 Task: Find connections with filter location Oldham with filter topic #healthwith filter profile language German with filter current company Manhattan Associates with filter school St. Joseph's College Of Engineering with filter industry Hospitals with filter service category Budgeting with filter keywords title Interior Designer
Action: Mouse moved to (593, 64)
Screenshot: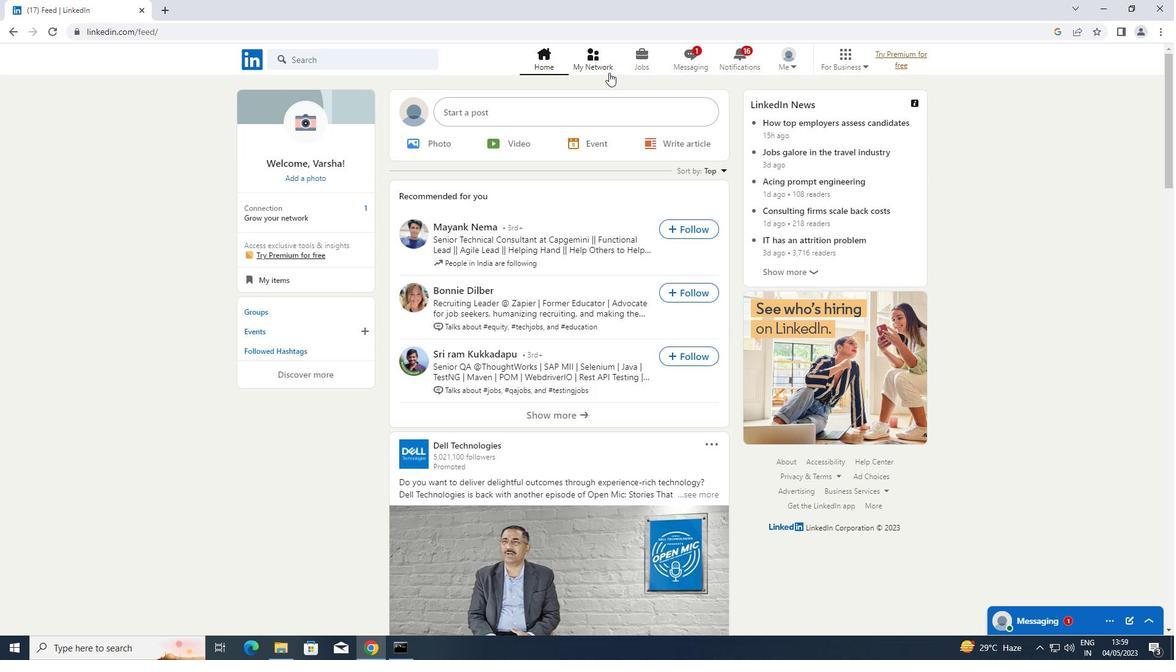 
Action: Mouse pressed left at (593, 64)
Screenshot: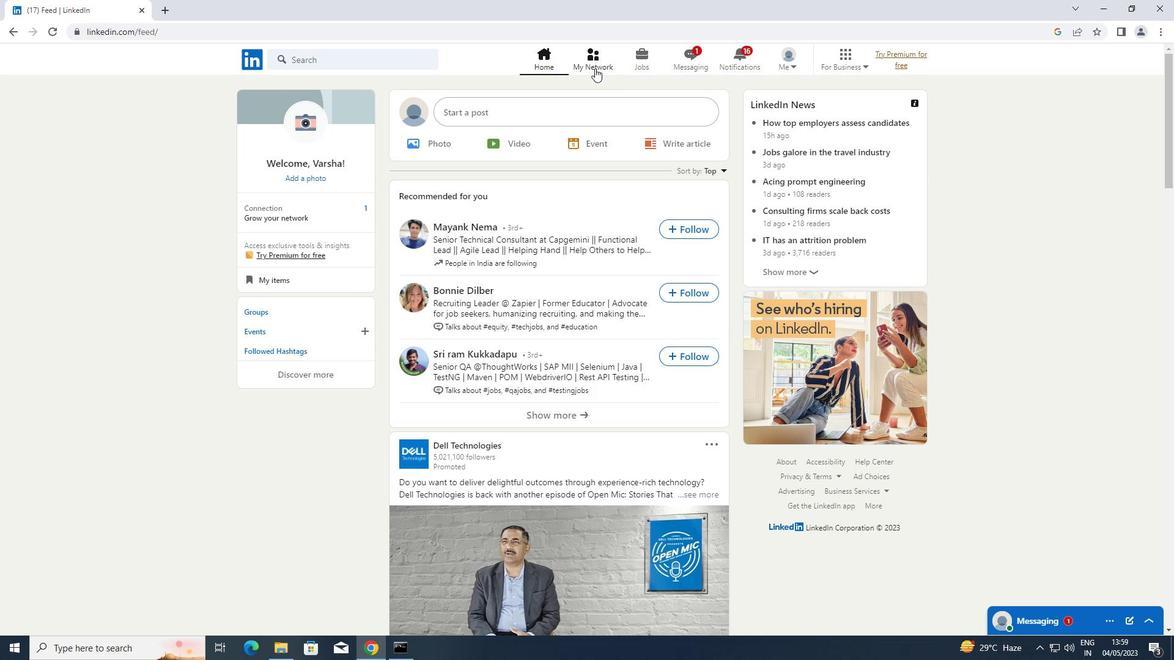
Action: Mouse moved to (357, 129)
Screenshot: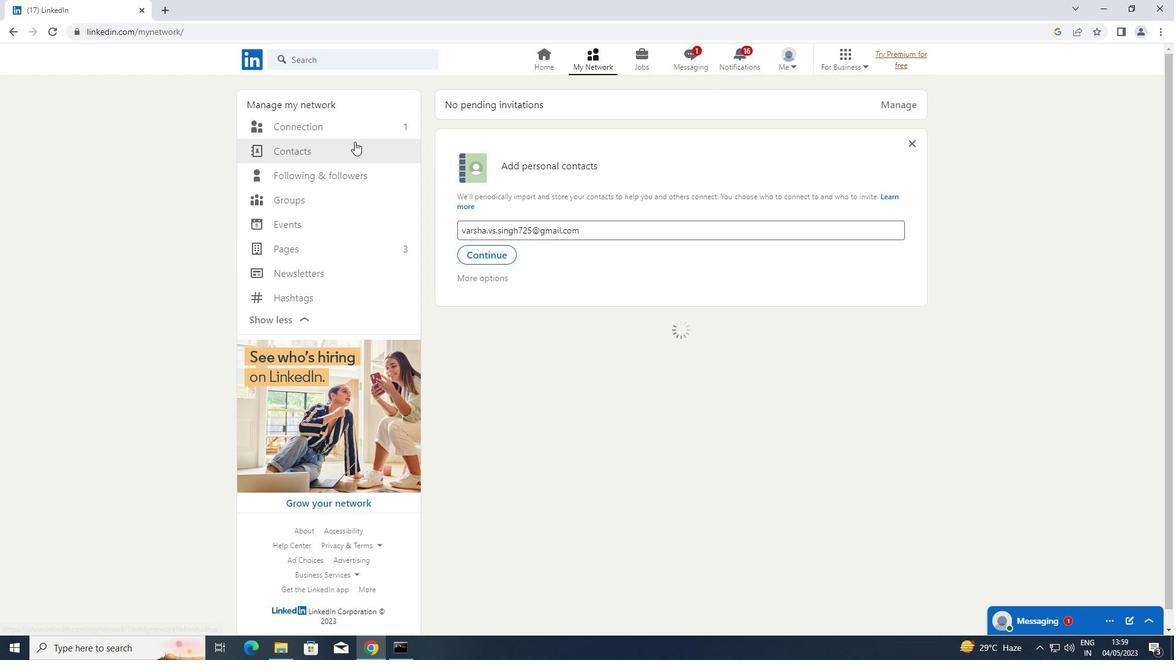 
Action: Mouse pressed left at (357, 129)
Screenshot: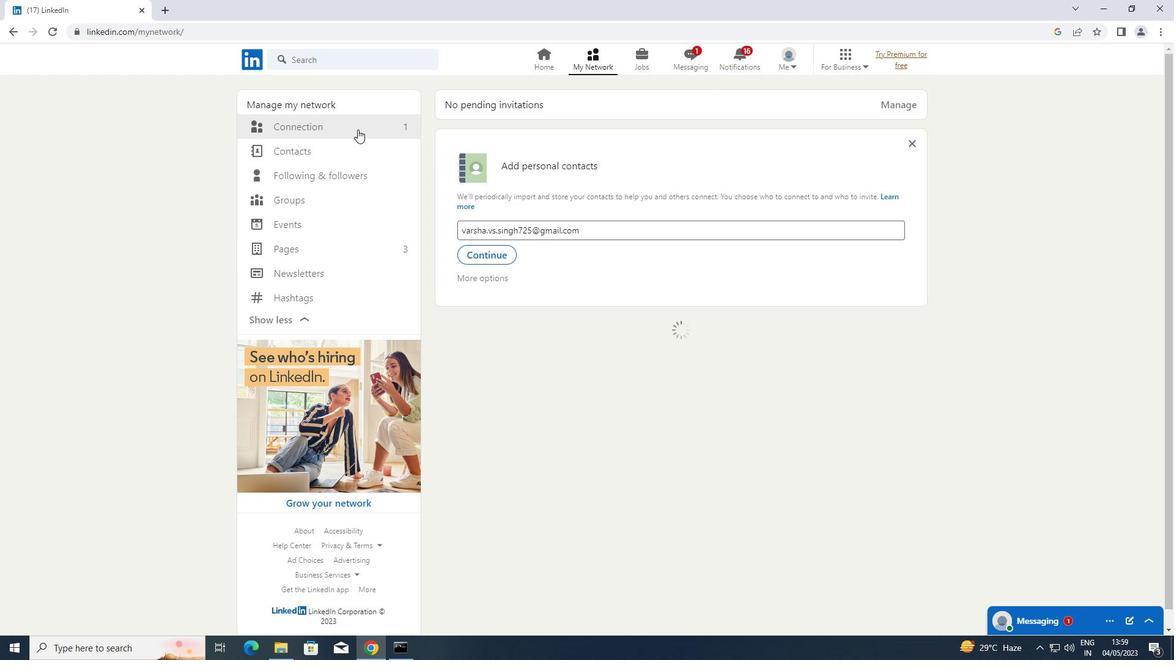 
Action: Mouse moved to (306, 124)
Screenshot: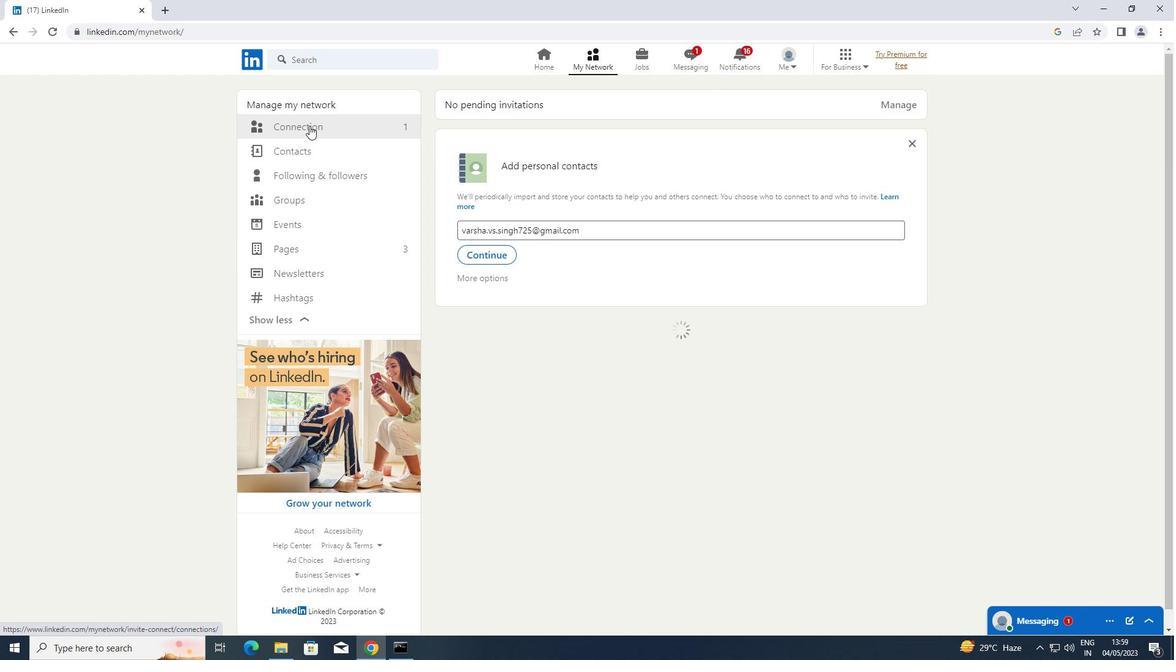 
Action: Mouse pressed left at (306, 124)
Screenshot: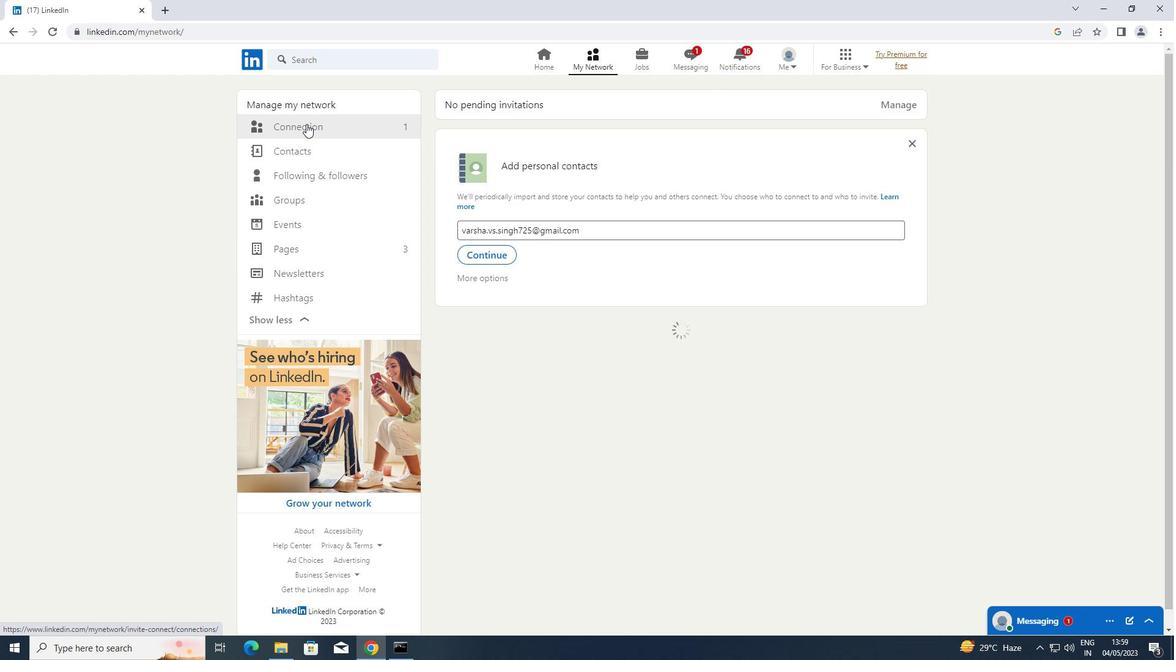 
Action: Mouse moved to (694, 125)
Screenshot: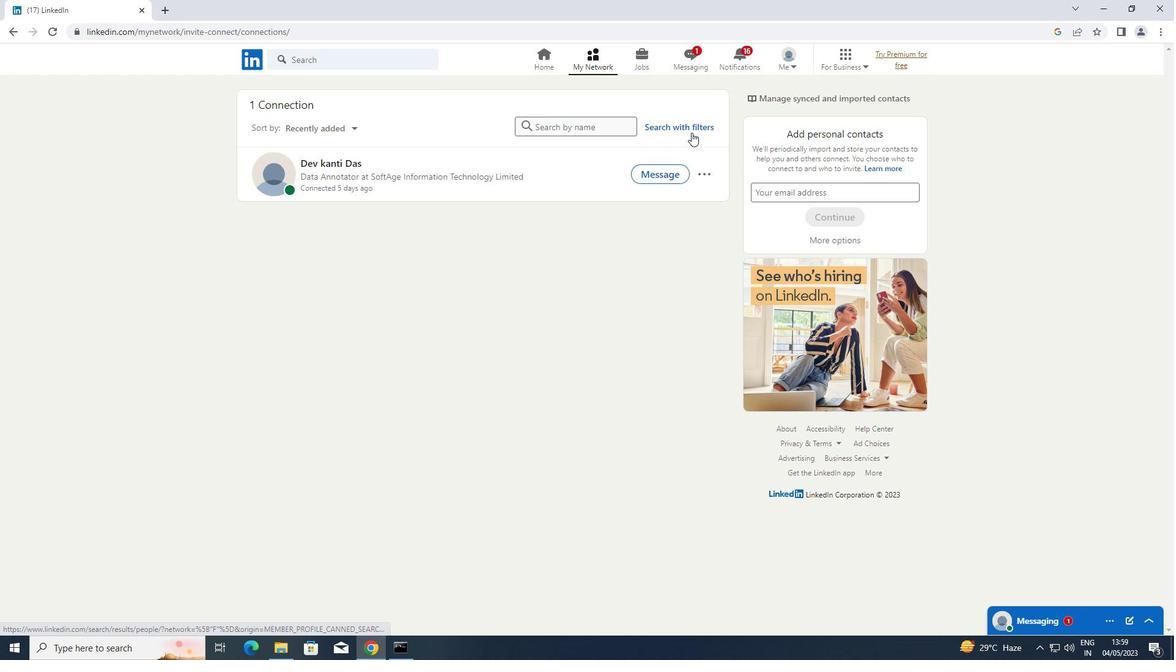 
Action: Mouse pressed left at (694, 125)
Screenshot: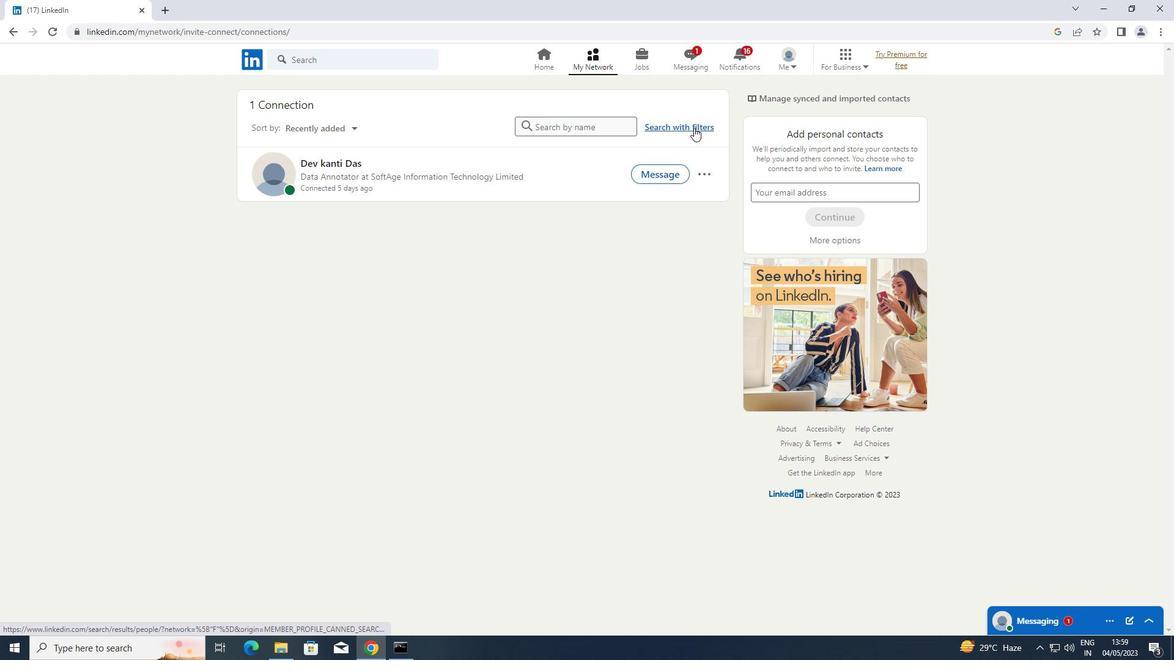 
Action: Mouse moved to (627, 97)
Screenshot: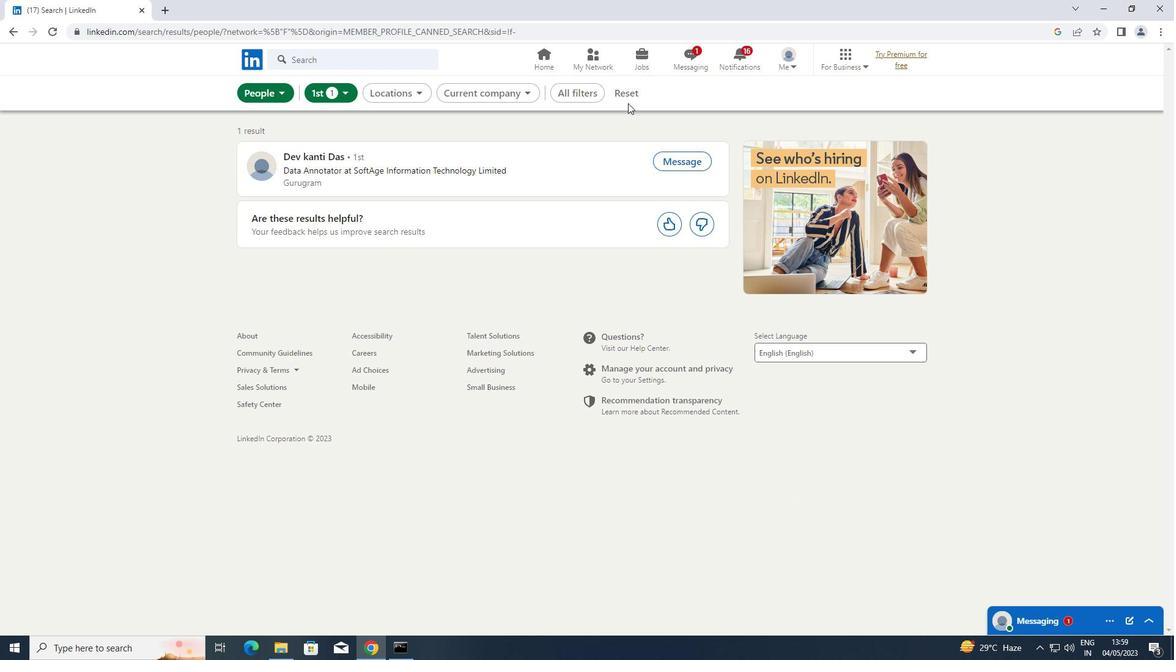 
Action: Mouse pressed left at (627, 97)
Screenshot: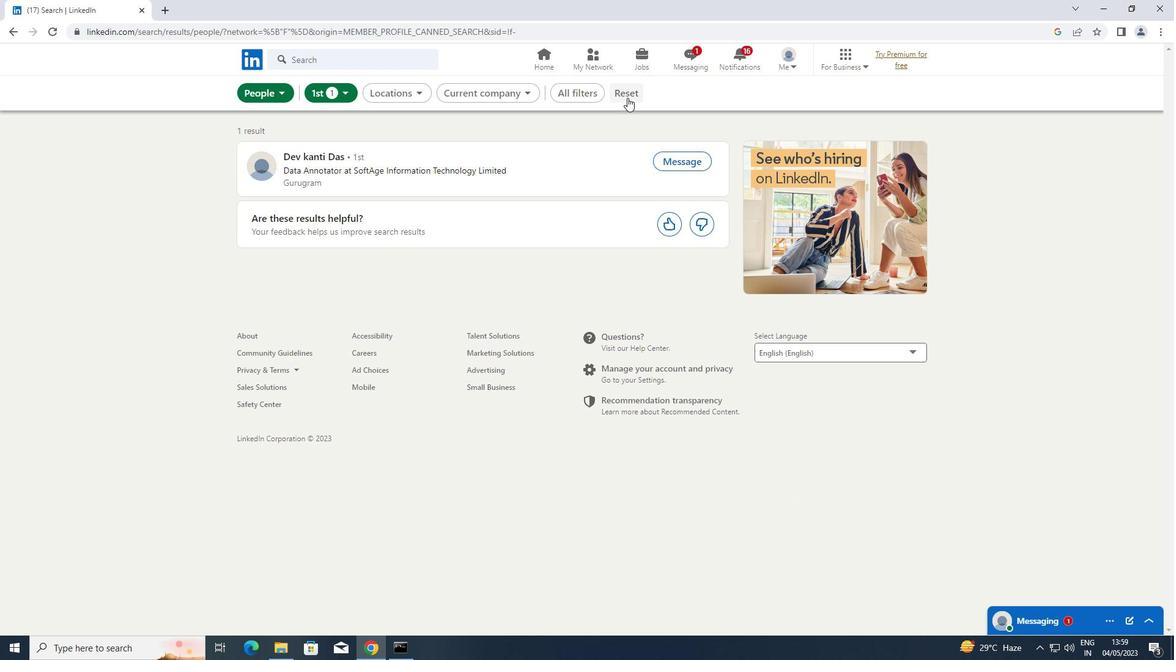 
Action: Mouse moved to (620, 96)
Screenshot: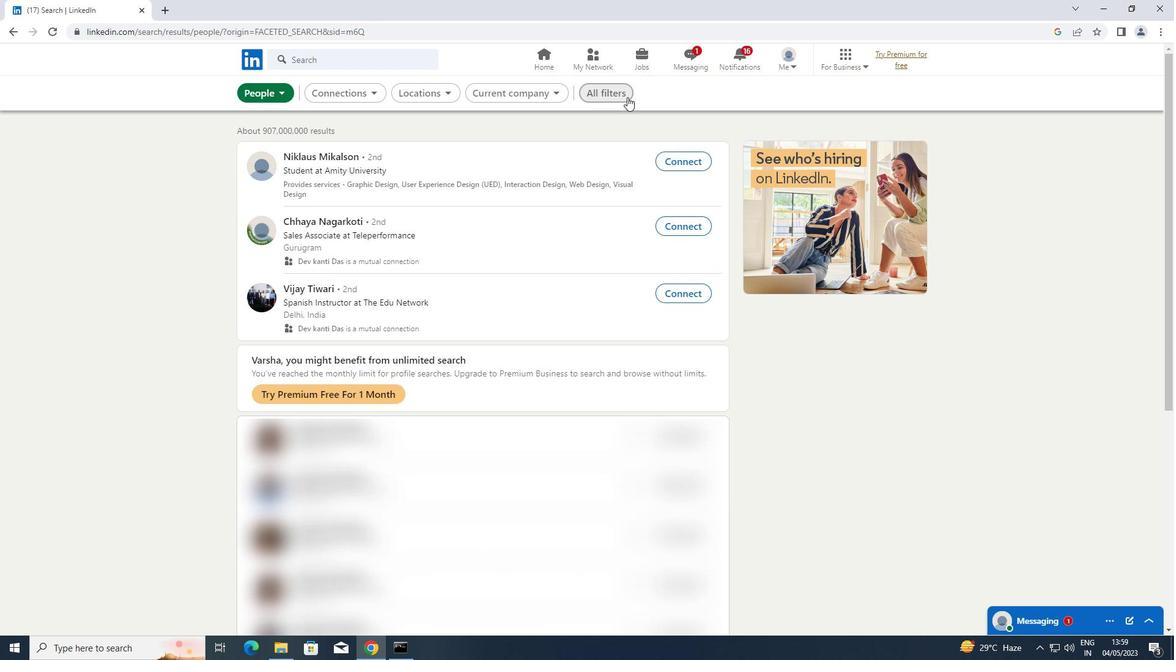 
Action: Mouse pressed left at (620, 96)
Screenshot: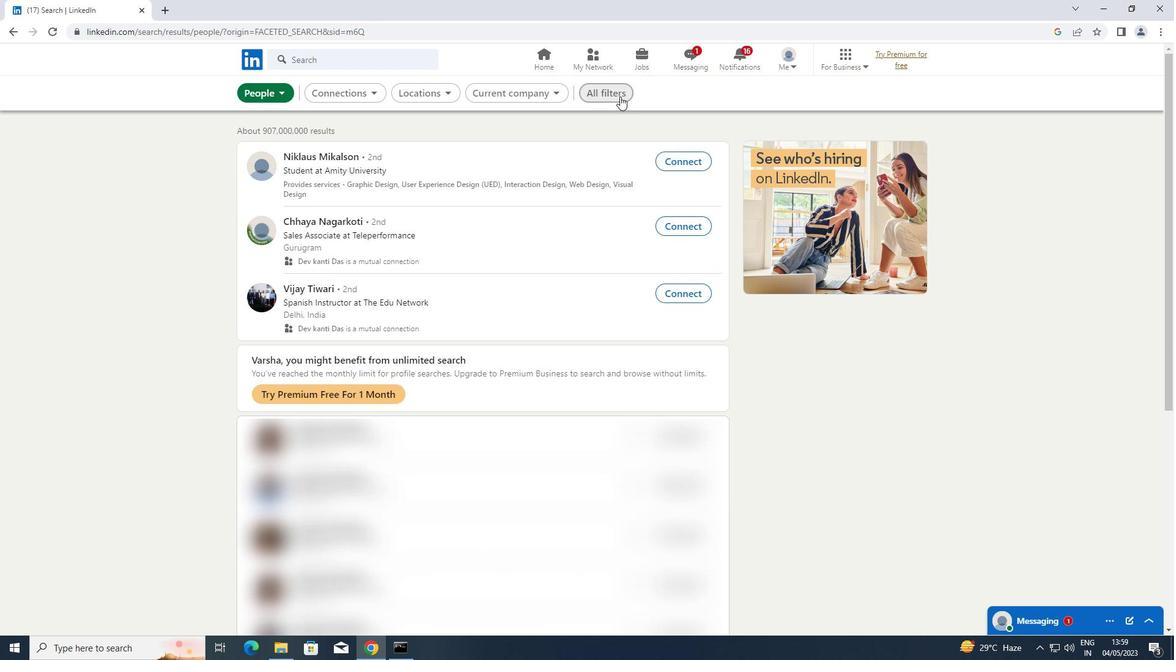 
Action: Mouse moved to (861, 200)
Screenshot: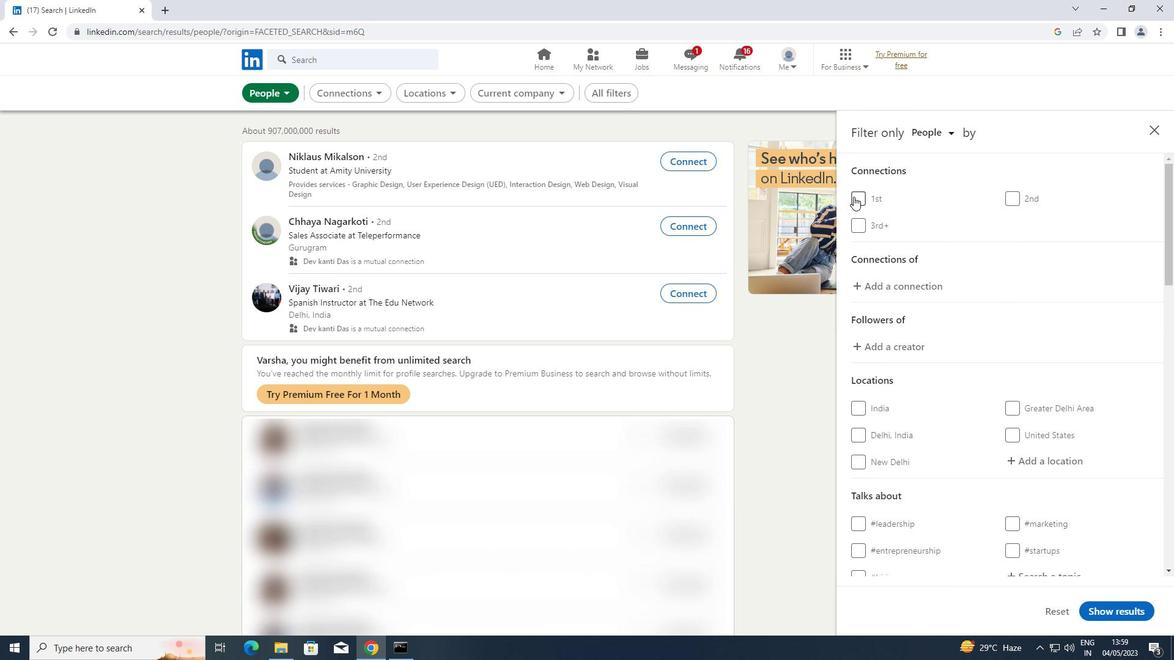 
Action: Mouse scrolled (861, 199) with delta (0, 0)
Screenshot: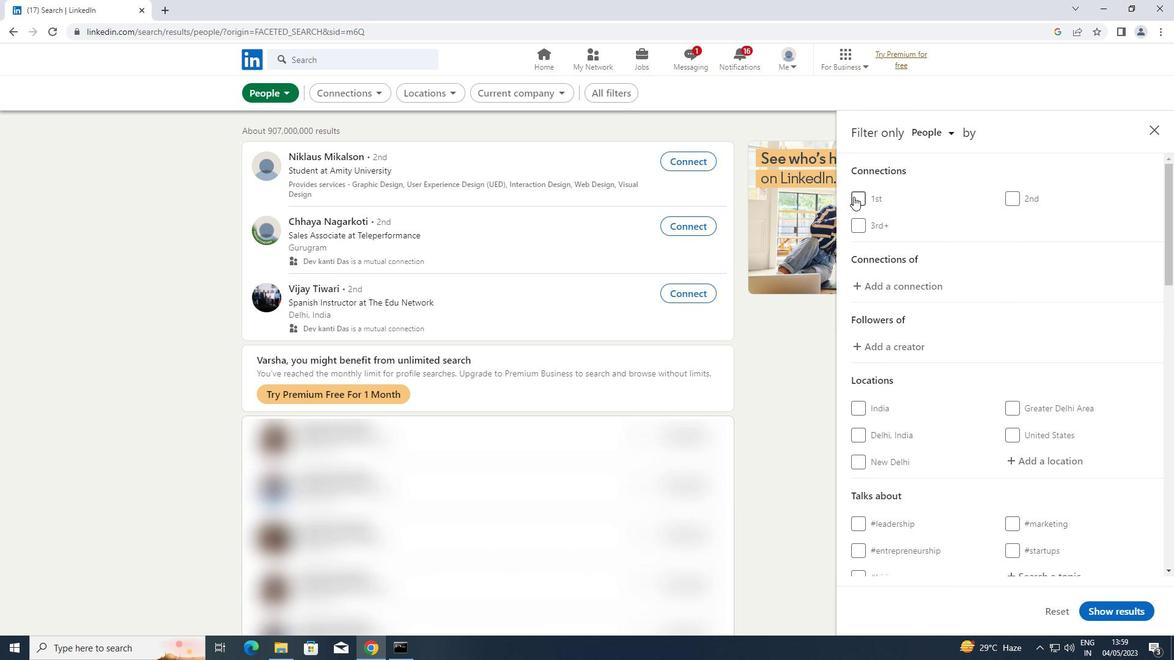 
Action: Mouse scrolled (861, 199) with delta (0, 0)
Screenshot: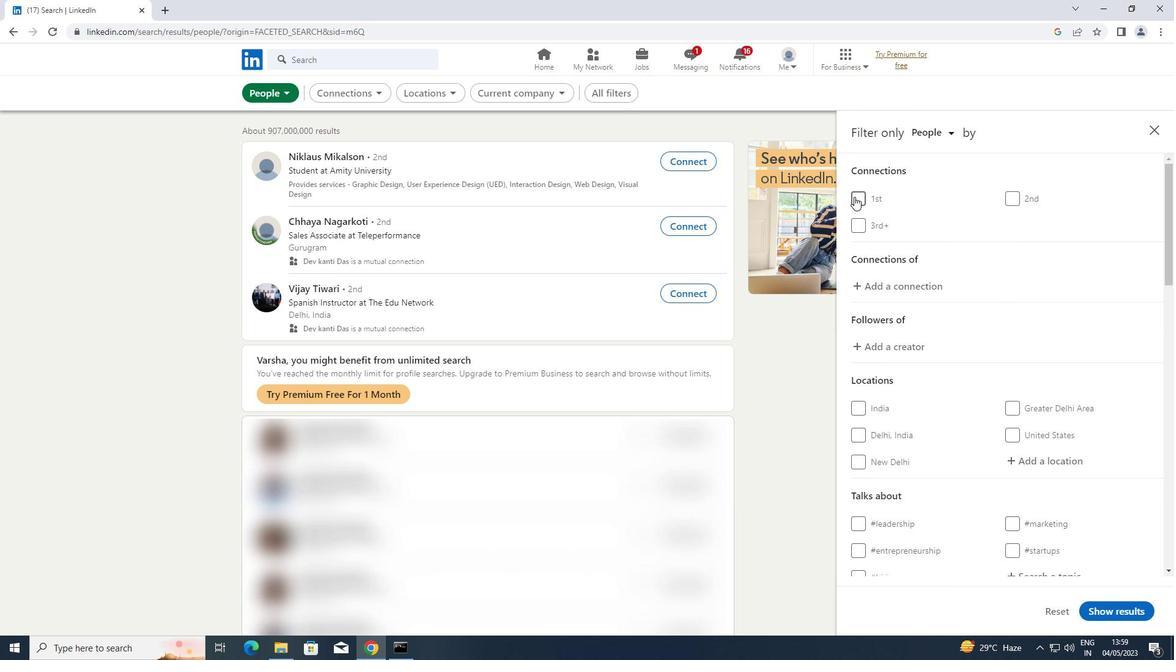 
Action: Mouse moved to (1042, 335)
Screenshot: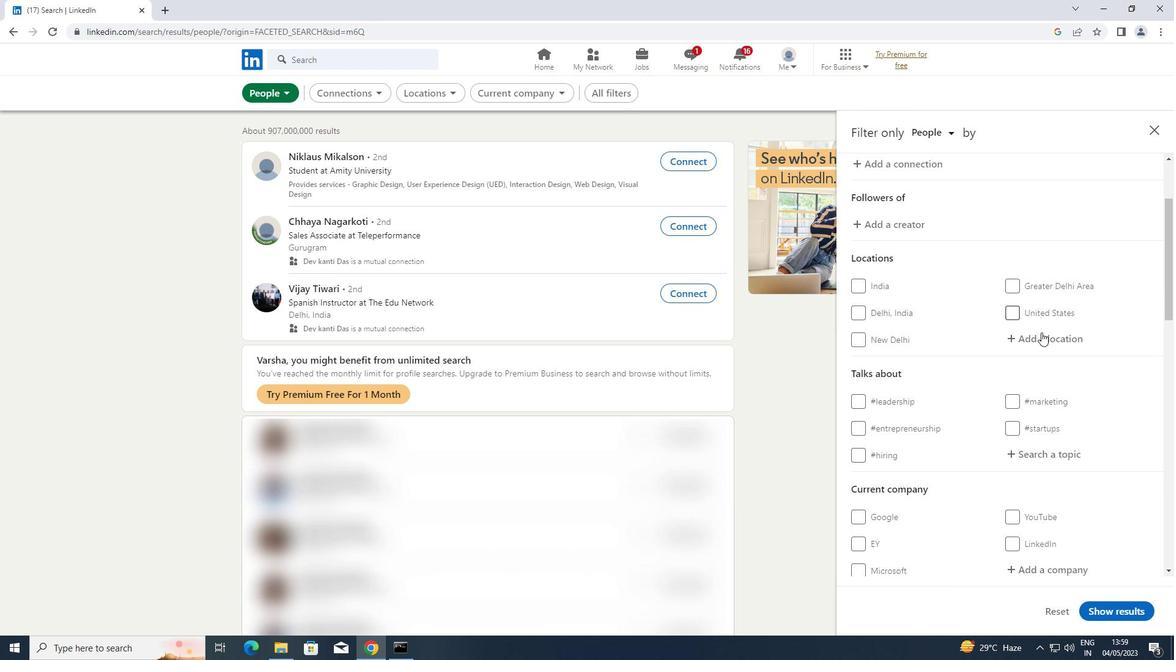 
Action: Mouse pressed left at (1042, 335)
Screenshot: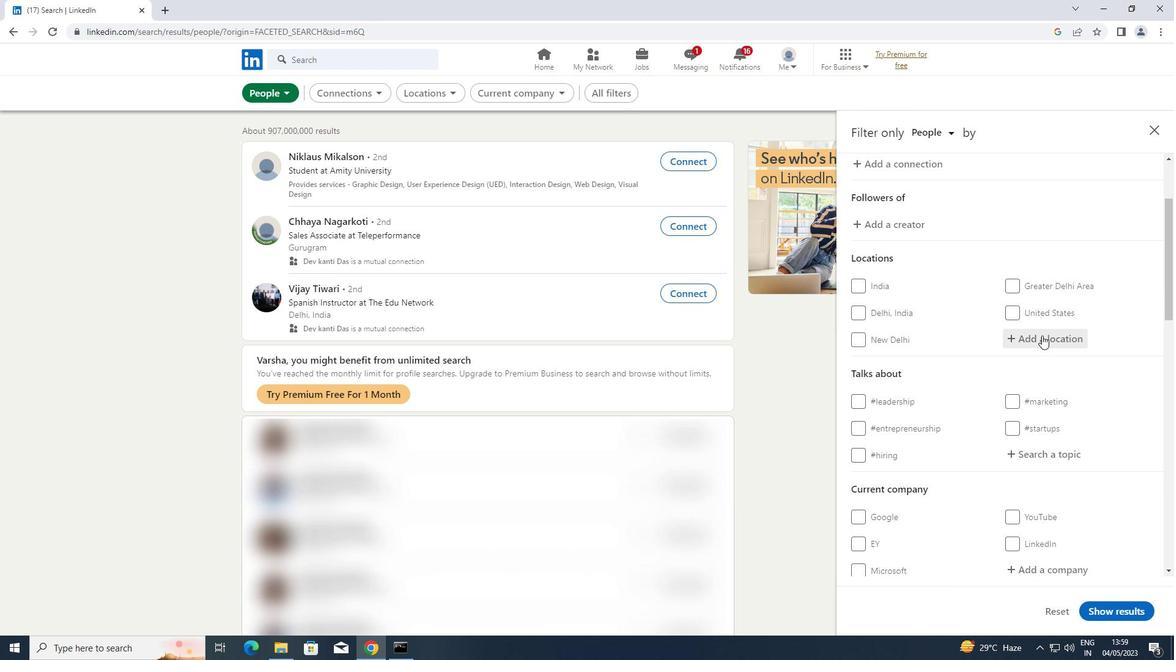 
Action: Key pressed <Key.shift>OLDH<Key.shift>AM
Screenshot: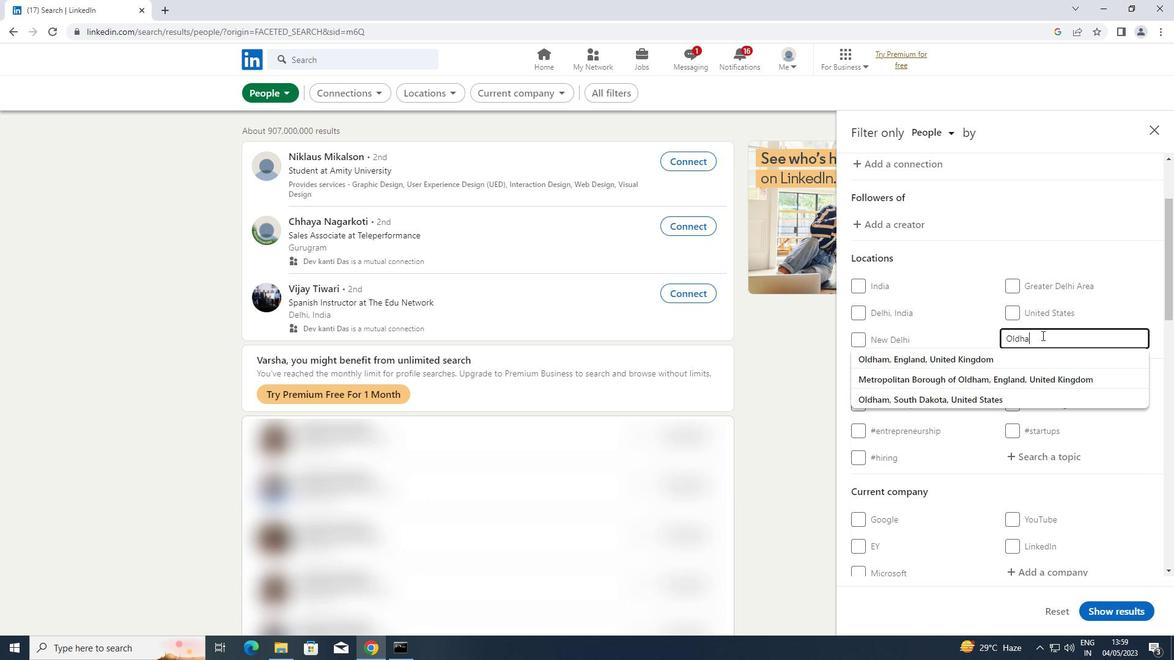 
Action: Mouse moved to (1042, 458)
Screenshot: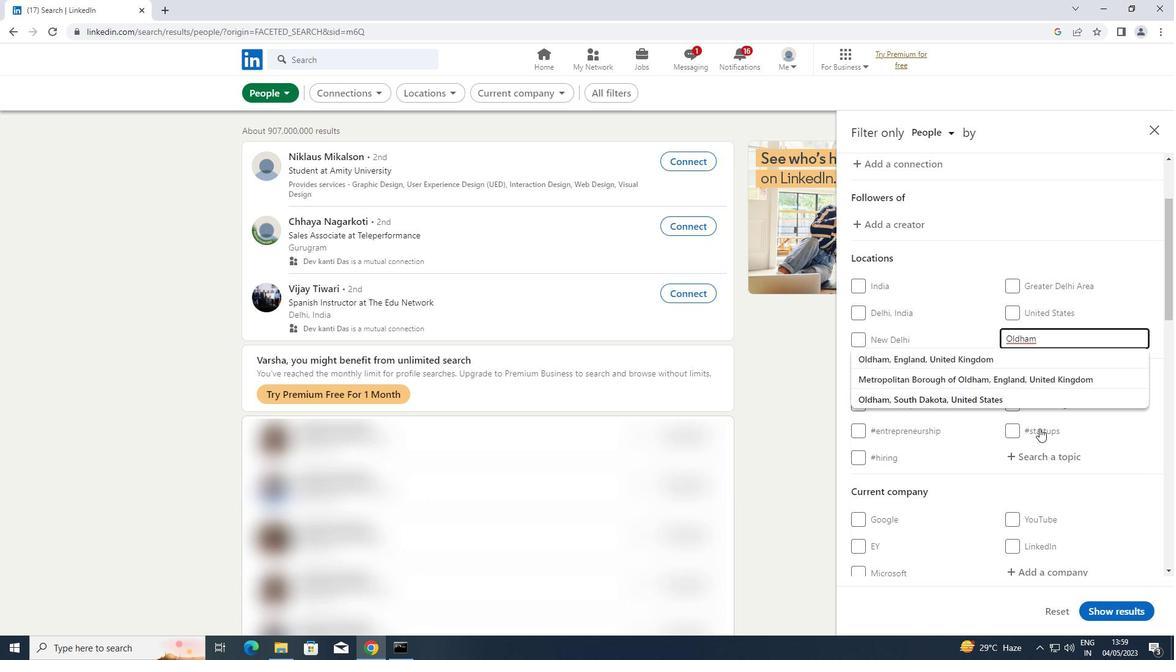 
Action: Mouse pressed left at (1042, 458)
Screenshot: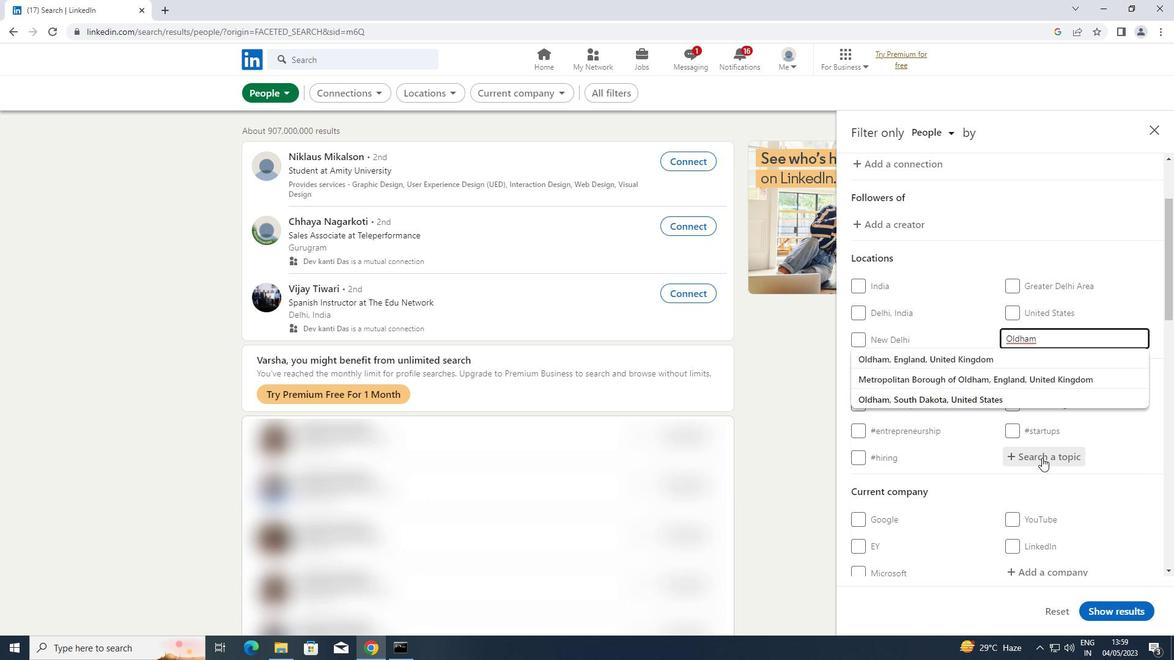
Action: Key pressed HEALTH
Screenshot: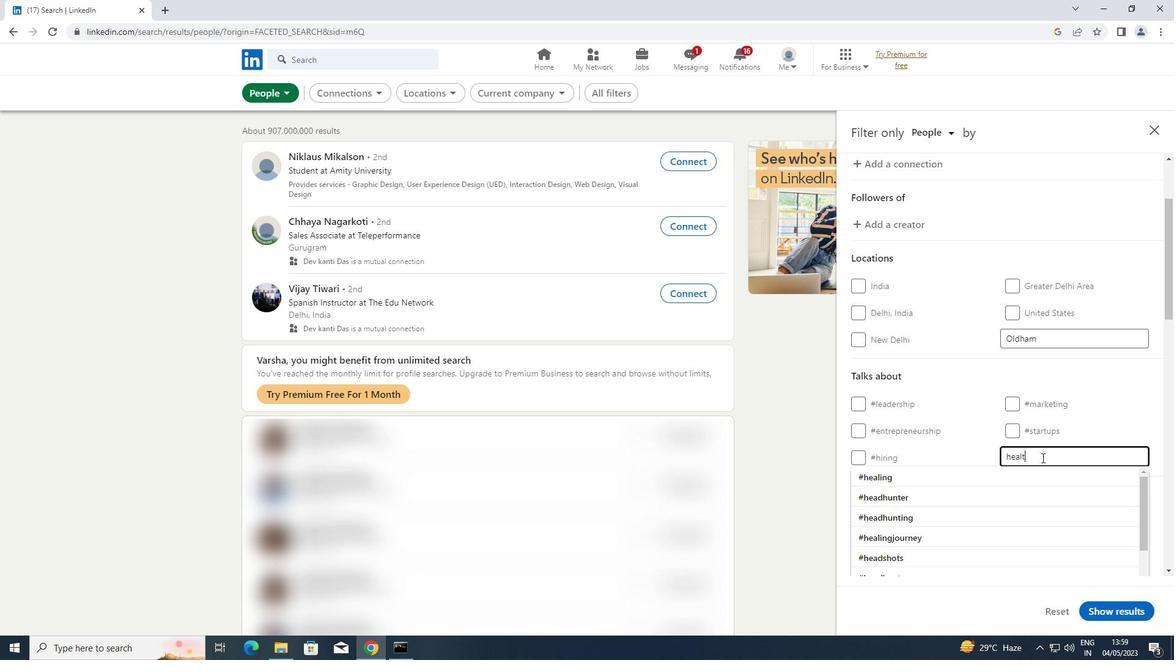 
Action: Mouse moved to (965, 489)
Screenshot: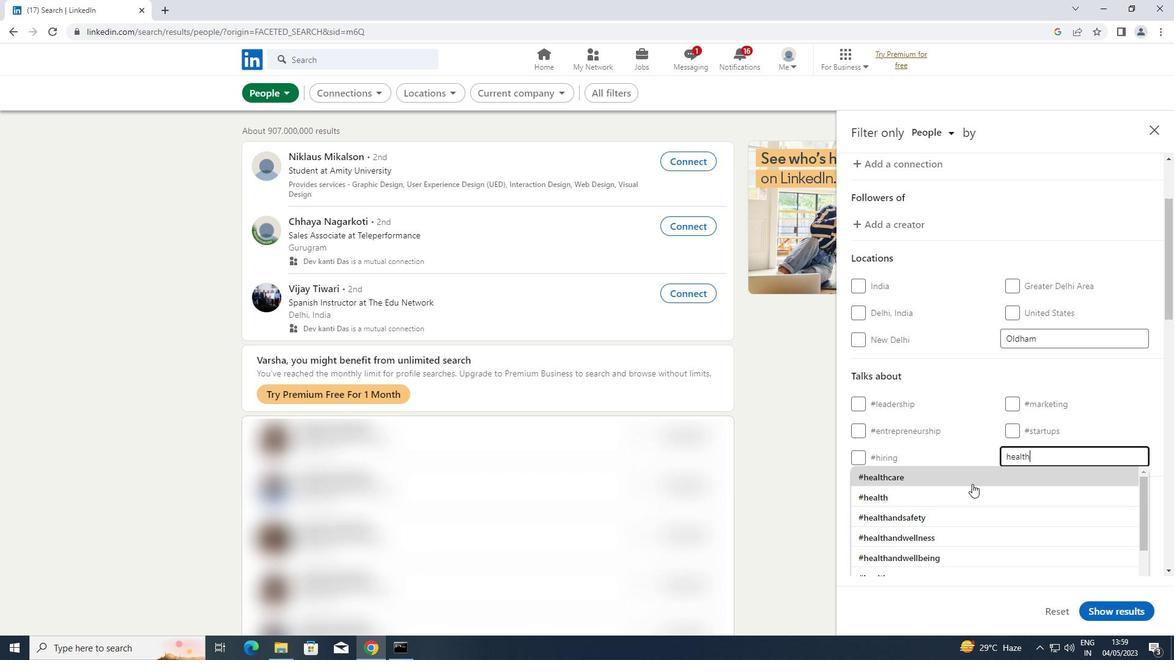 
Action: Mouse pressed left at (965, 489)
Screenshot: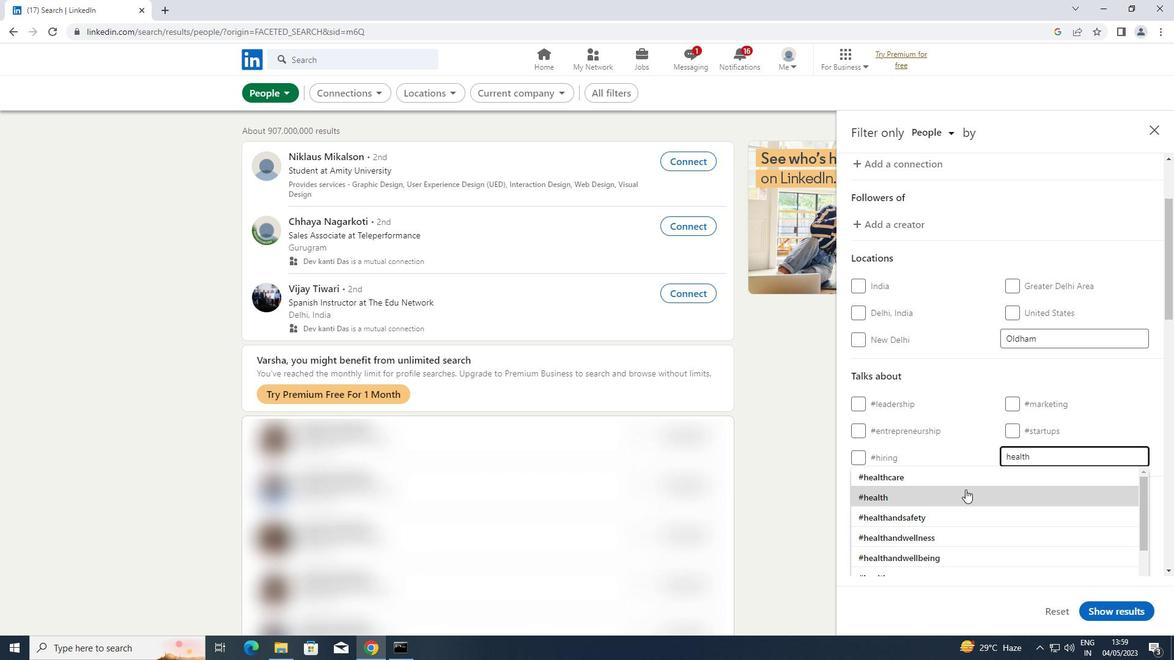 
Action: Mouse moved to (968, 487)
Screenshot: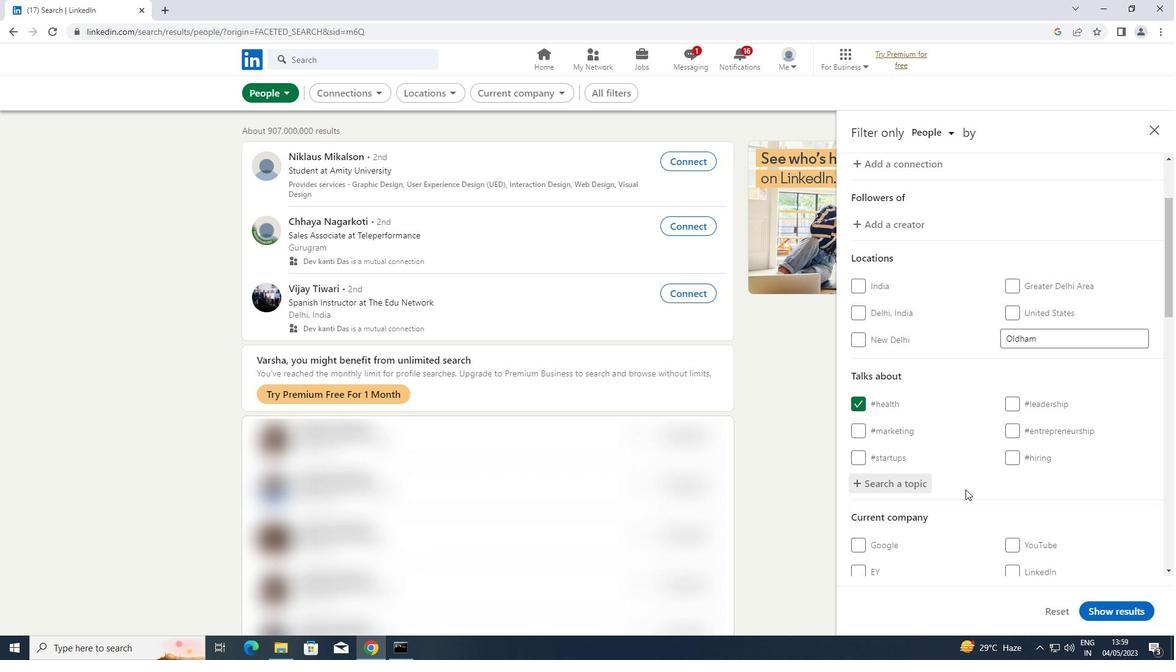 
Action: Mouse scrolled (968, 486) with delta (0, 0)
Screenshot: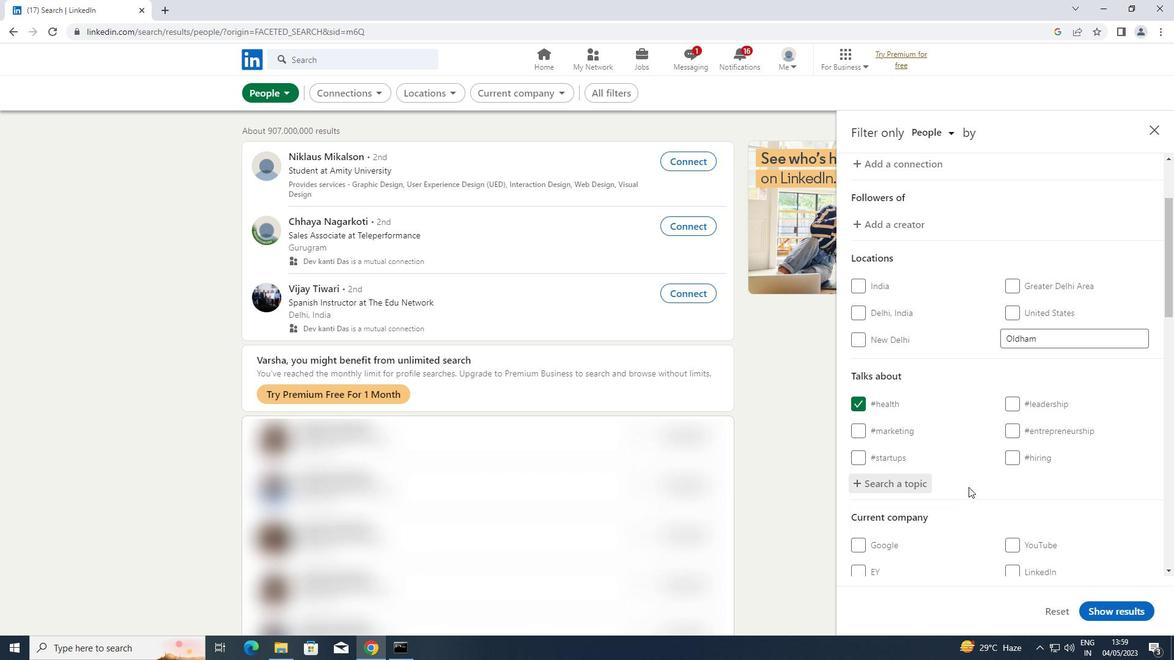 
Action: Mouse scrolled (968, 486) with delta (0, 0)
Screenshot: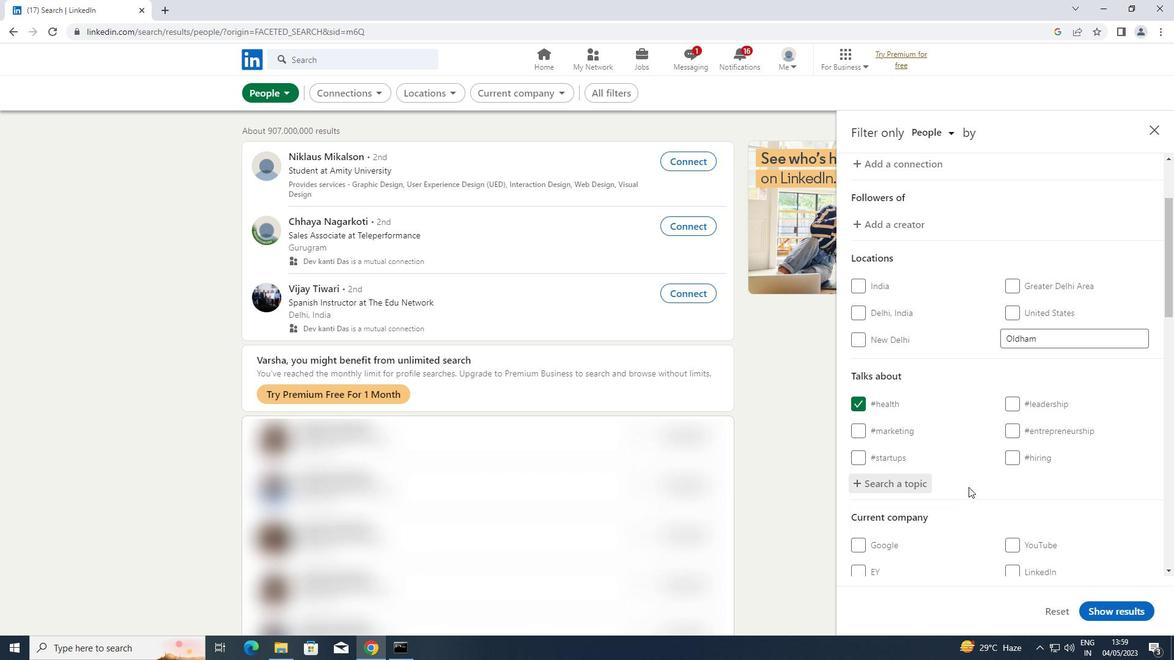 
Action: Mouse moved to (969, 486)
Screenshot: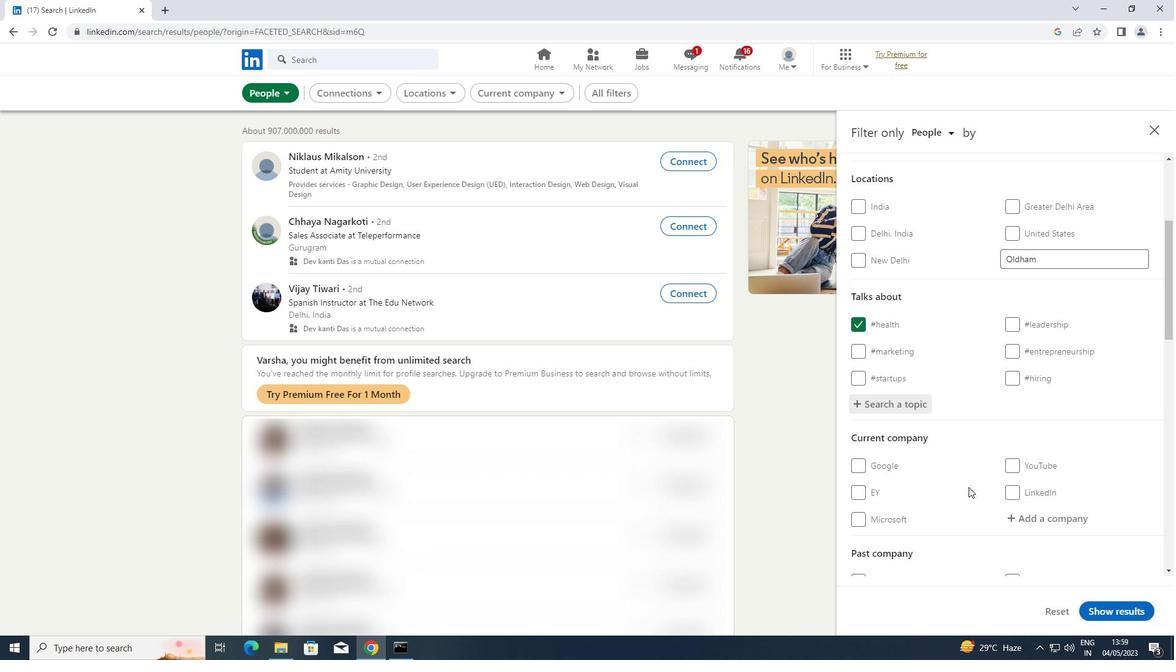 
Action: Mouse scrolled (969, 486) with delta (0, 0)
Screenshot: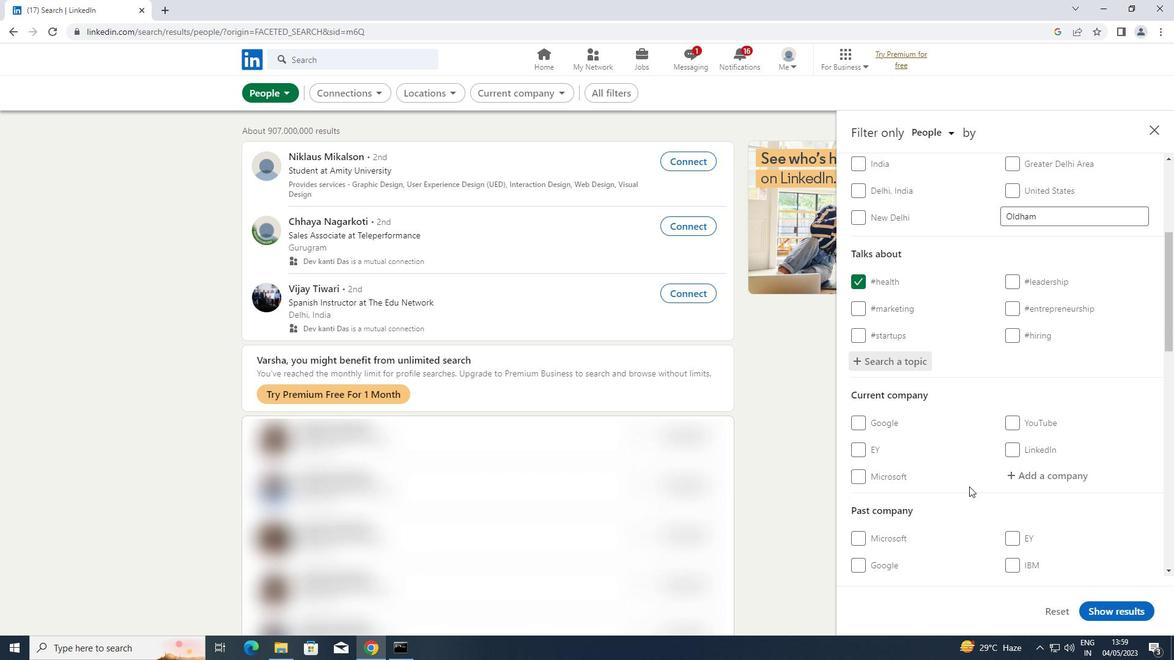 
Action: Mouse scrolled (969, 486) with delta (0, 0)
Screenshot: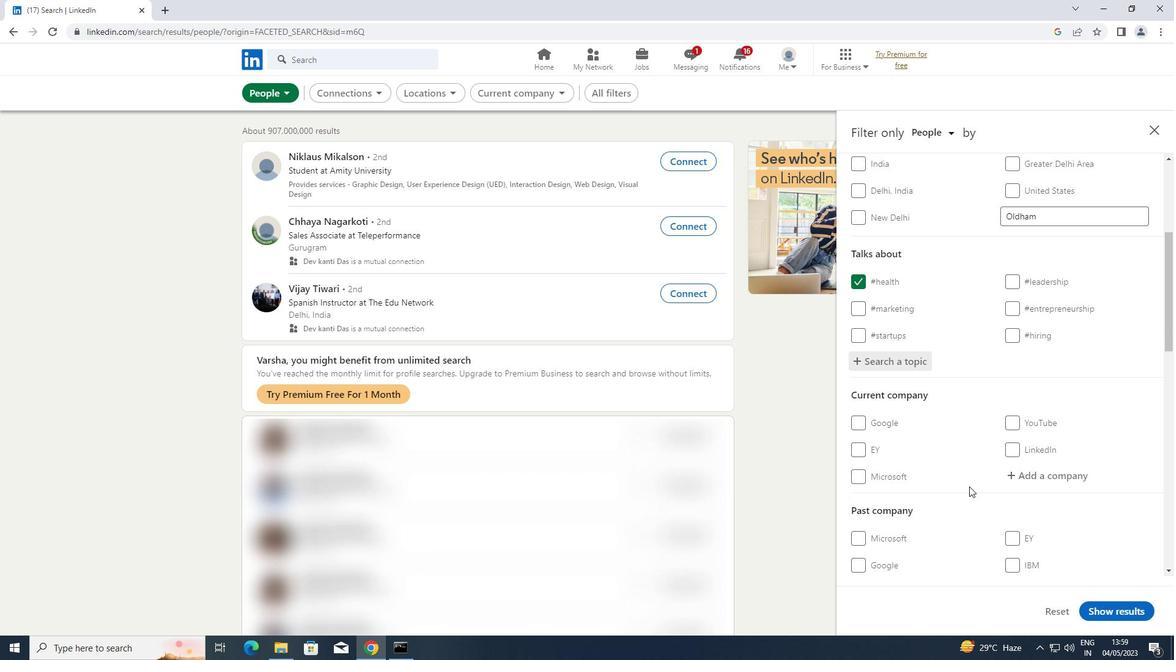 
Action: Mouse moved to (970, 485)
Screenshot: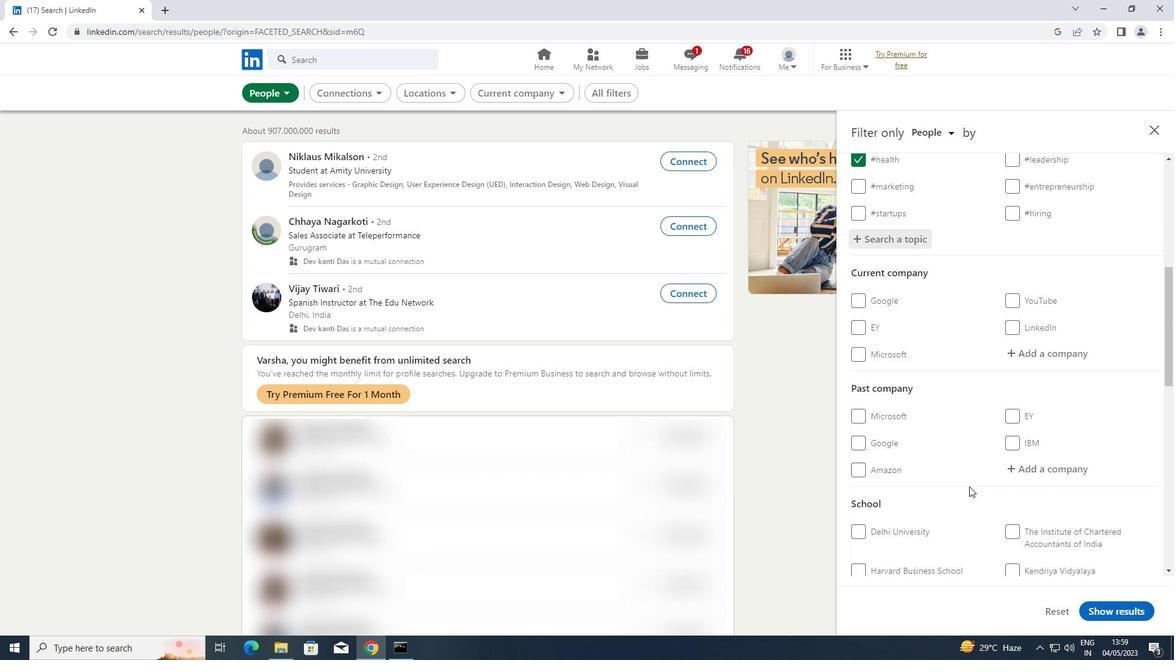 
Action: Mouse scrolled (970, 485) with delta (0, 0)
Screenshot: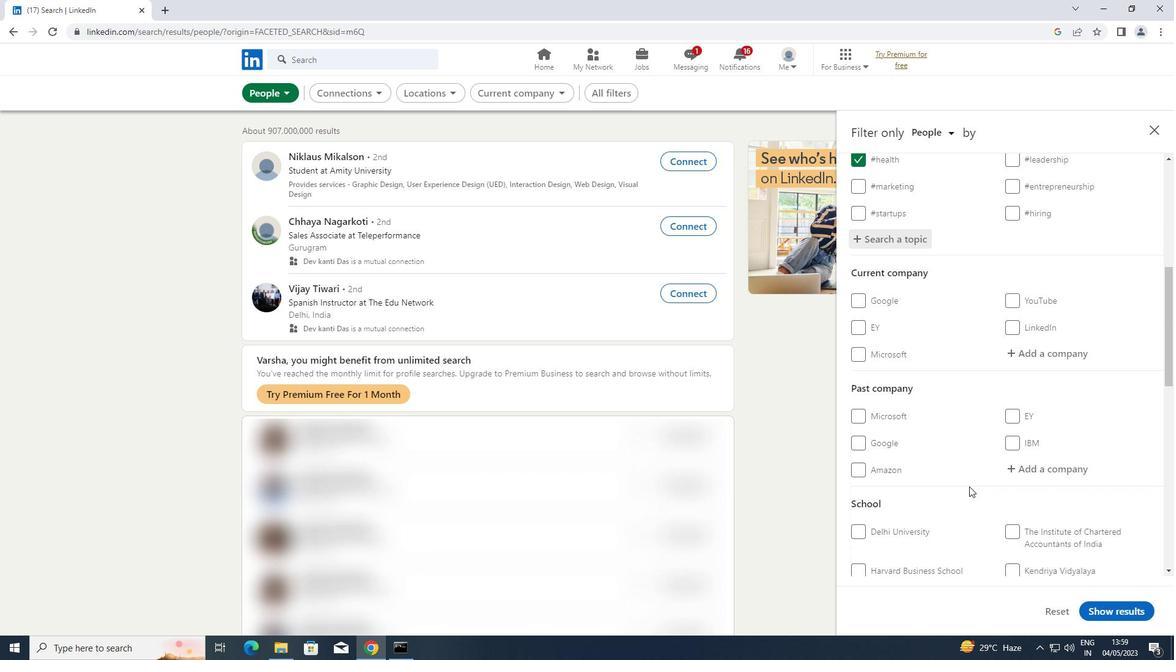 
Action: Mouse scrolled (970, 485) with delta (0, 0)
Screenshot: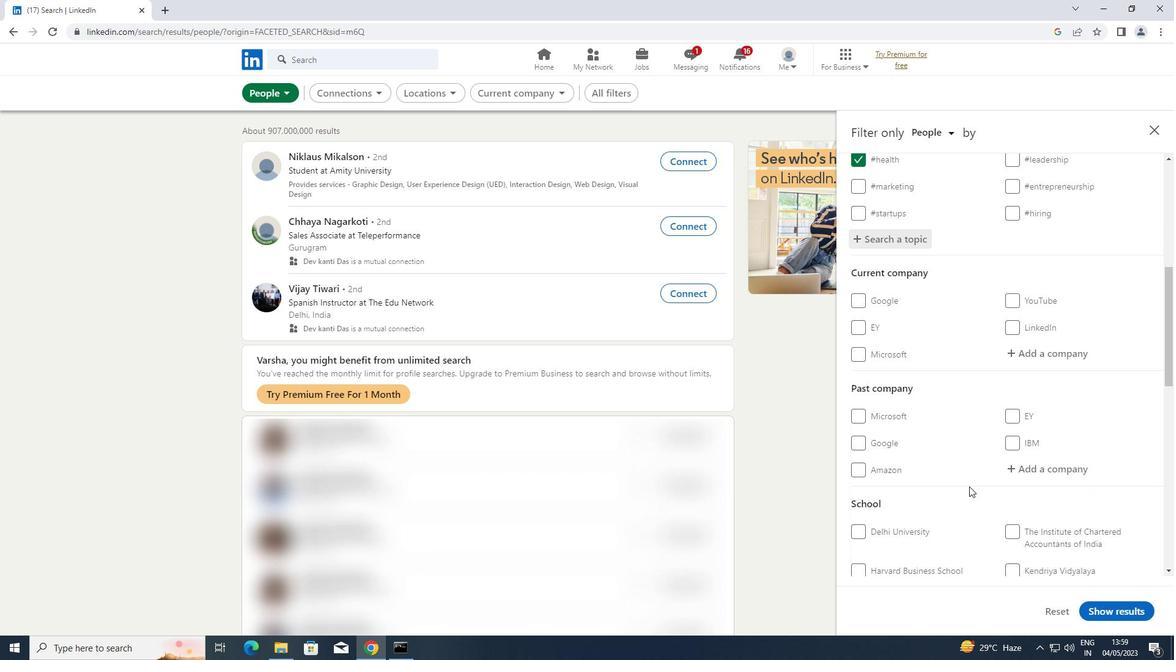 
Action: Mouse scrolled (970, 485) with delta (0, 0)
Screenshot: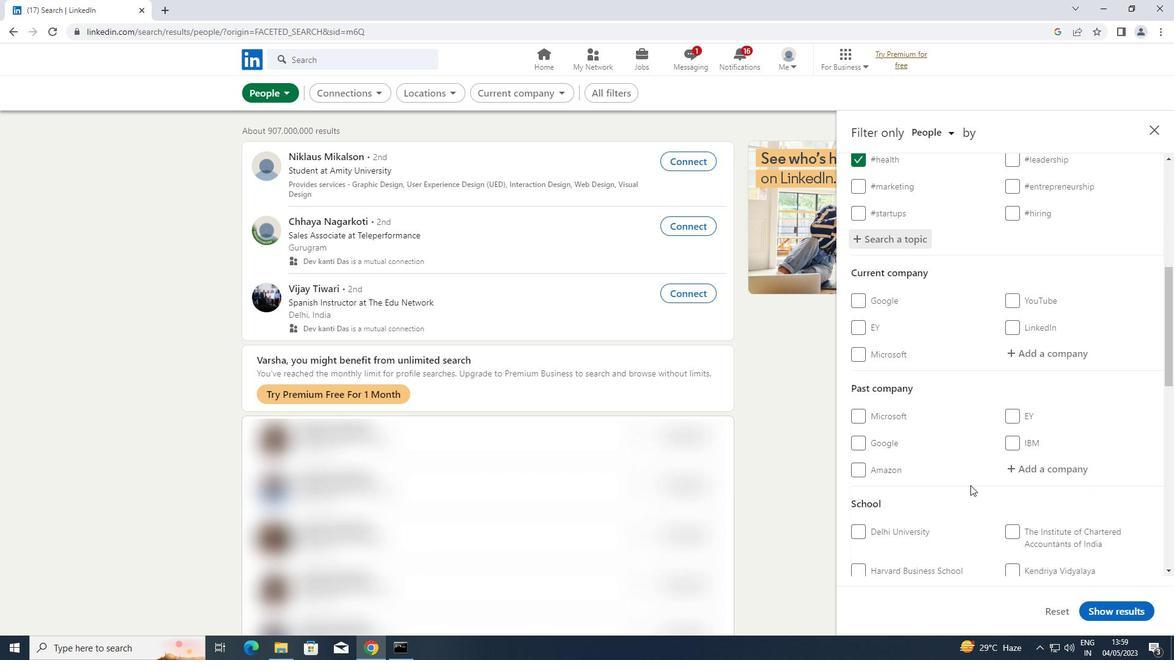
Action: Mouse scrolled (970, 485) with delta (0, 0)
Screenshot: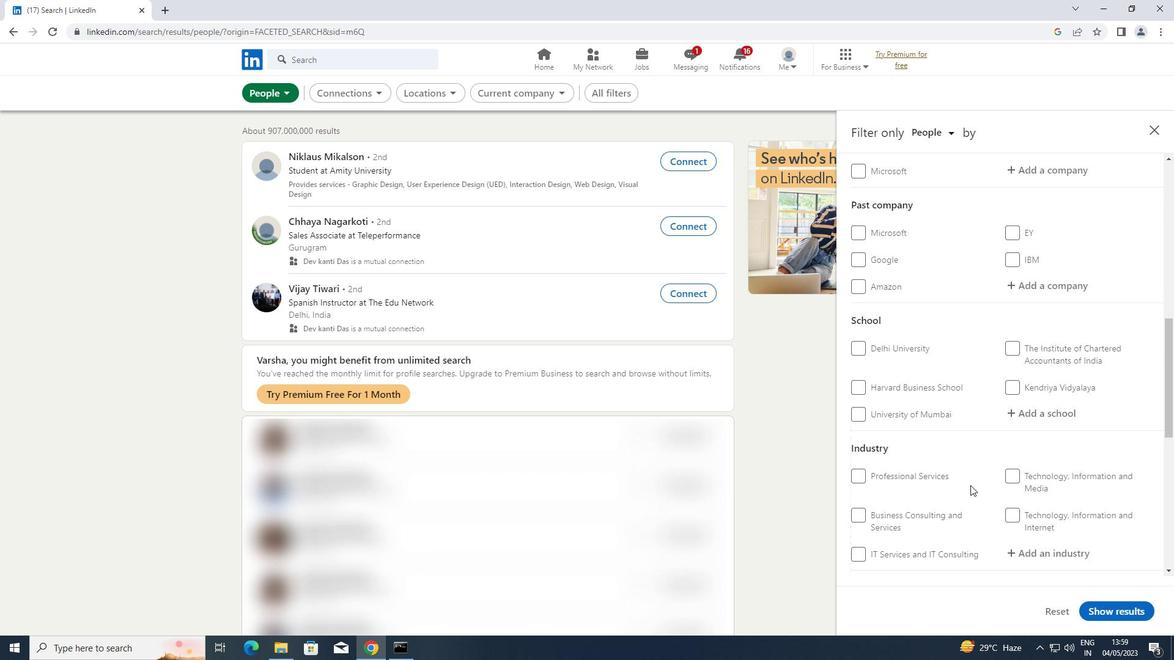 
Action: Mouse scrolled (970, 485) with delta (0, 0)
Screenshot: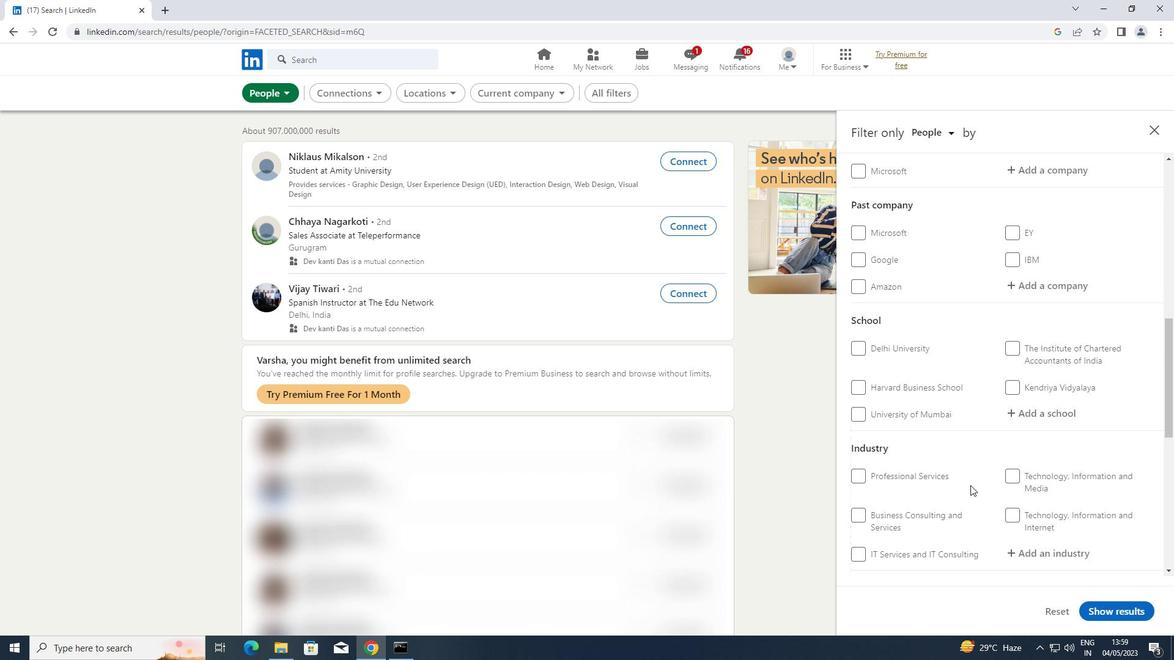 
Action: Mouse scrolled (970, 485) with delta (0, 0)
Screenshot: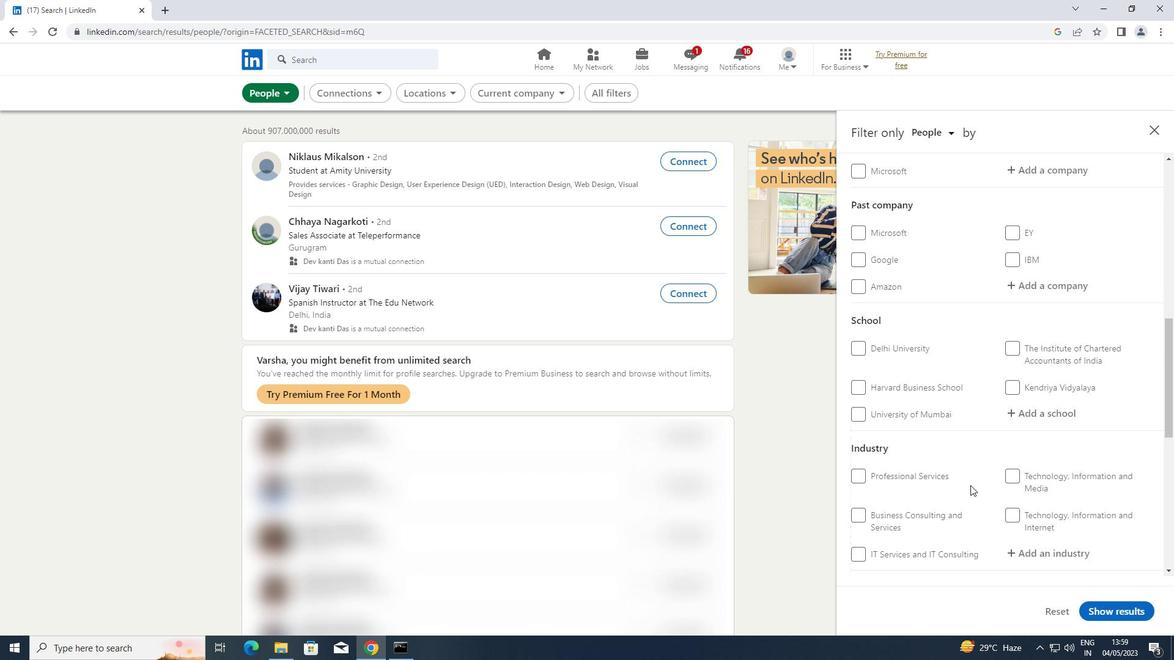 
Action: Mouse scrolled (970, 485) with delta (0, 0)
Screenshot: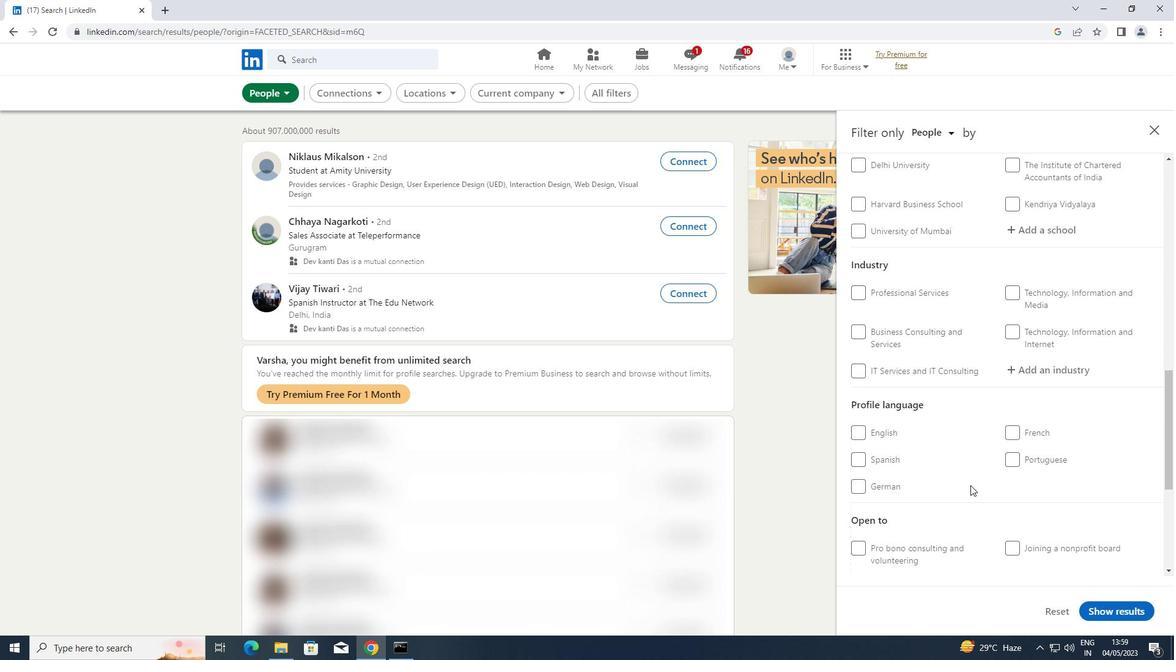 
Action: Mouse scrolled (970, 485) with delta (0, 0)
Screenshot: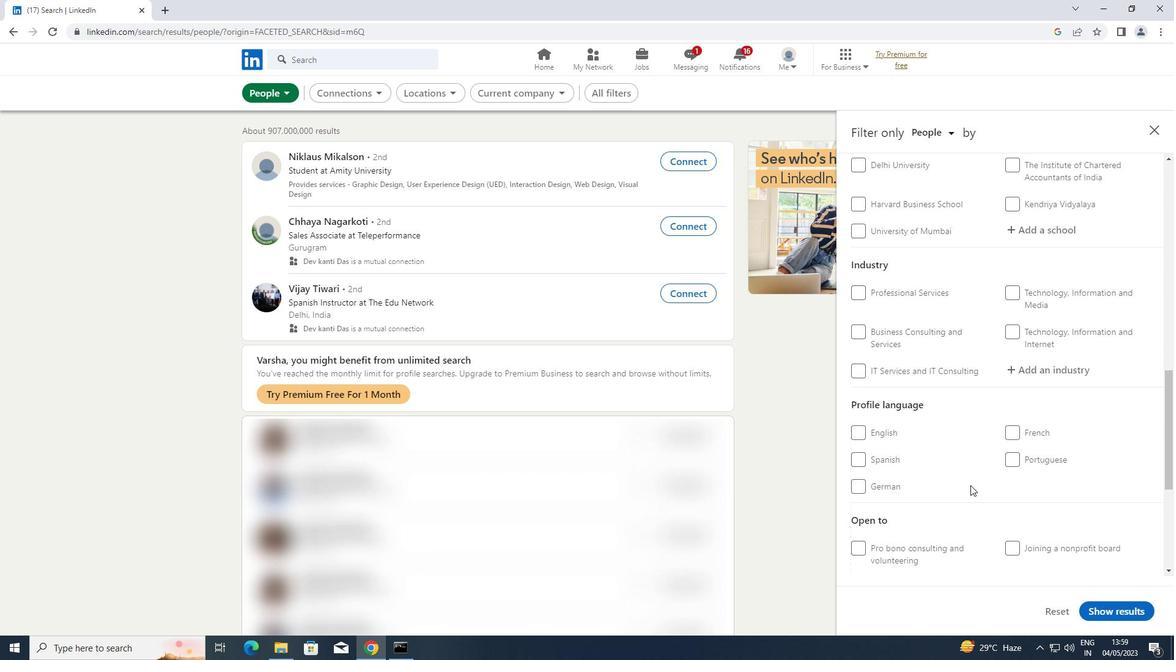 
Action: Mouse moved to (860, 362)
Screenshot: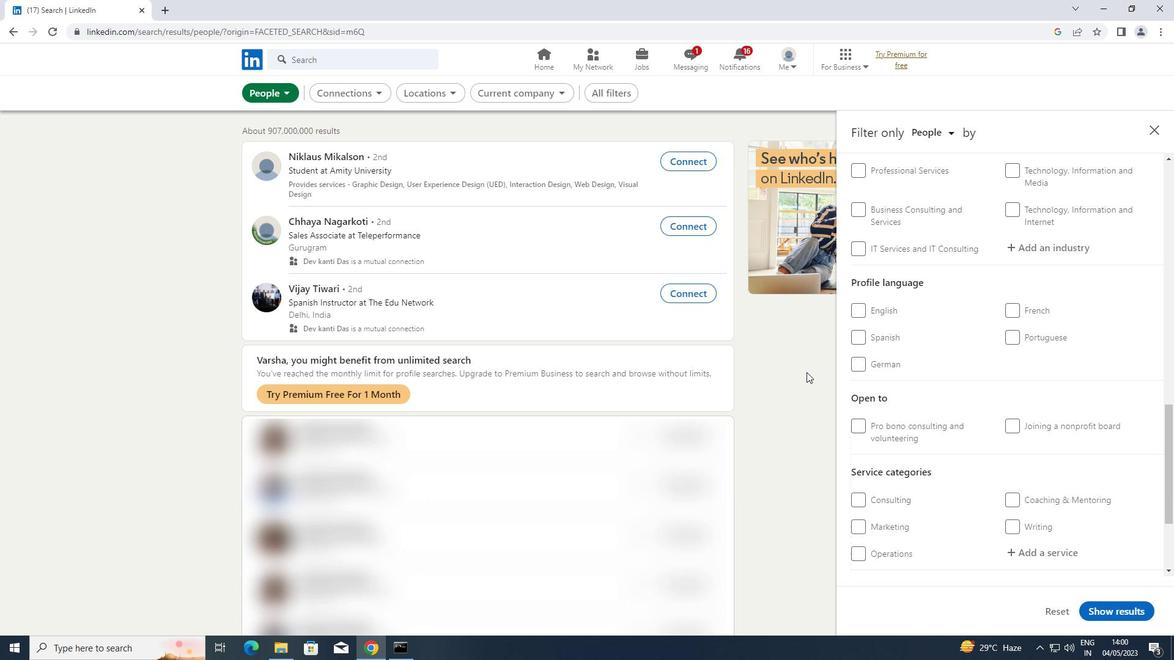 
Action: Mouse pressed left at (860, 362)
Screenshot: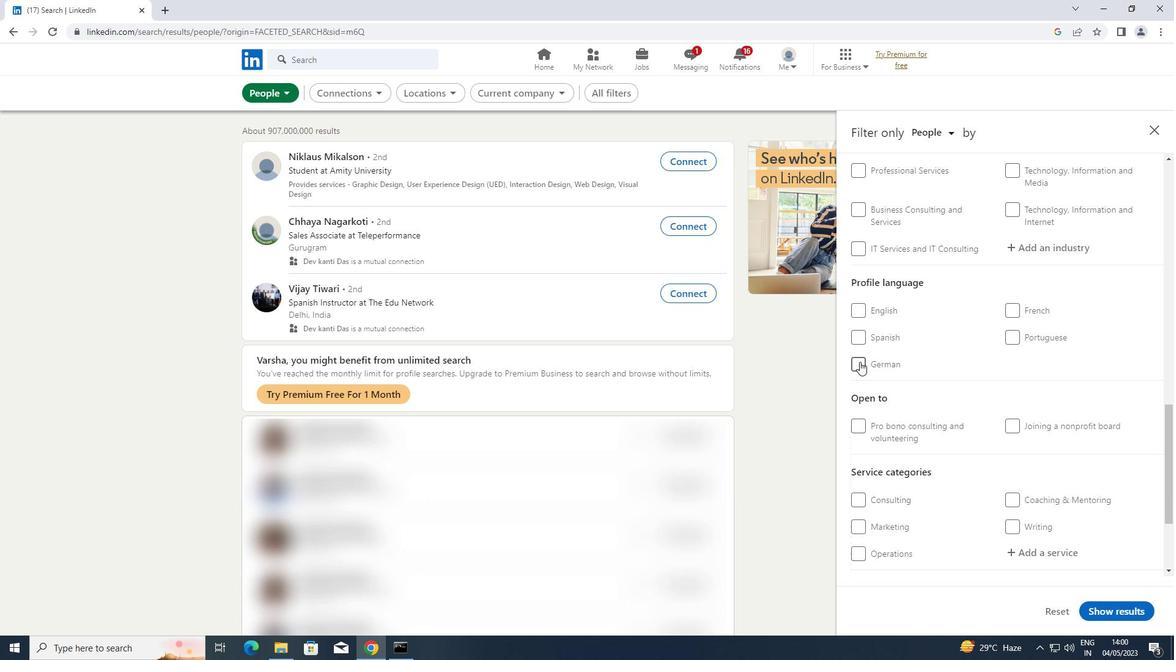 
Action: Mouse scrolled (860, 362) with delta (0, 0)
Screenshot: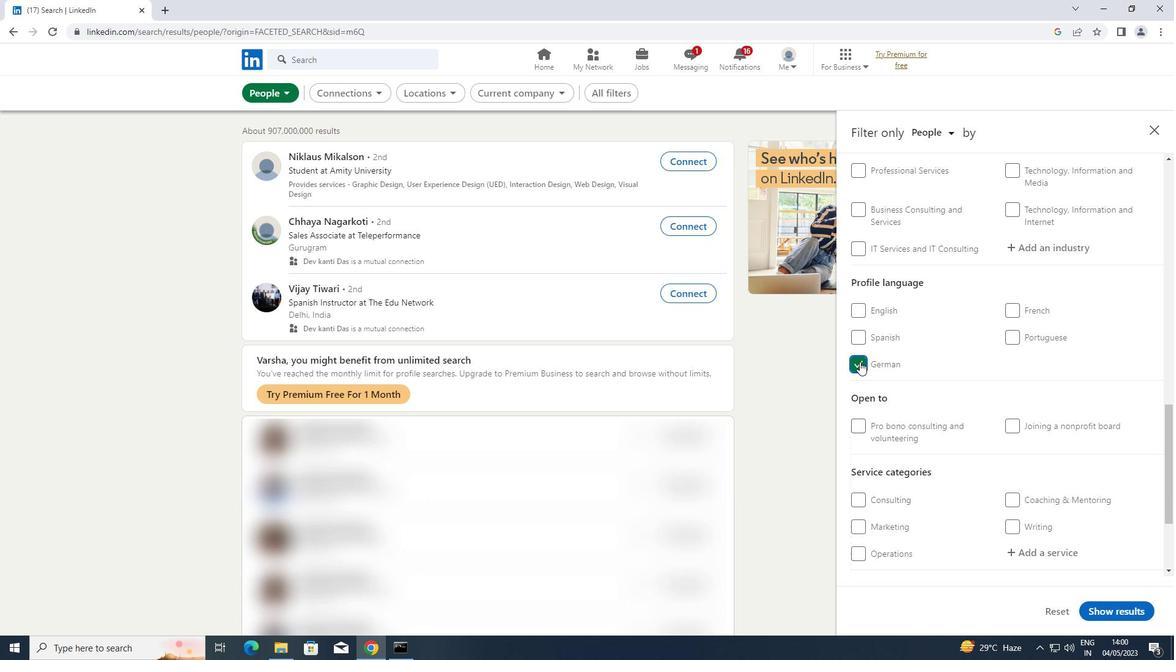 
Action: Mouse scrolled (860, 362) with delta (0, 0)
Screenshot: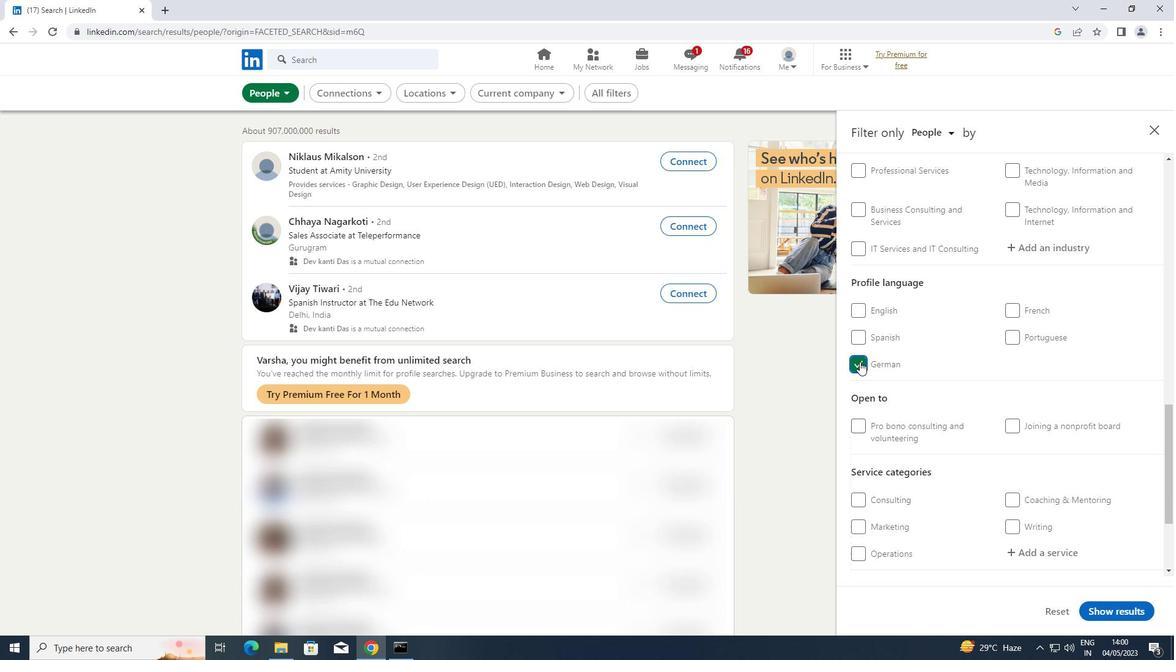 
Action: Mouse scrolled (860, 362) with delta (0, 0)
Screenshot: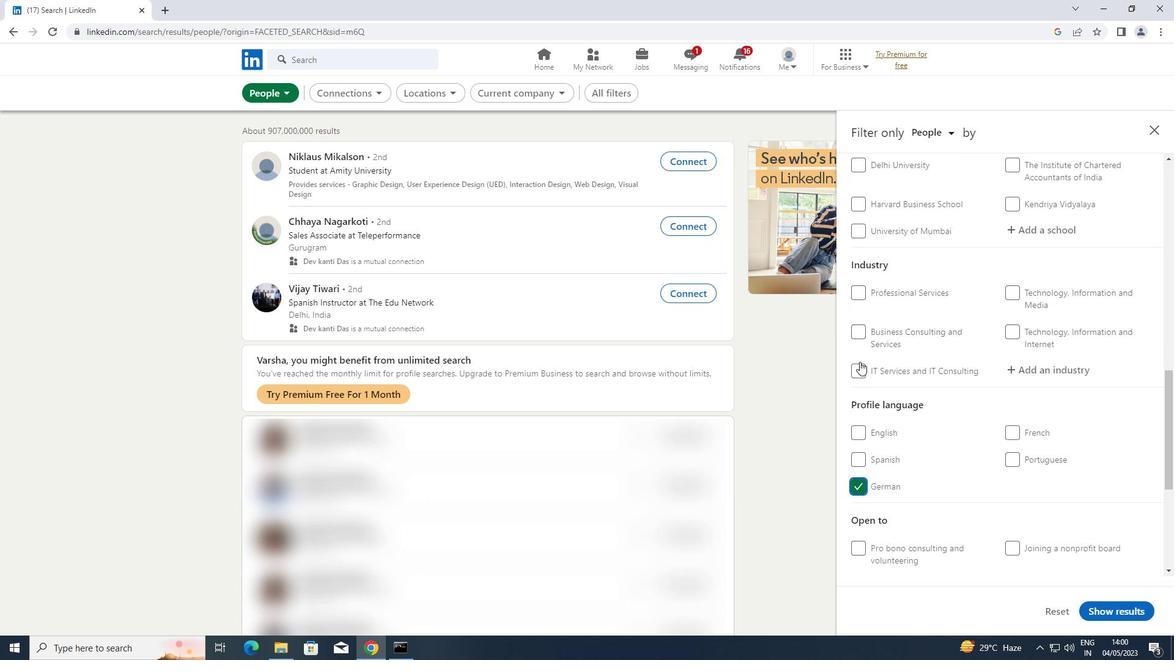 
Action: Mouse scrolled (860, 362) with delta (0, 0)
Screenshot: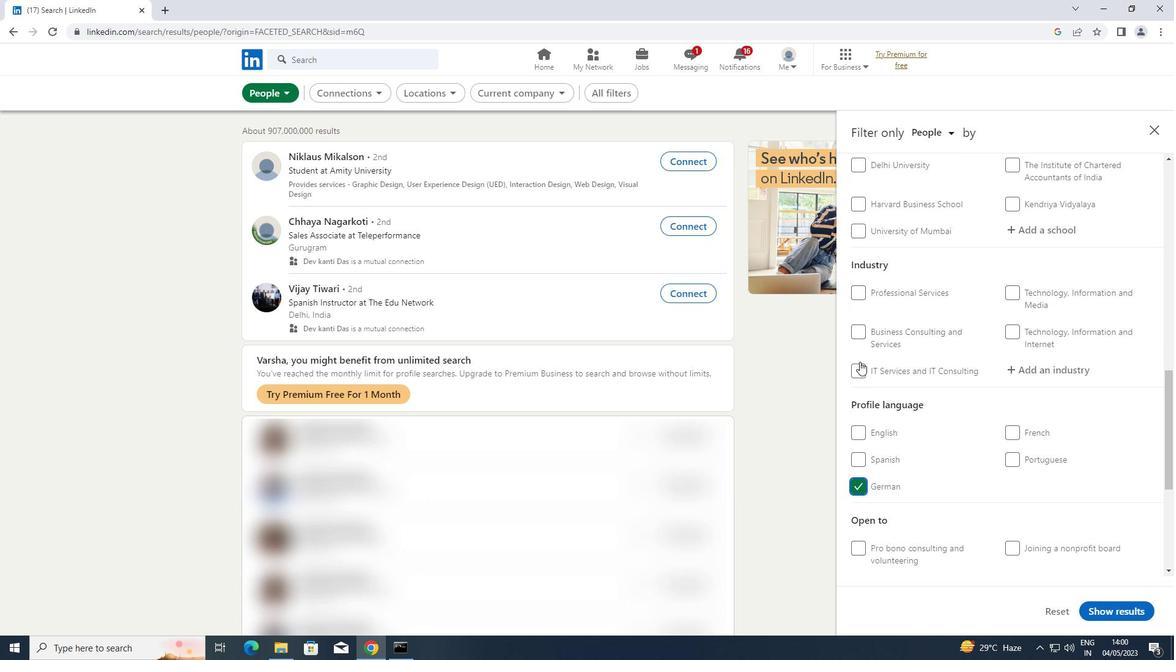 
Action: Mouse scrolled (860, 362) with delta (0, 0)
Screenshot: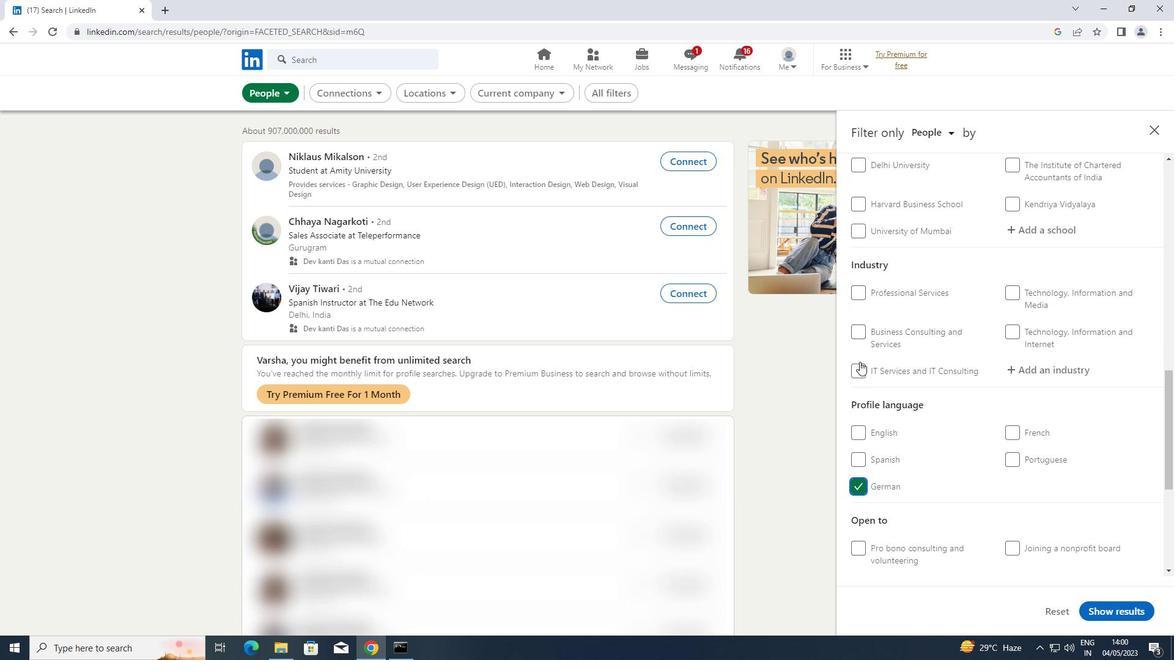 
Action: Mouse scrolled (860, 362) with delta (0, 0)
Screenshot: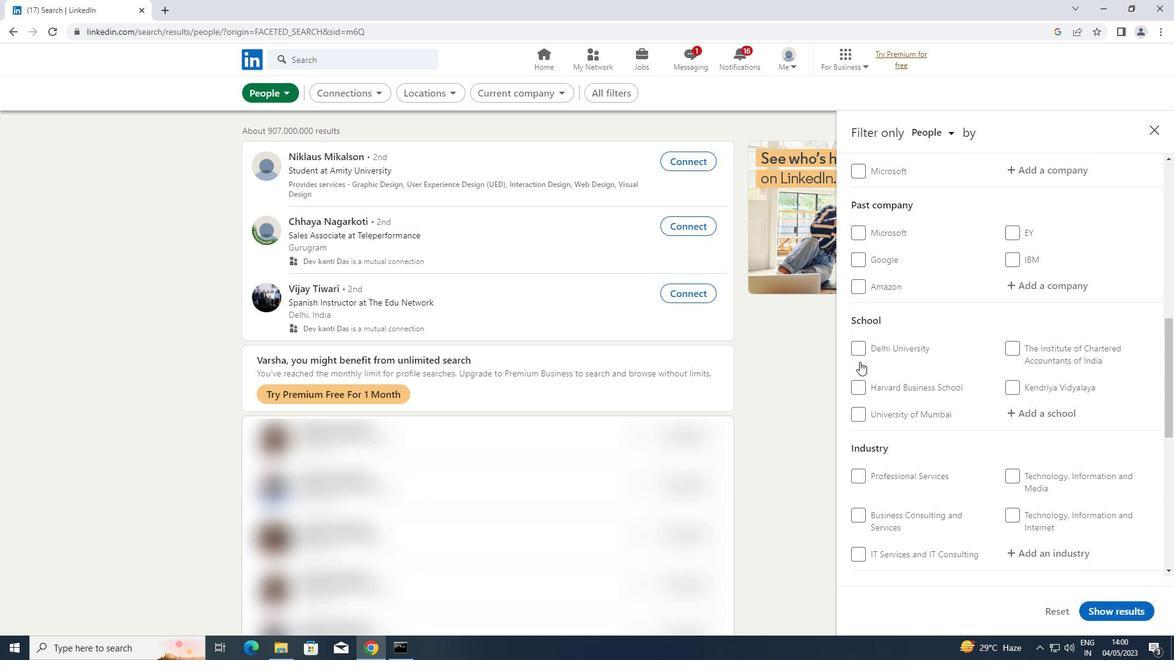 
Action: Mouse scrolled (860, 362) with delta (0, 0)
Screenshot: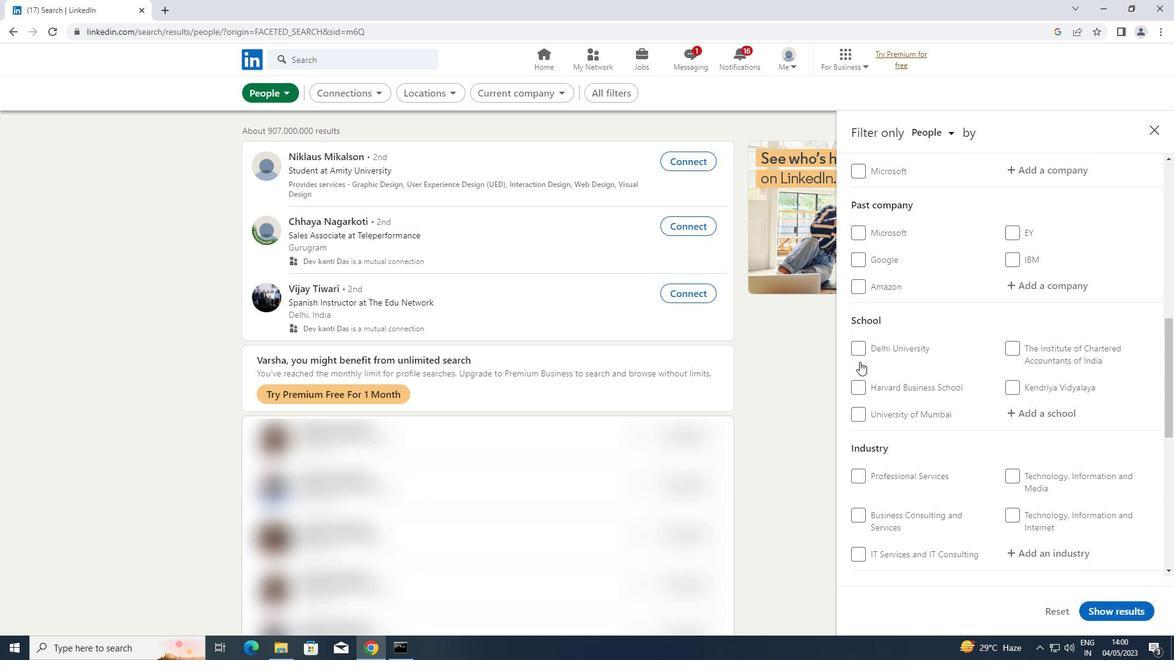 
Action: Mouse moved to (1051, 283)
Screenshot: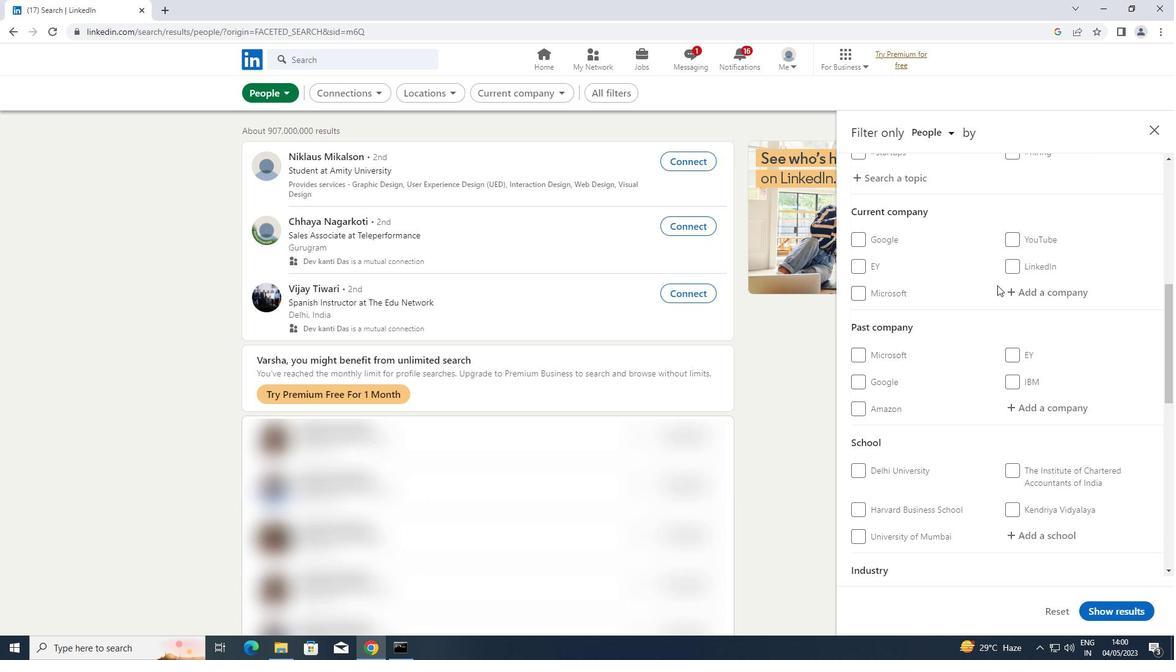
Action: Mouse pressed left at (1051, 283)
Screenshot: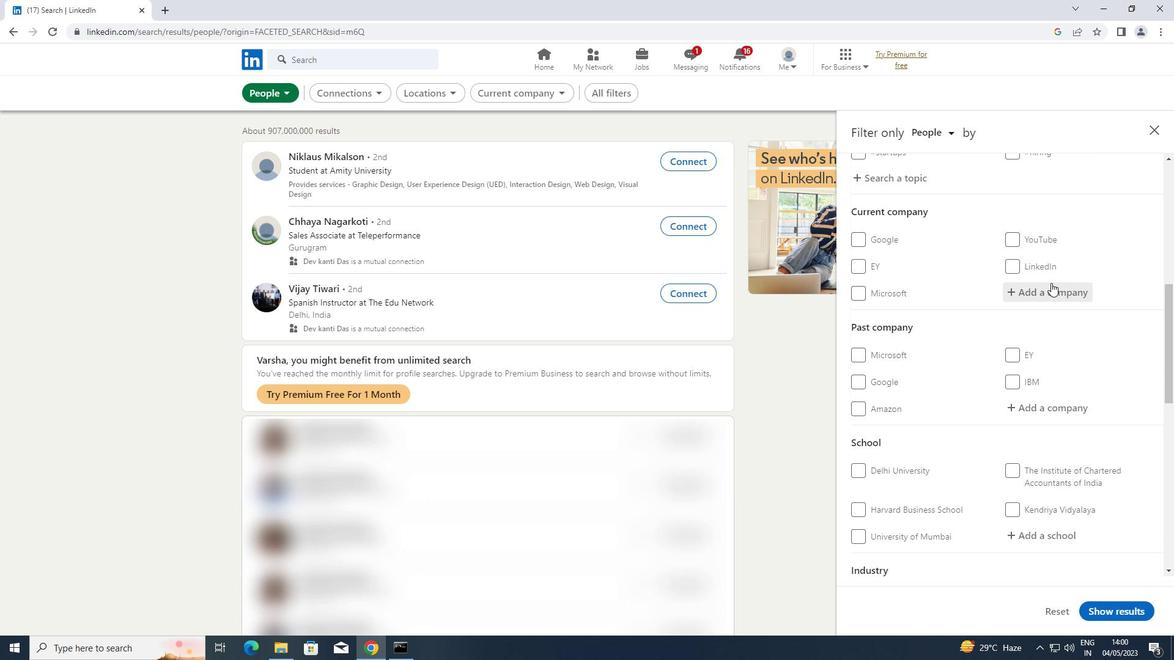 
Action: Key pressed <Key.shift>MANG<Key.backspace>HATTAN
Screenshot: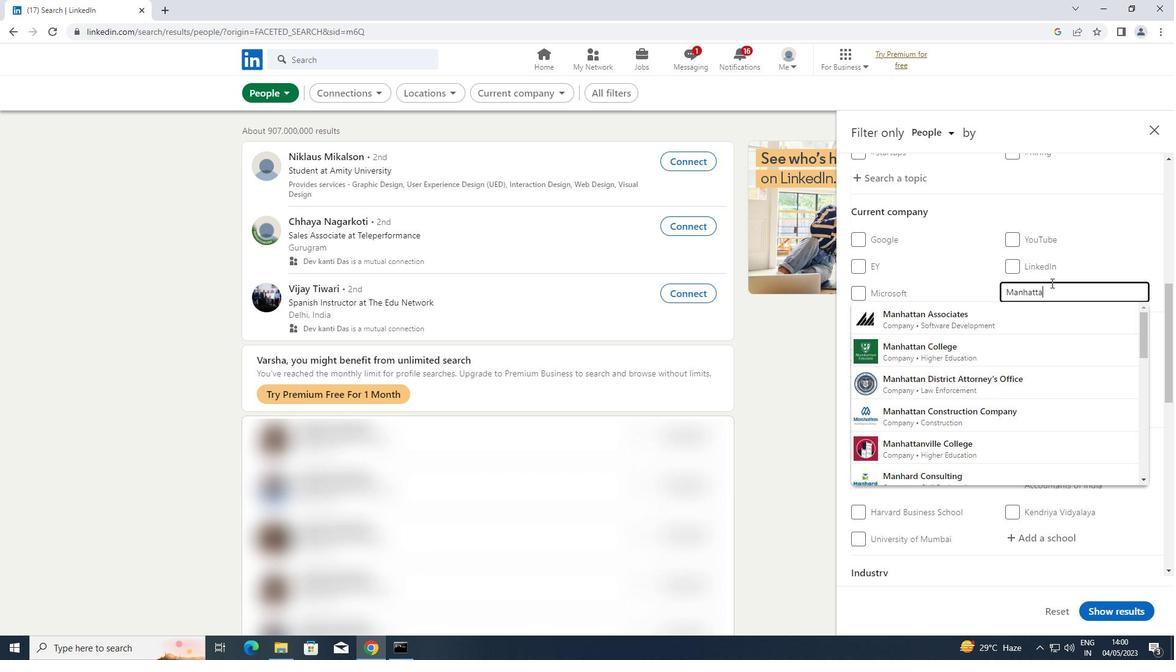 
Action: Mouse moved to (1025, 311)
Screenshot: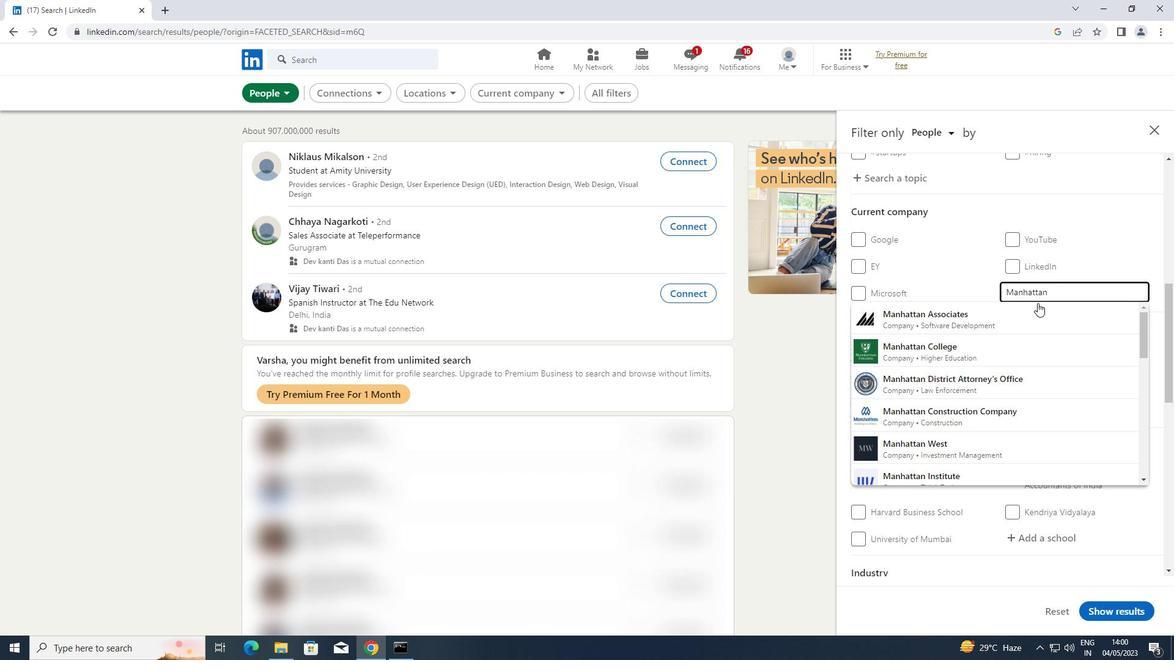 
Action: Mouse pressed left at (1025, 311)
Screenshot: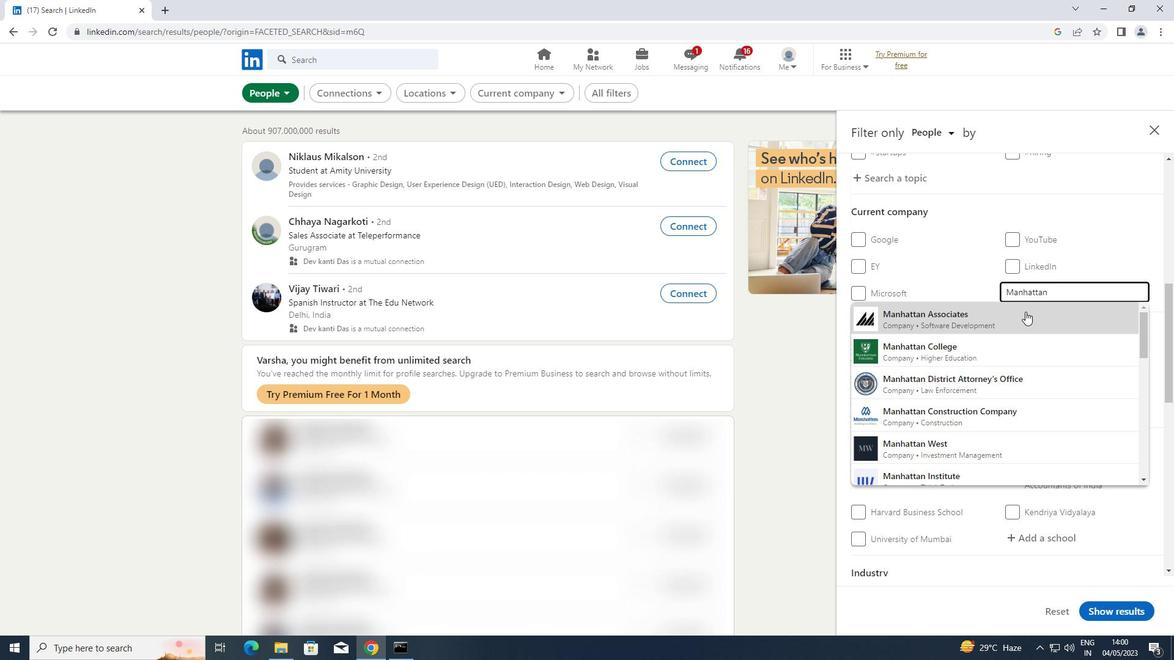
Action: Mouse scrolled (1025, 311) with delta (0, 0)
Screenshot: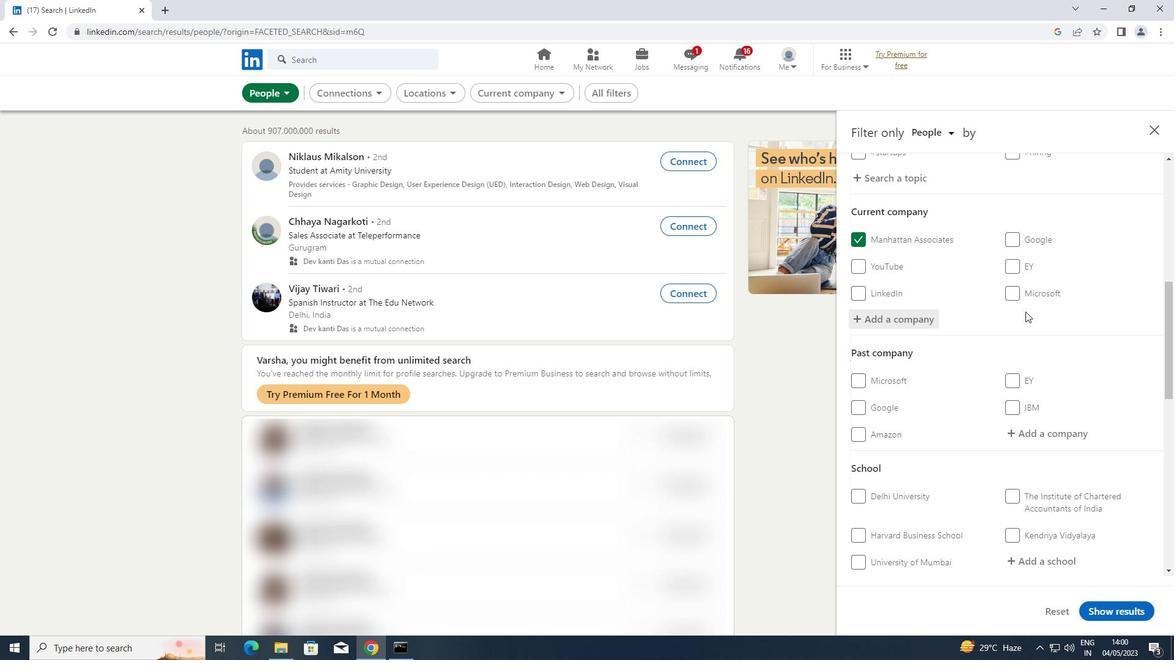 
Action: Mouse scrolled (1025, 311) with delta (0, 0)
Screenshot: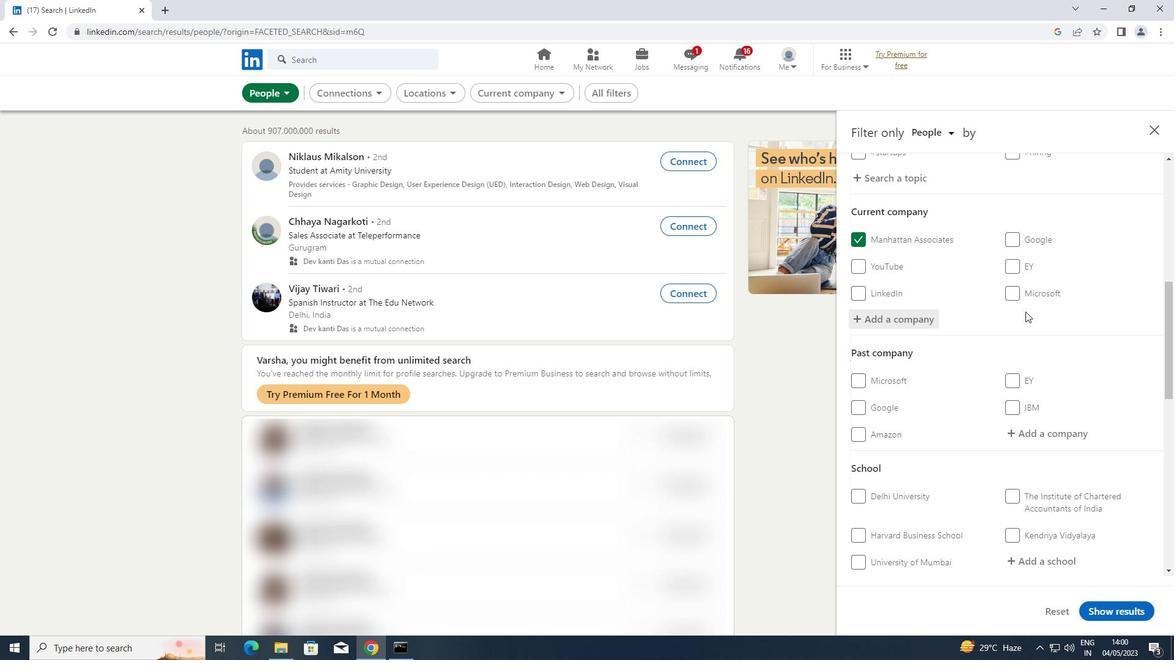 
Action: Mouse scrolled (1025, 311) with delta (0, 0)
Screenshot: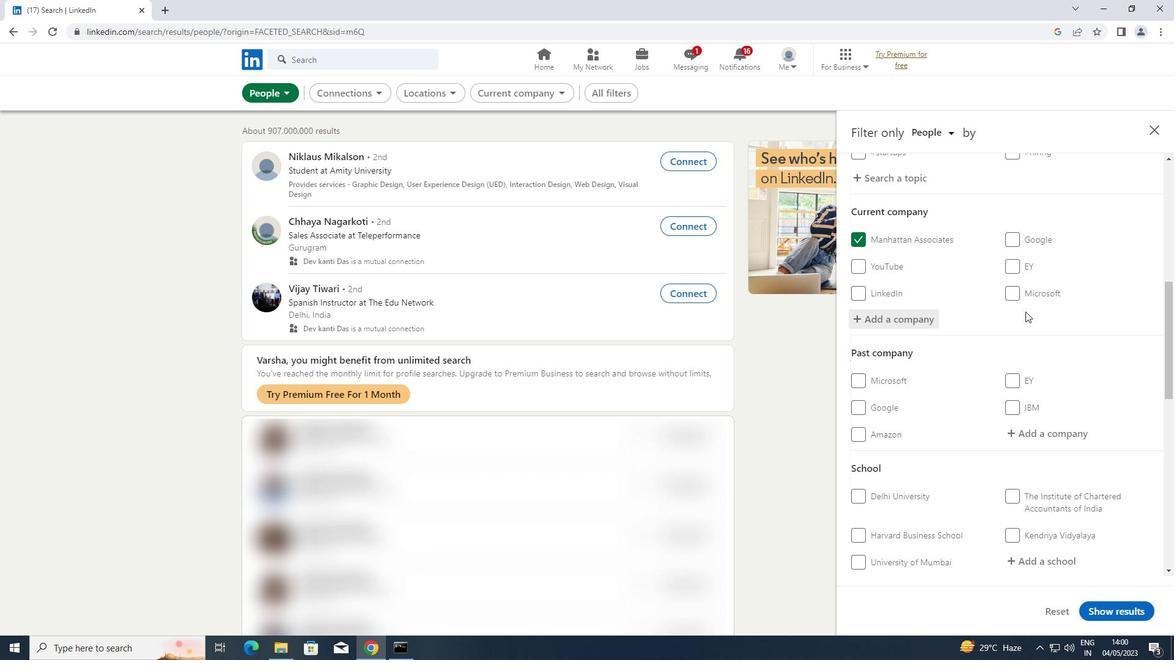 
Action: Mouse moved to (1037, 371)
Screenshot: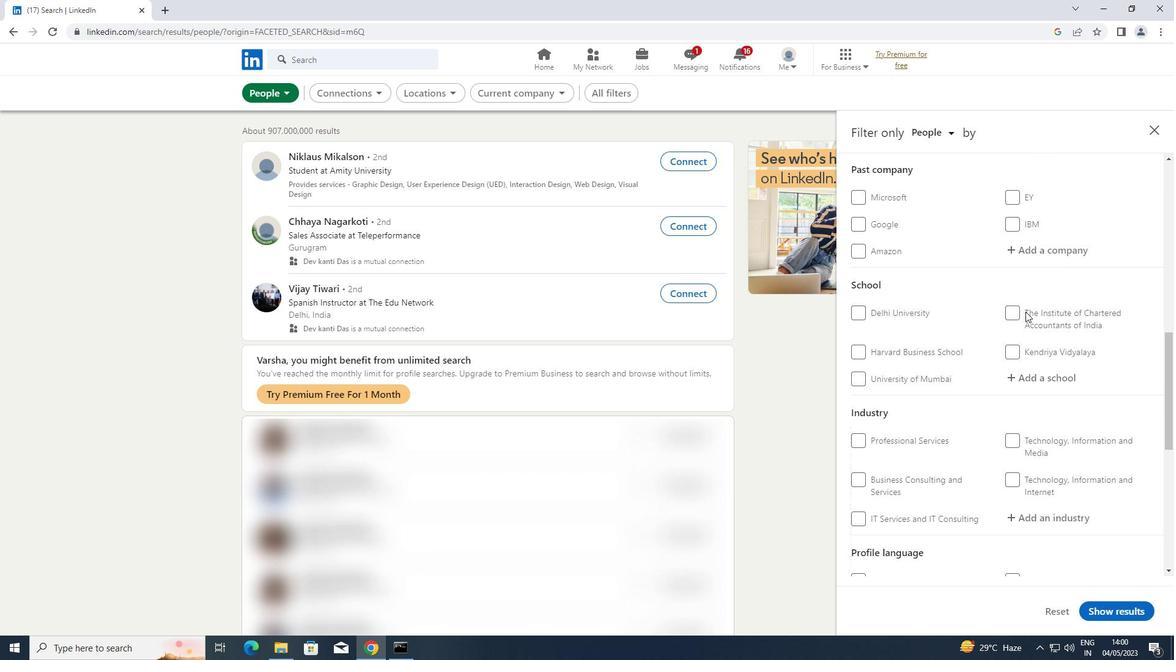 
Action: Mouse pressed left at (1037, 371)
Screenshot: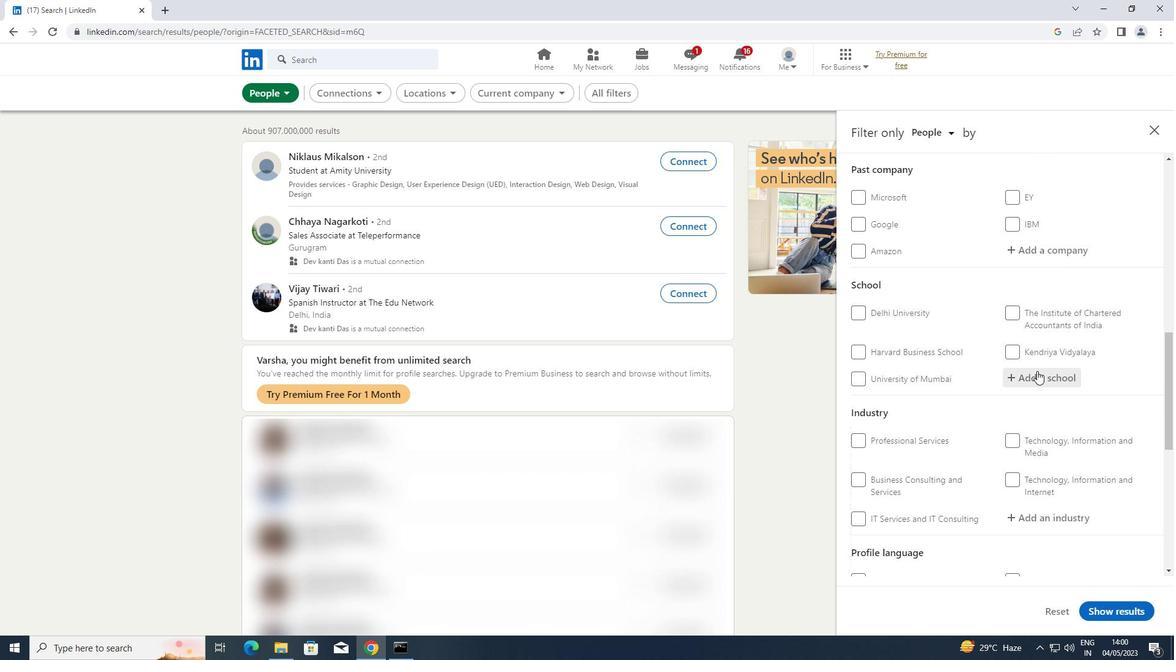 
Action: Key pressed <Key.shift>ST.<Key.space><Key.shift>JOSEPH'S<Key.space><Key.shift>COLLEGE<Key.space>OF
Screenshot: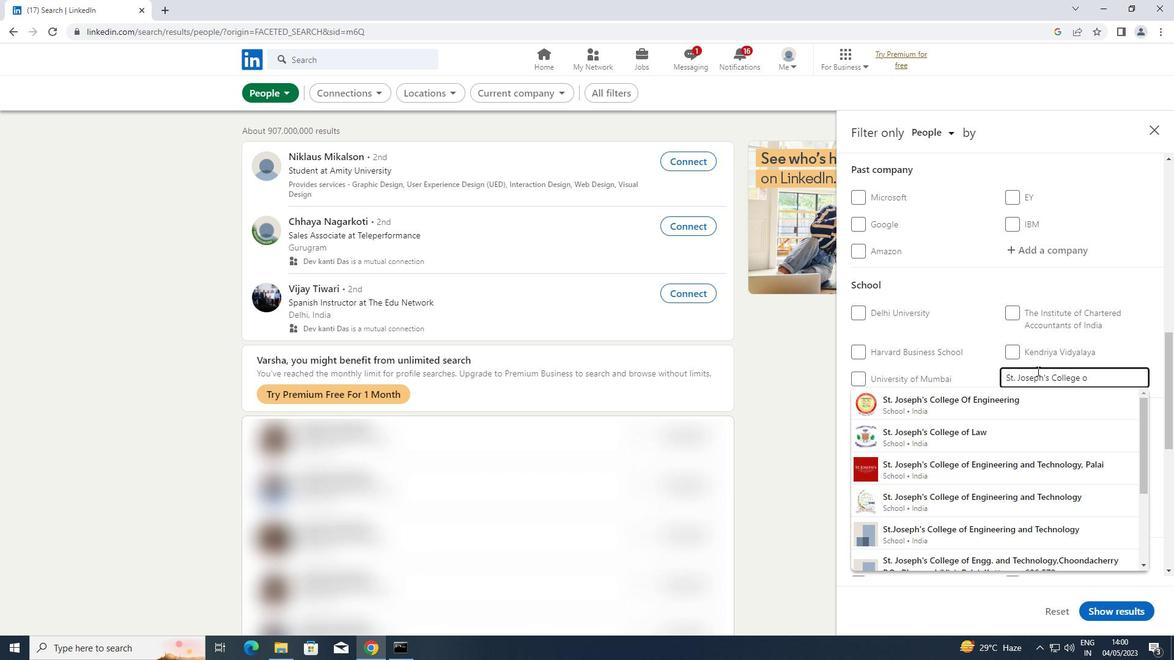 
Action: Mouse moved to (990, 396)
Screenshot: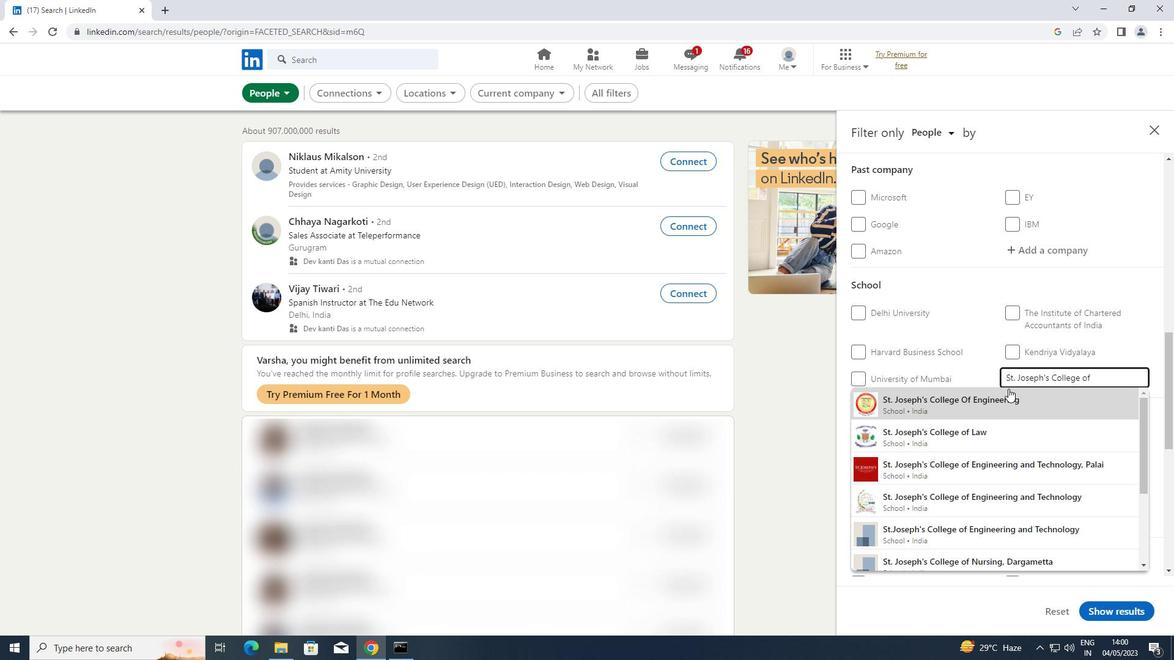 
Action: Mouse pressed left at (990, 396)
Screenshot: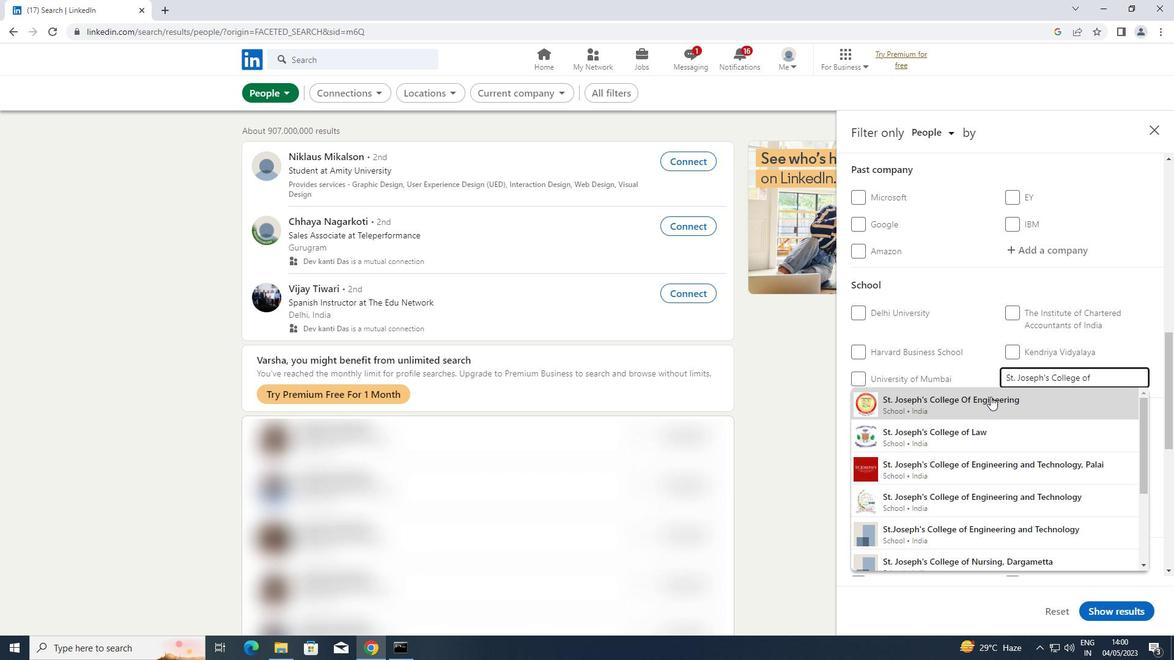 
Action: Mouse moved to (990, 396)
Screenshot: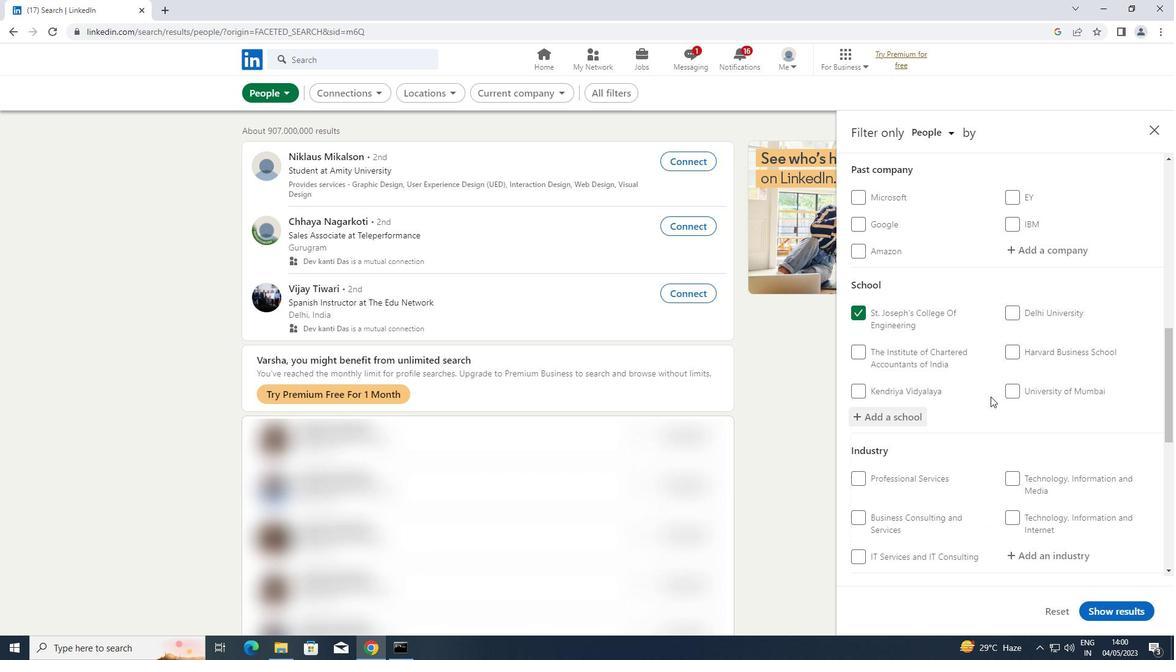 
Action: Mouse scrolled (990, 396) with delta (0, 0)
Screenshot: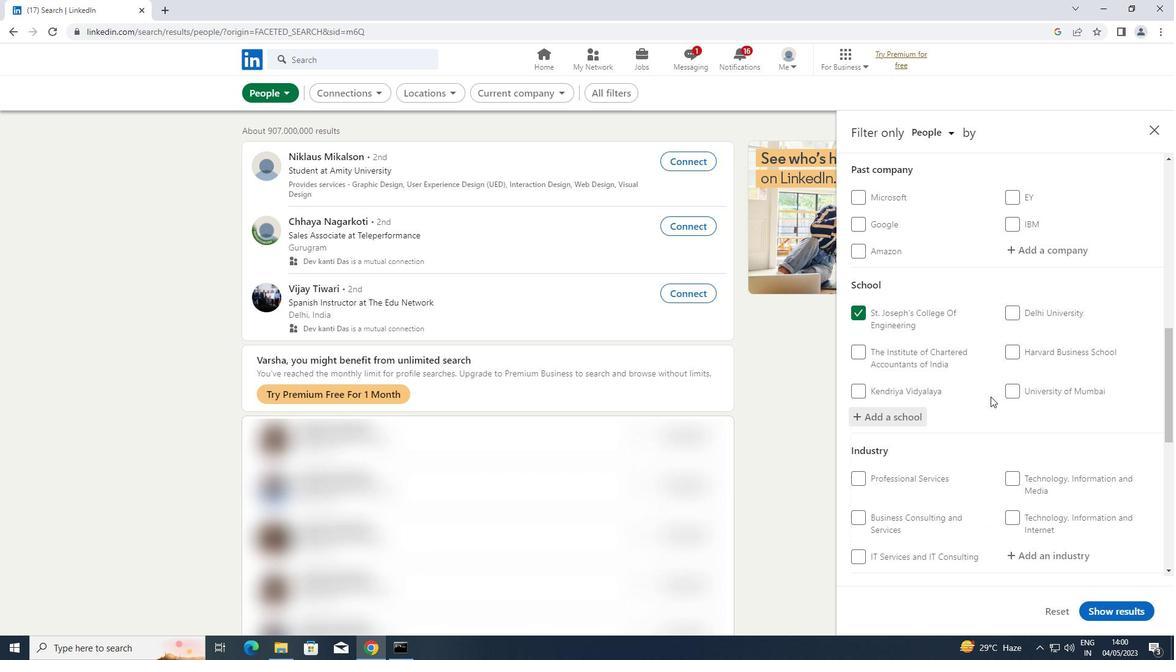 
Action: Mouse scrolled (990, 396) with delta (0, 0)
Screenshot: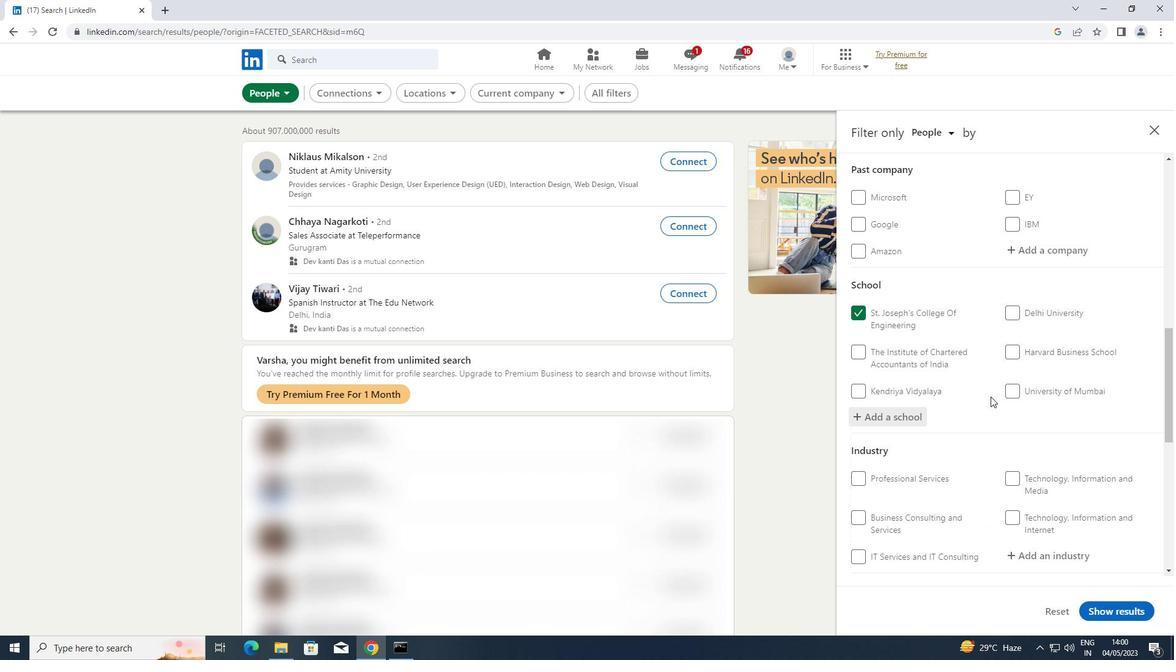 
Action: Mouse scrolled (990, 396) with delta (0, 0)
Screenshot: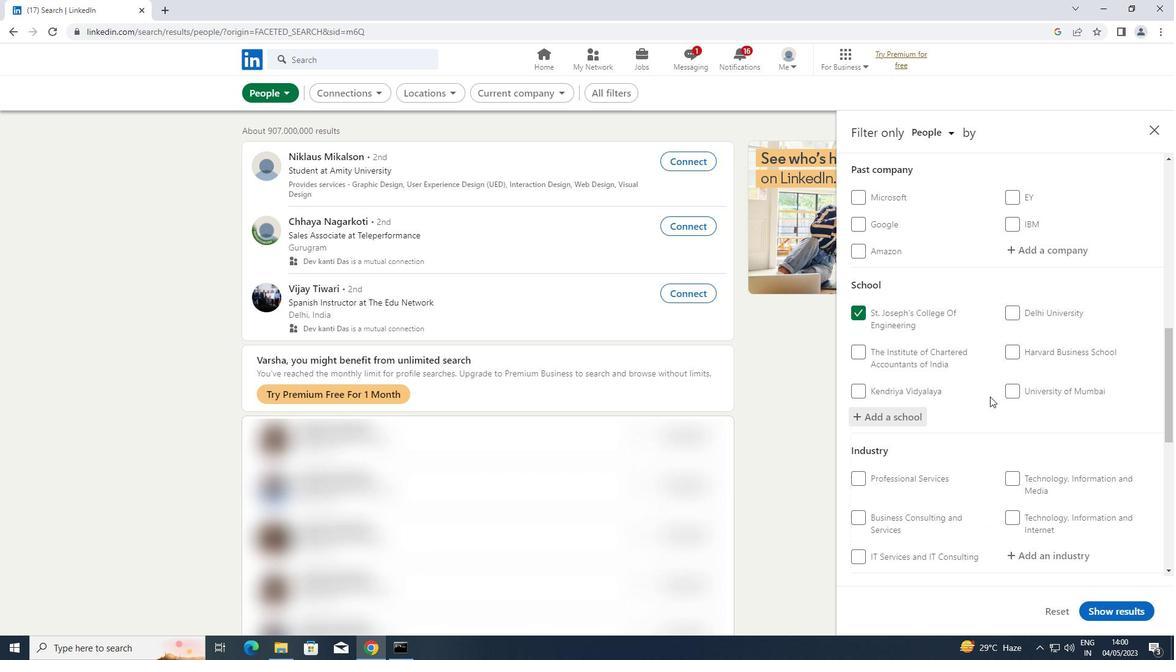 
Action: Mouse scrolled (990, 396) with delta (0, 0)
Screenshot: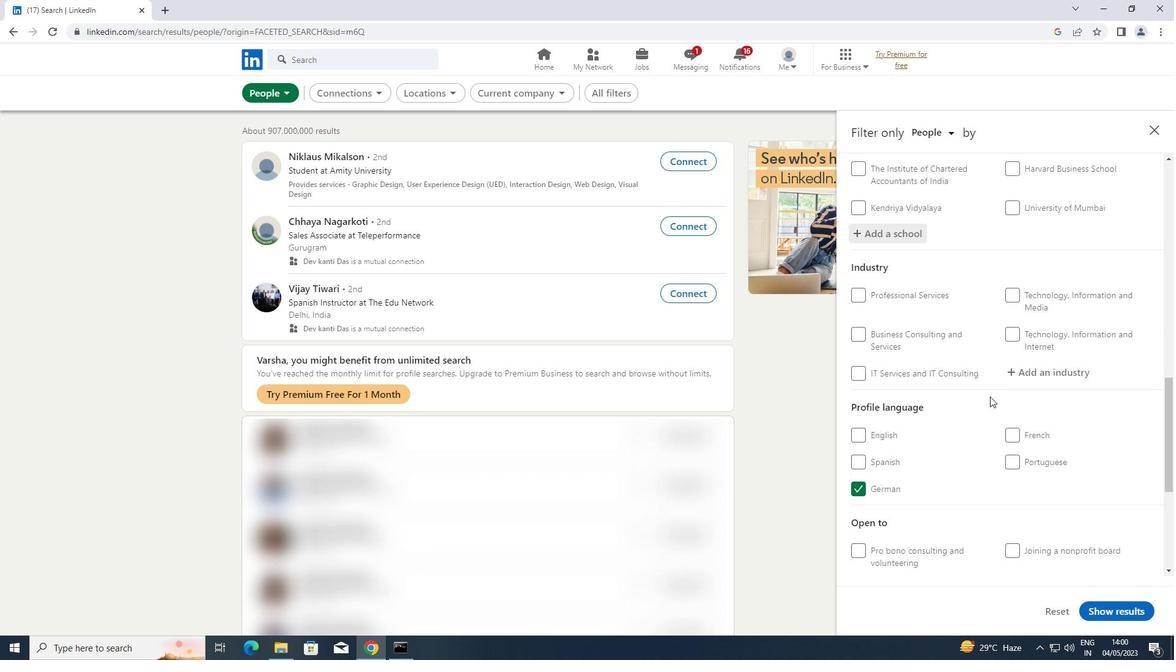 
Action: Mouse moved to (1030, 316)
Screenshot: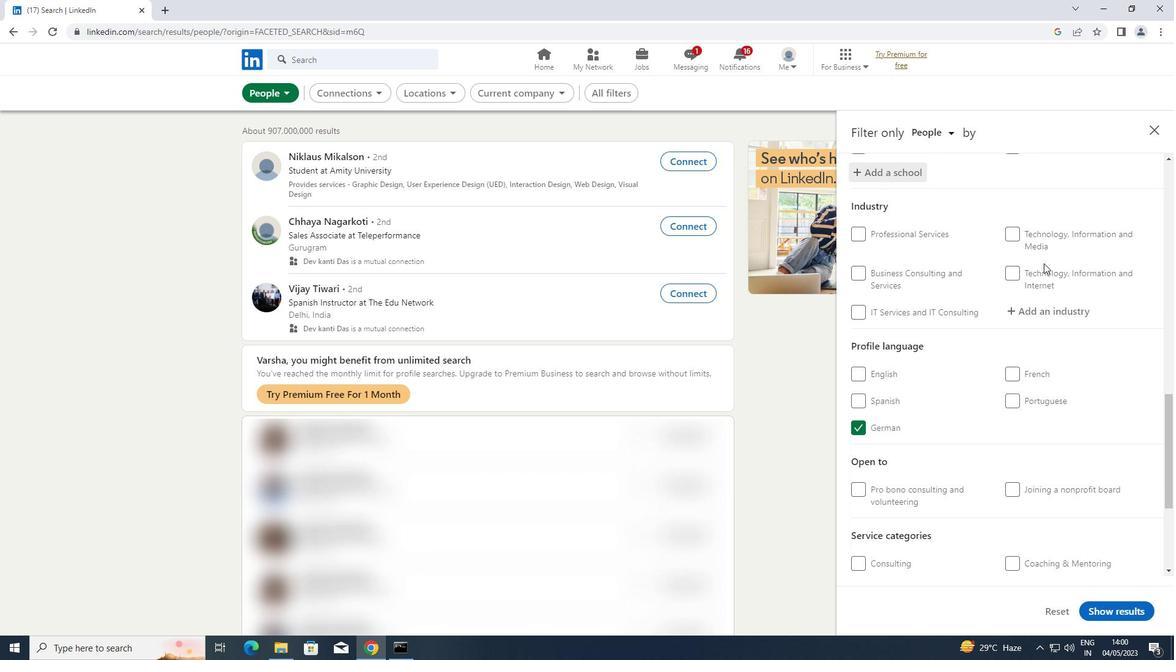 
Action: Mouse pressed left at (1030, 316)
Screenshot: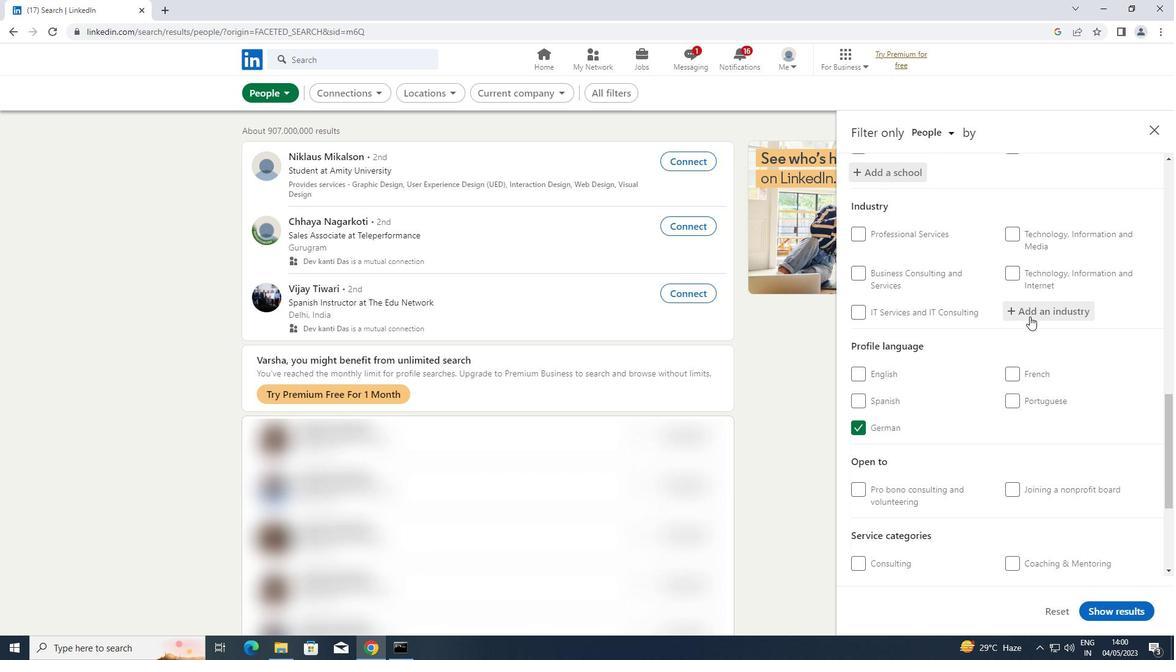 
Action: Key pressed <Key.shift>HOSPITAL
Screenshot: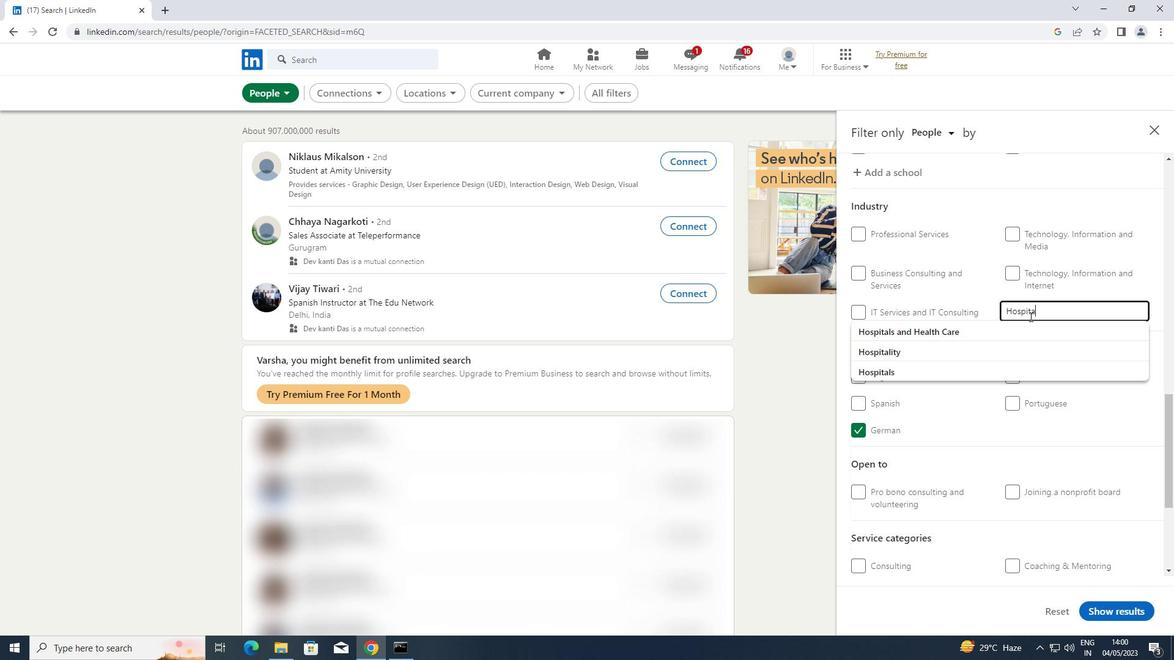 
Action: Mouse moved to (971, 370)
Screenshot: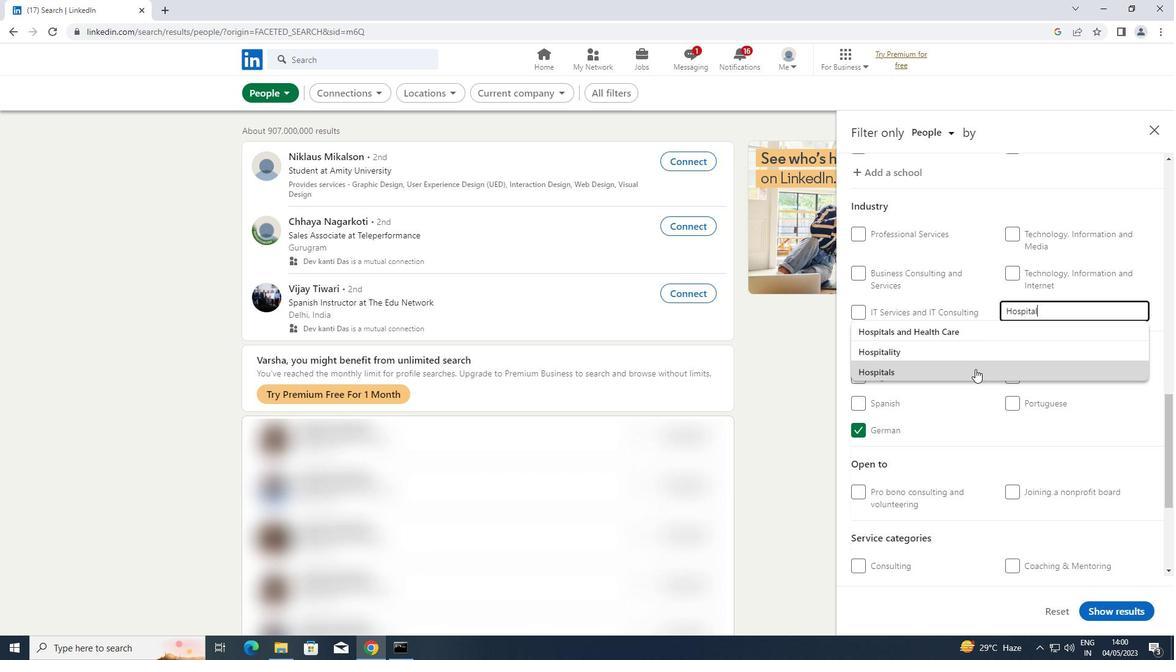 
Action: Mouse pressed left at (971, 370)
Screenshot: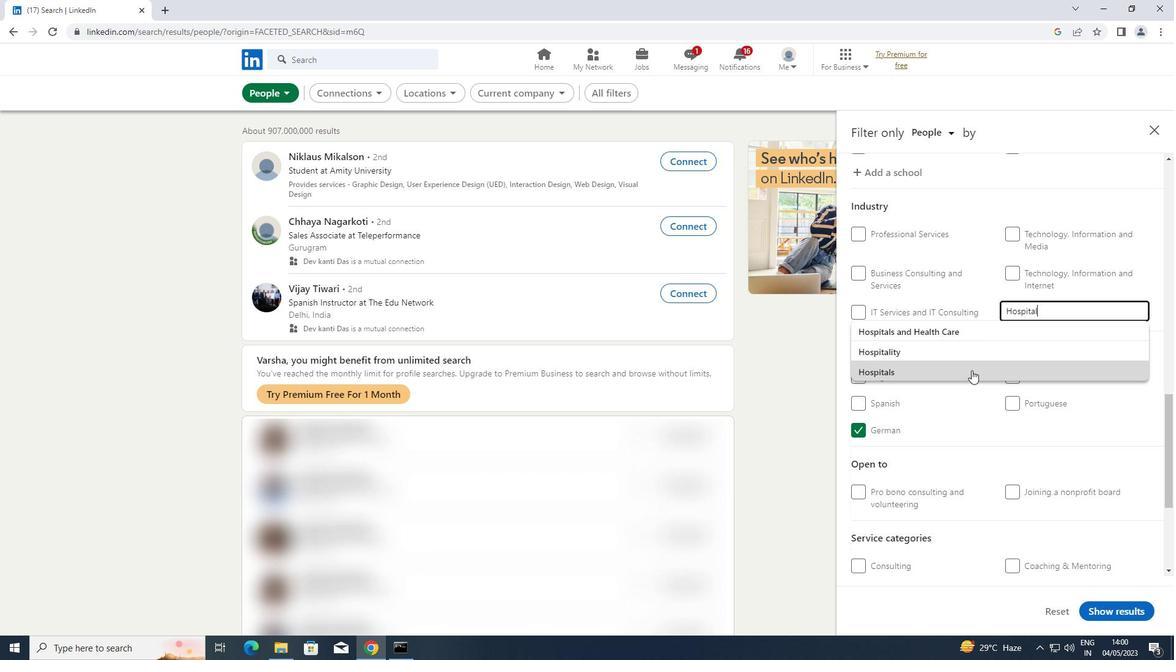 
Action: Mouse moved to (973, 368)
Screenshot: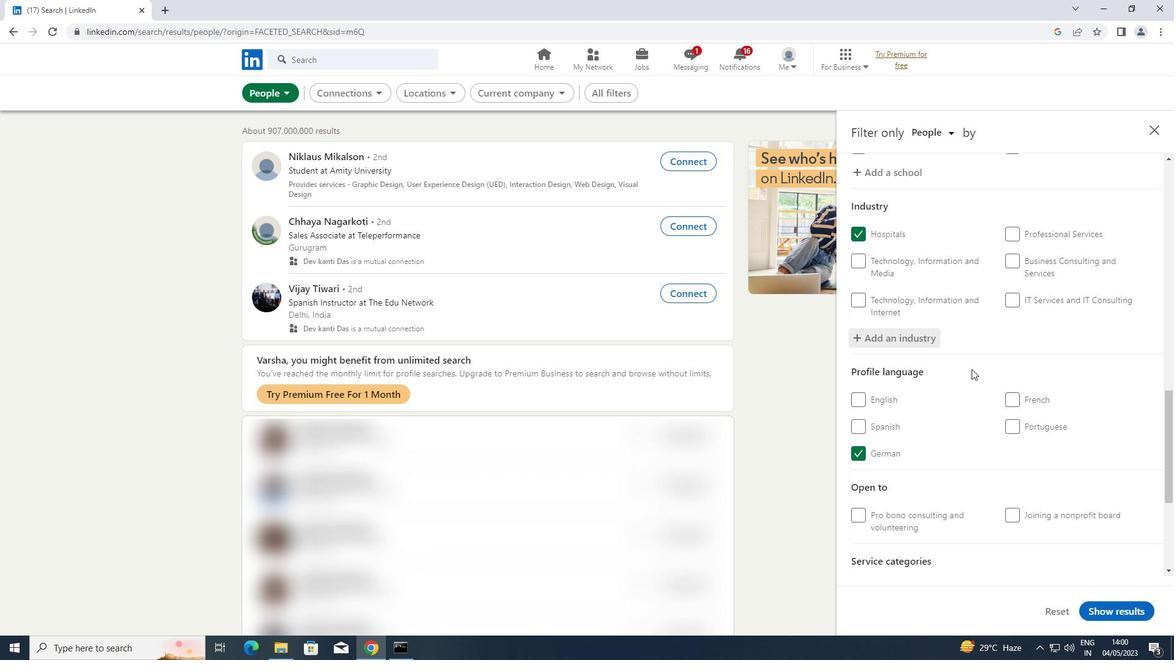 
Action: Mouse scrolled (973, 367) with delta (0, 0)
Screenshot: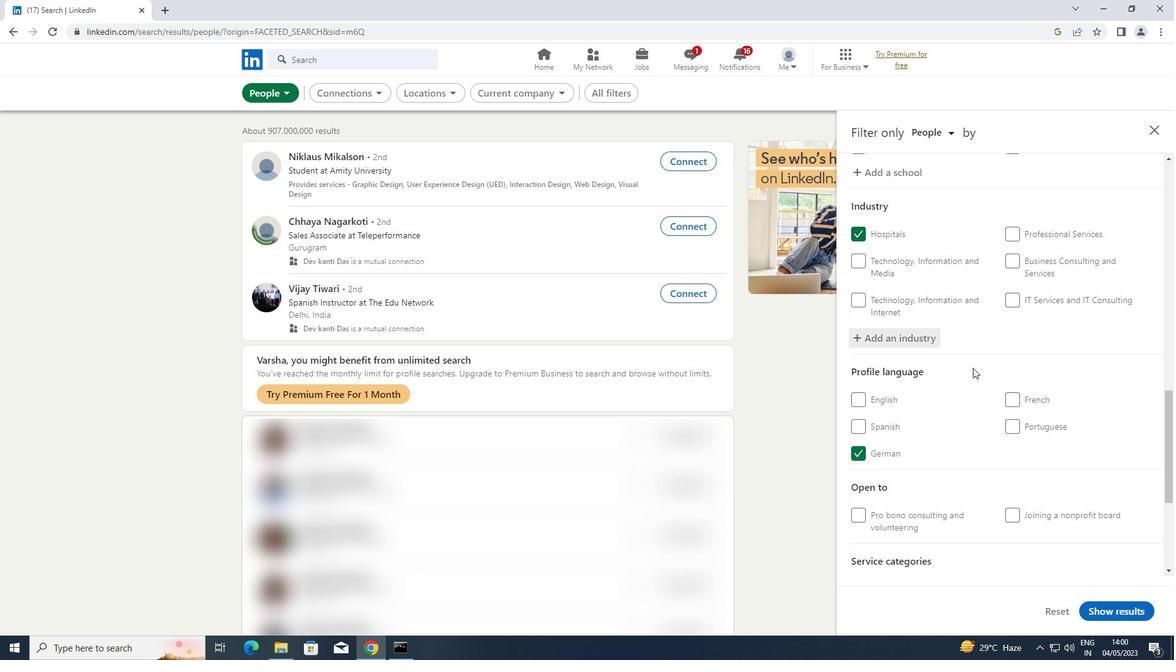 
Action: Mouse scrolled (973, 367) with delta (0, 0)
Screenshot: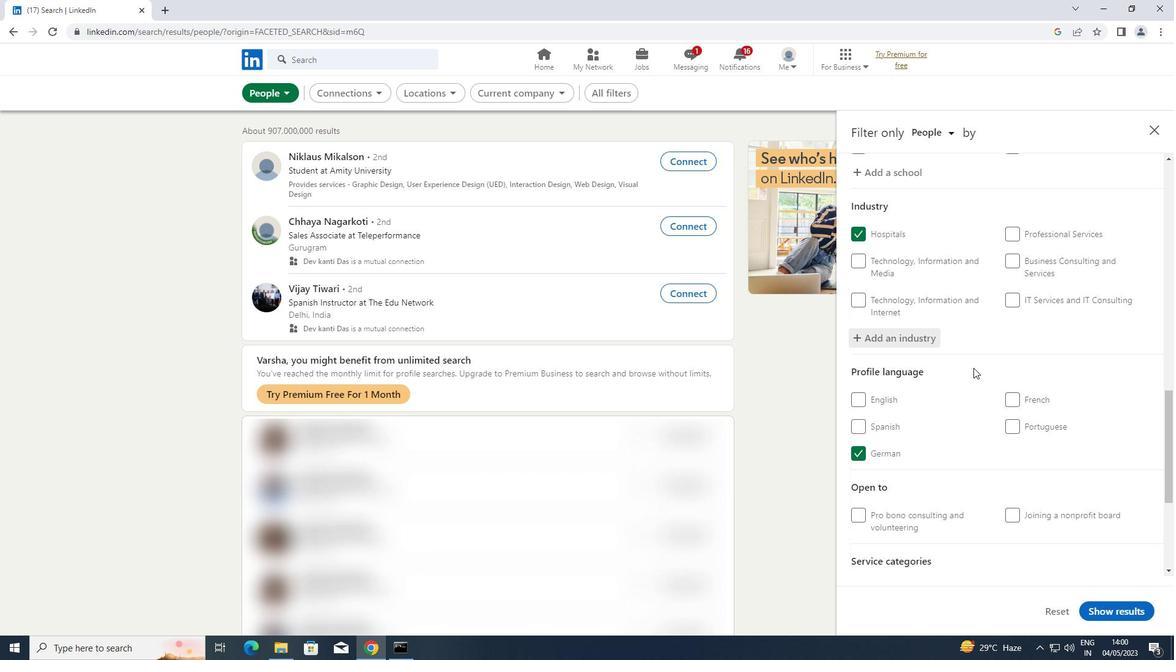 
Action: Mouse scrolled (973, 367) with delta (0, 0)
Screenshot: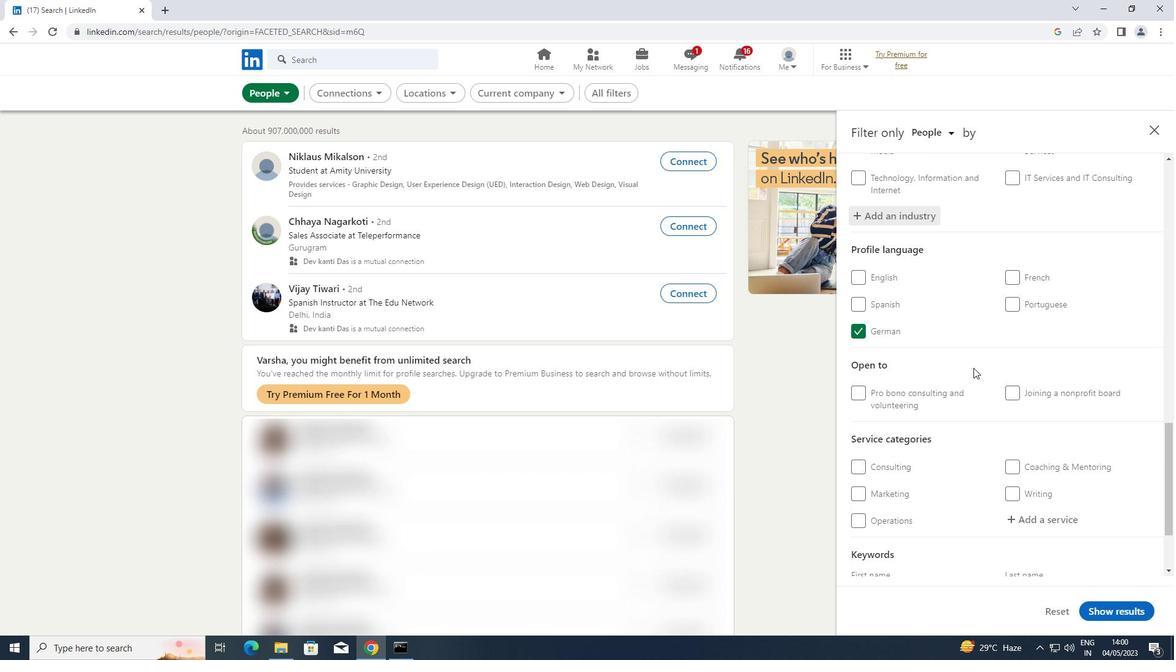 
Action: Mouse scrolled (973, 367) with delta (0, 0)
Screenshot: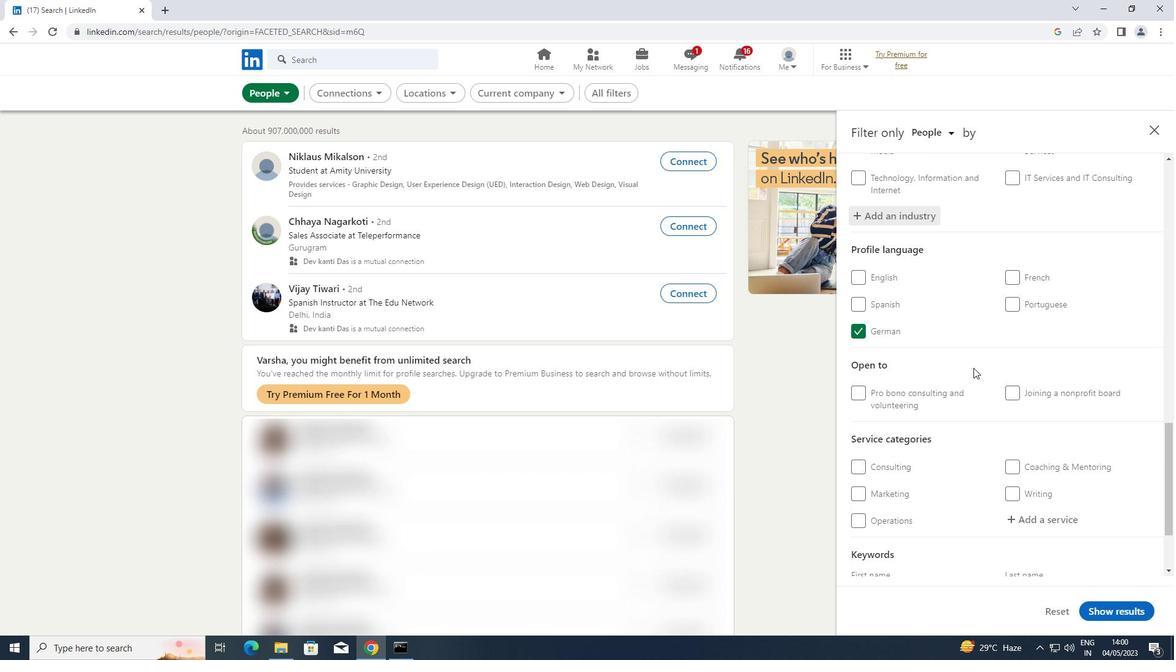 
Action: Mouse moved to (1011, 397)
Screenshot: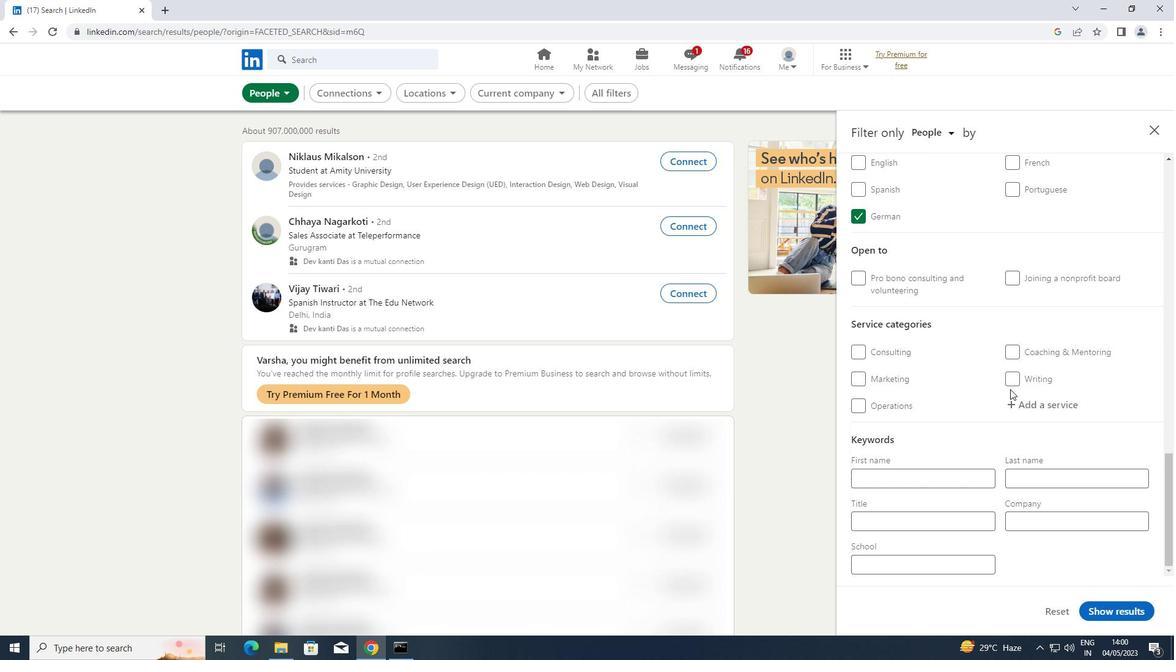 
Action: Mouse pressed left at (1011, 397)
Screenshot: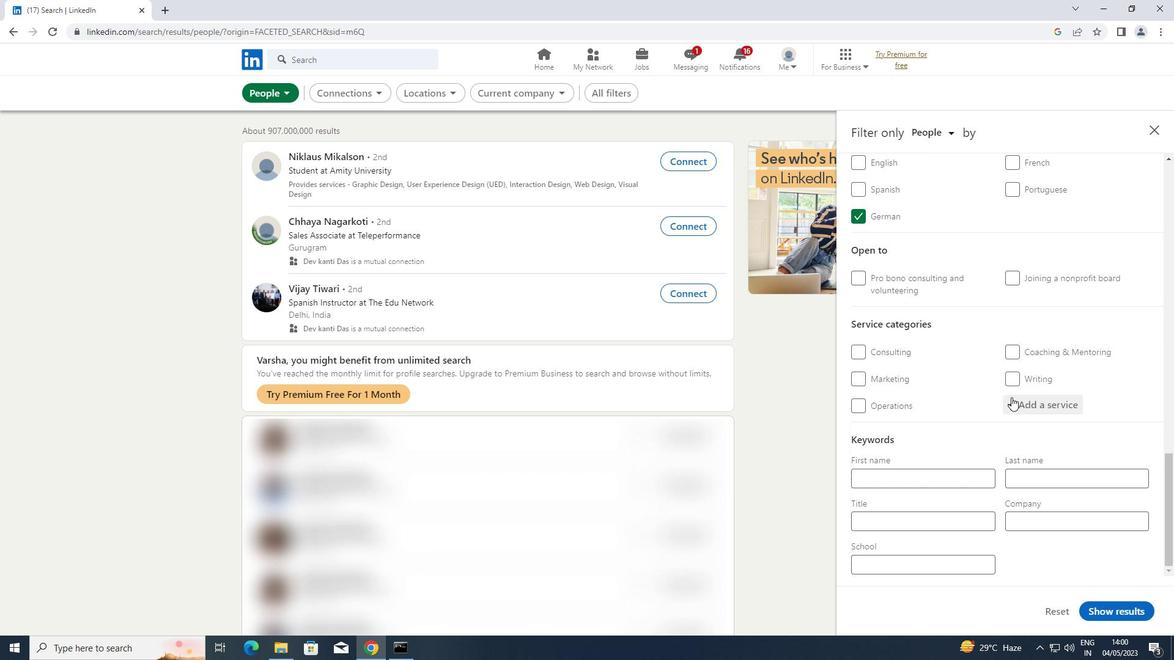 
Action: Key pressed <Key.shift>BUDGETIN
Screenshot: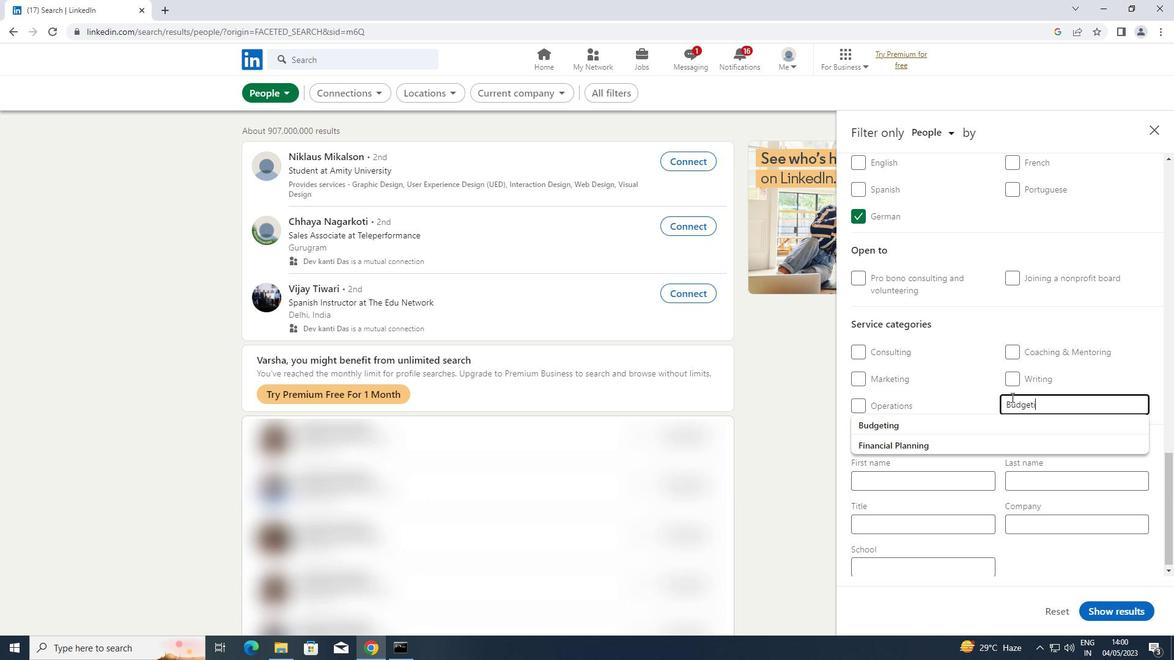 
Action: Mouse moved to (941, 418)
Screenshot: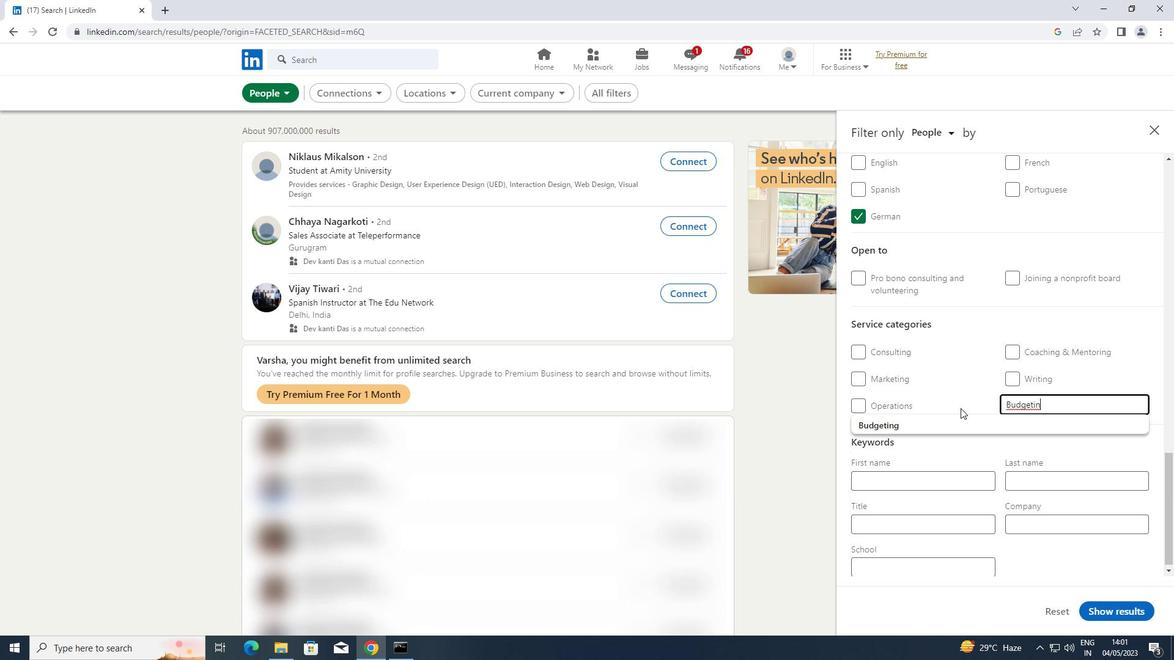 
Action: Mouse pressed left at (941, 418)
Screenshot: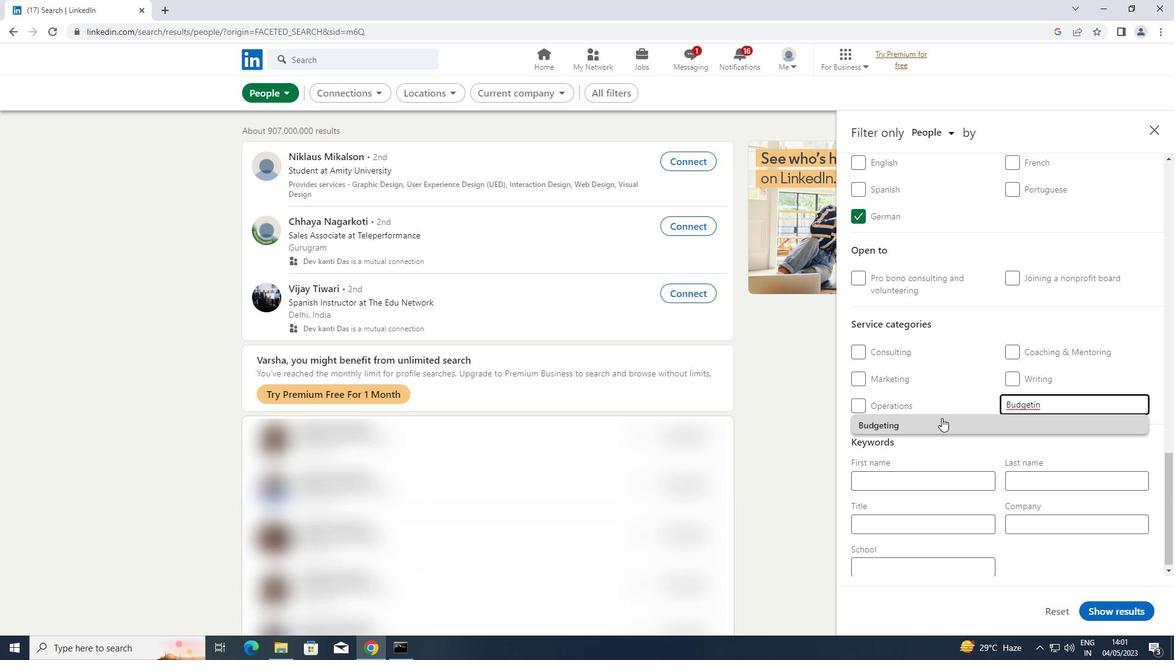 
Action: Mouse moved to (943, 417)
Screenshot: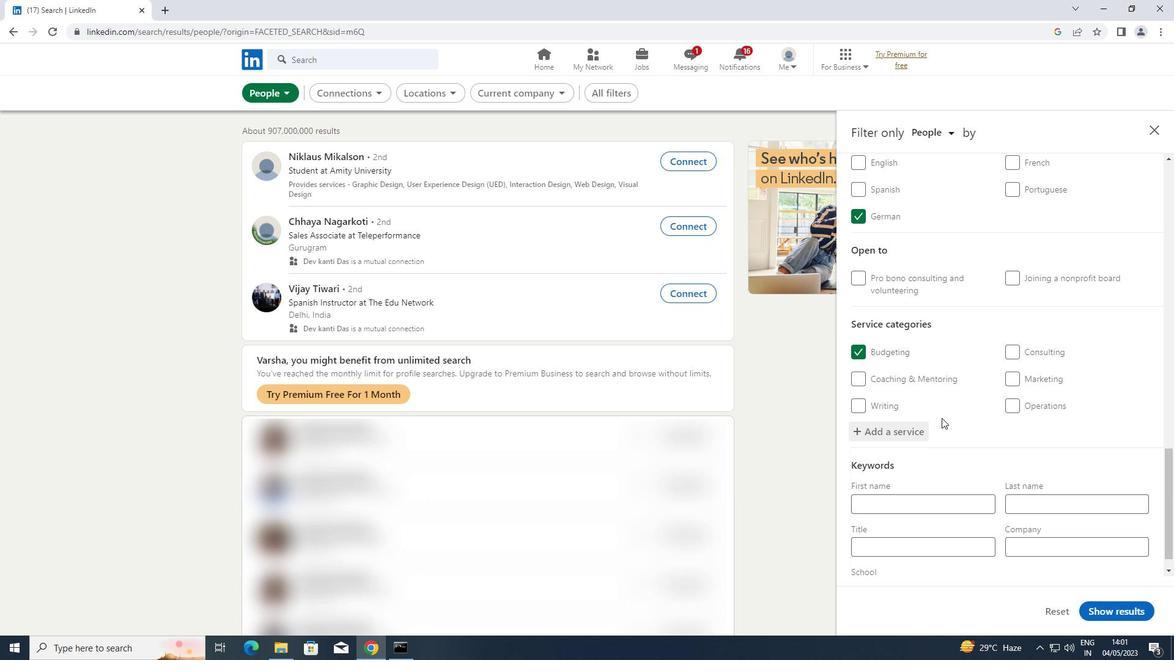 
Action: Mouse scrolled (943, 416) with delta (0, 0)
Screenshot: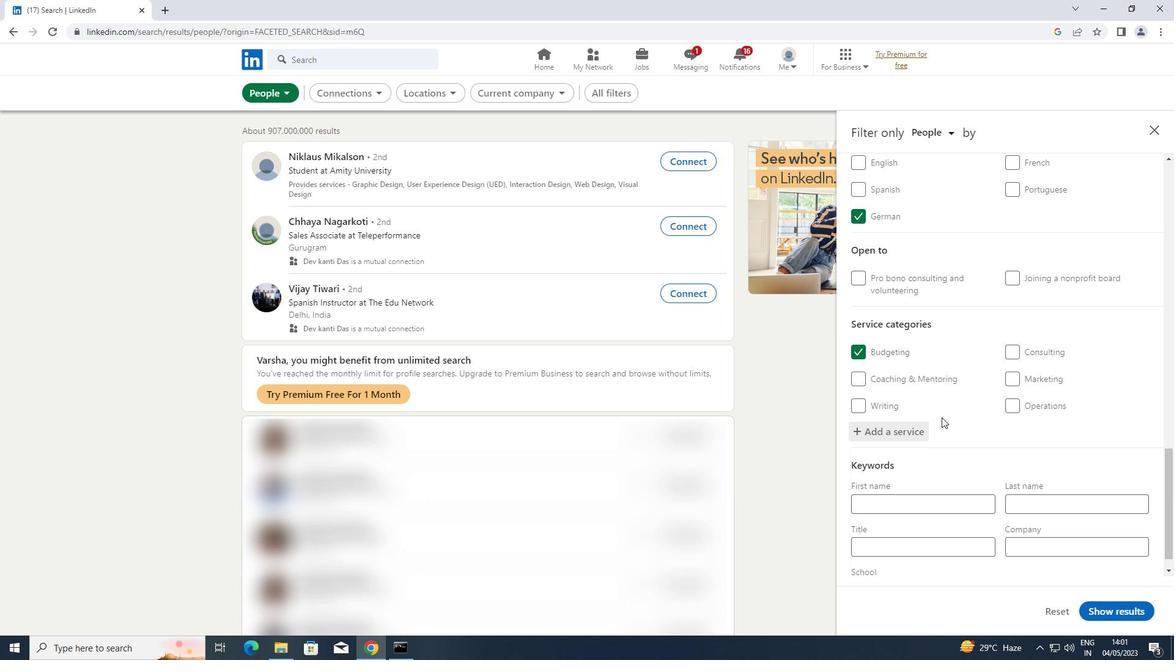 
Action: Mouse scrolled (943, 416) with delta (0, 0)
Screenshot: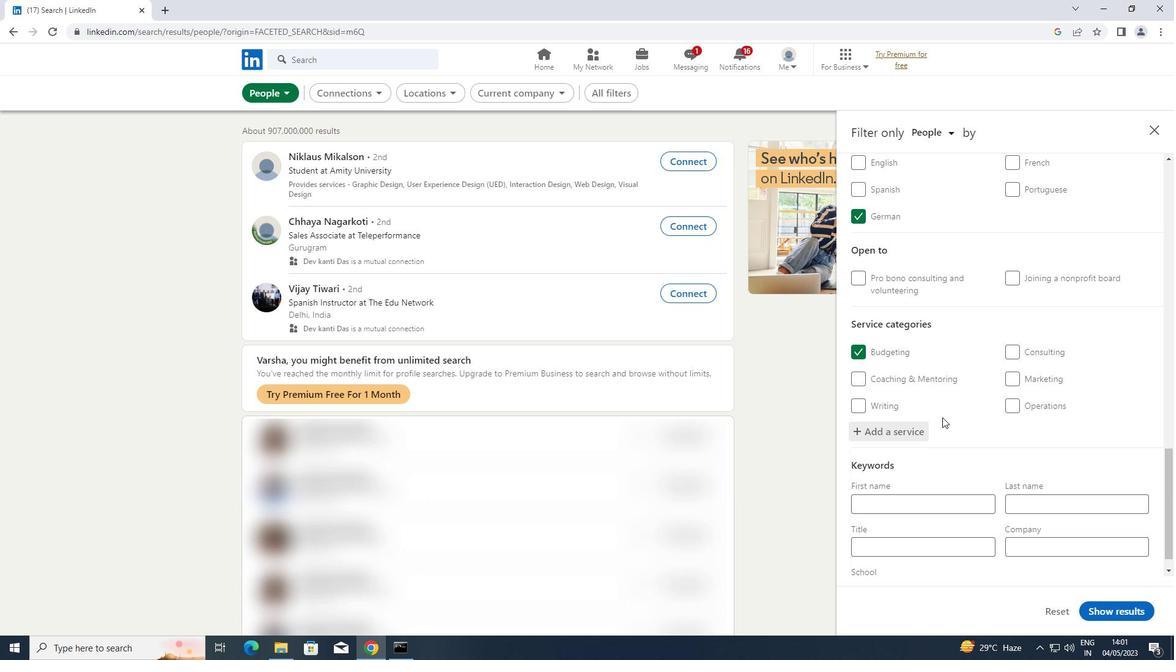 
Action: Mouse scrolled (943, 416) with delta (0, 0)
Screenshot: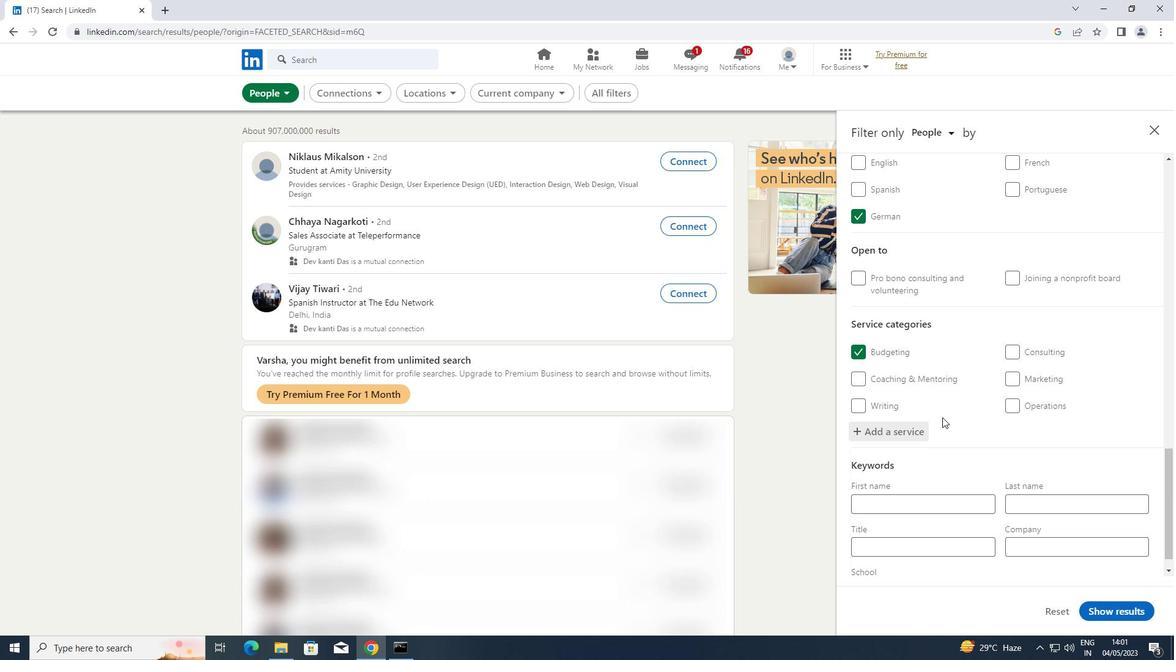 
Action: Mouse scrolled (943, 416) with delta (0, 0)
Screenshot: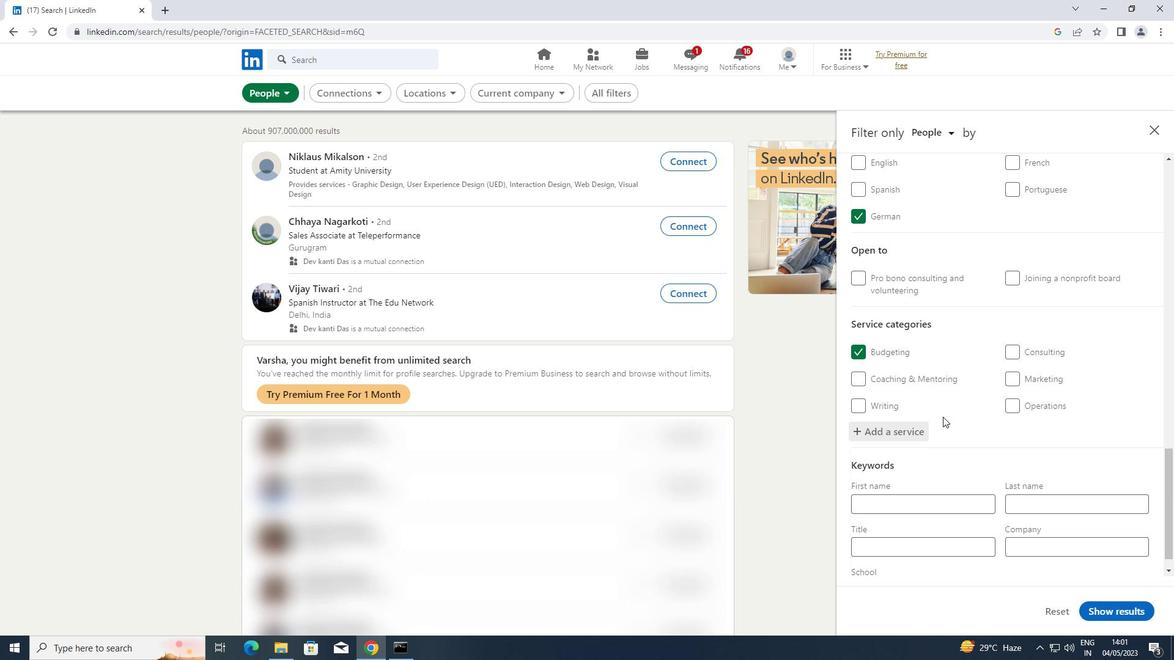 
Action: Mouse scrolled (943, 416) with delta (0, 0)
Screenshot: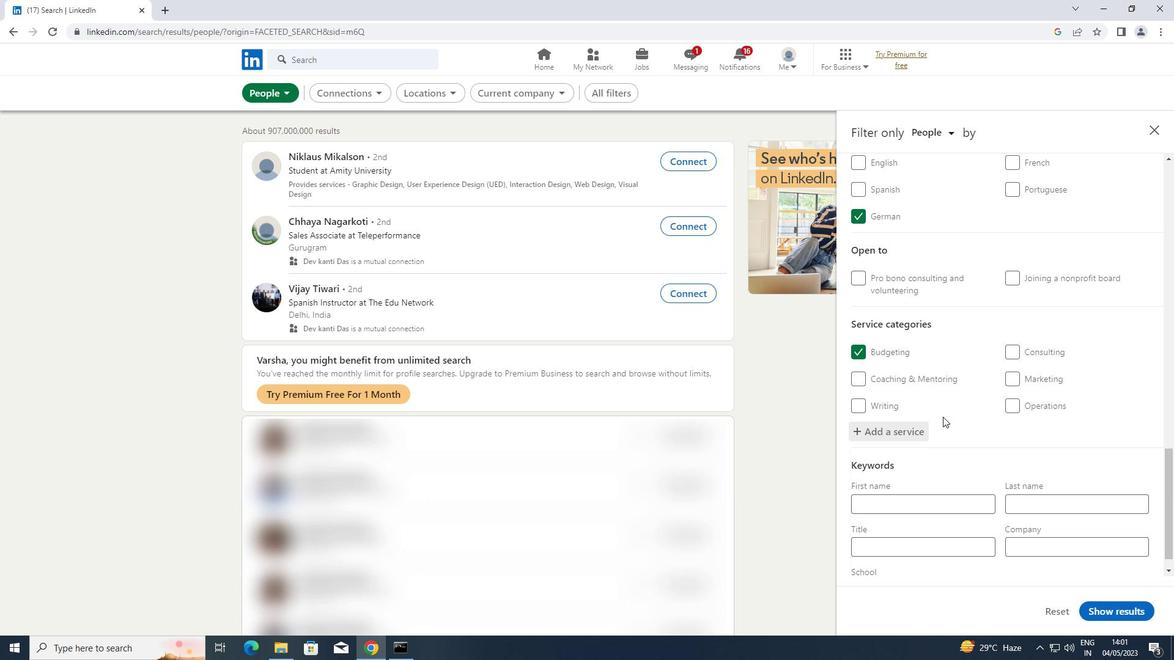 
Action: Mouse moved to (924, 529)
Screenshot: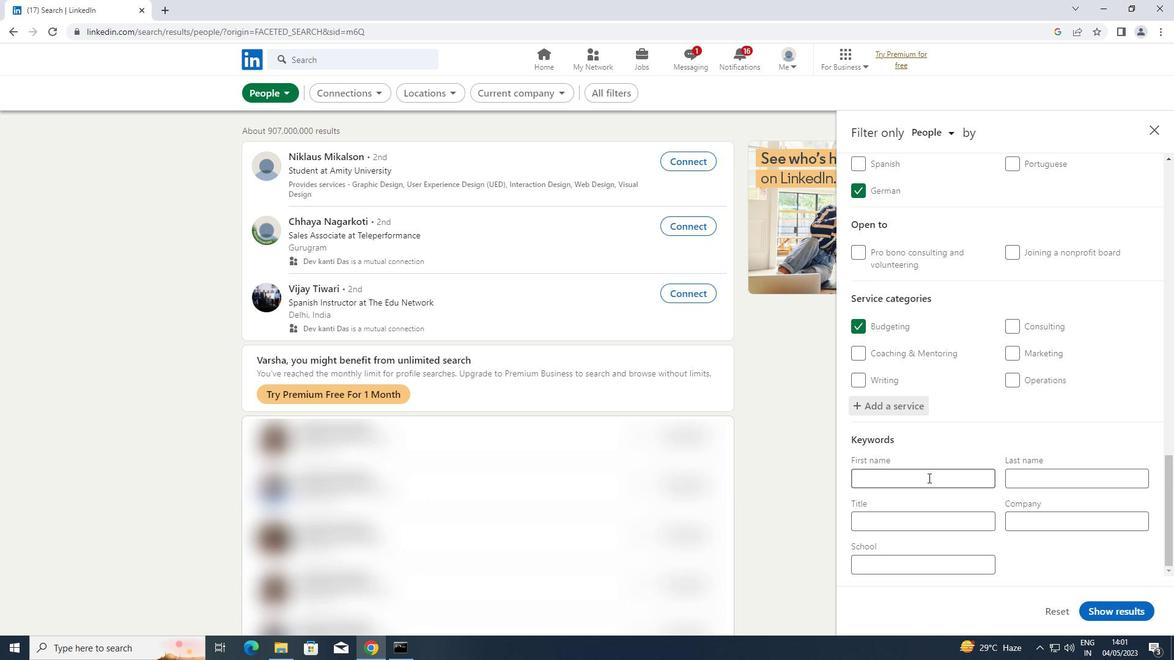 
Action: Mouse pressed left at (924, 529)
Screenshot: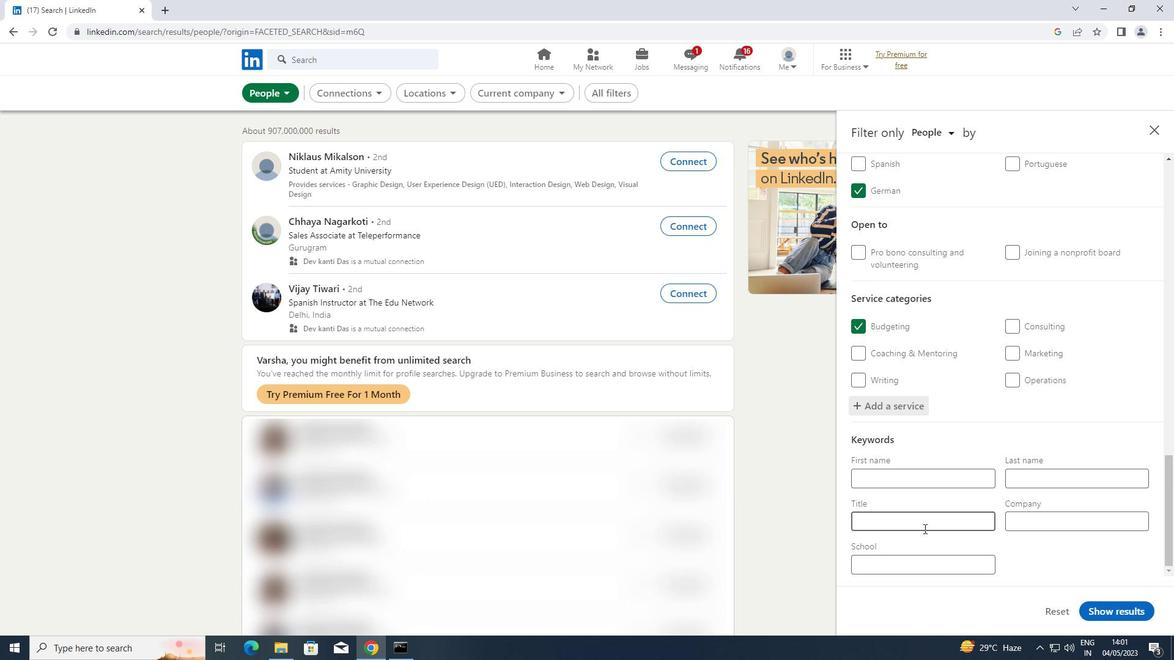 
Action: Mouse moved to (928, 525)
Screenshot: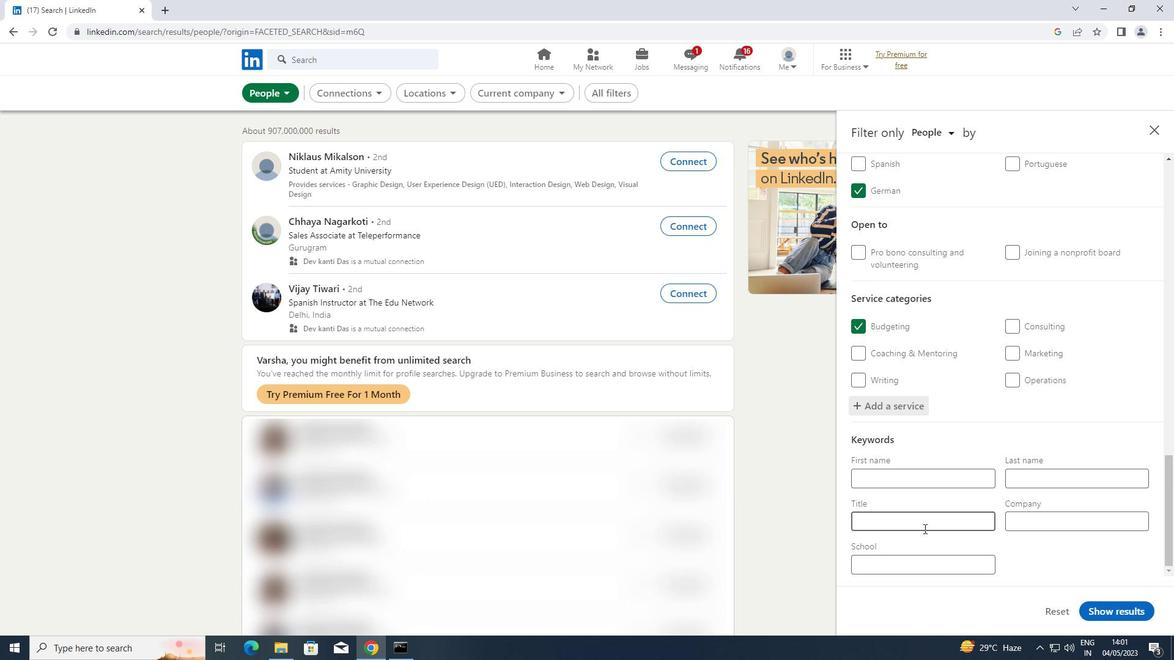 
Action: Mouse pressed left at (928, 525)
Screenshot: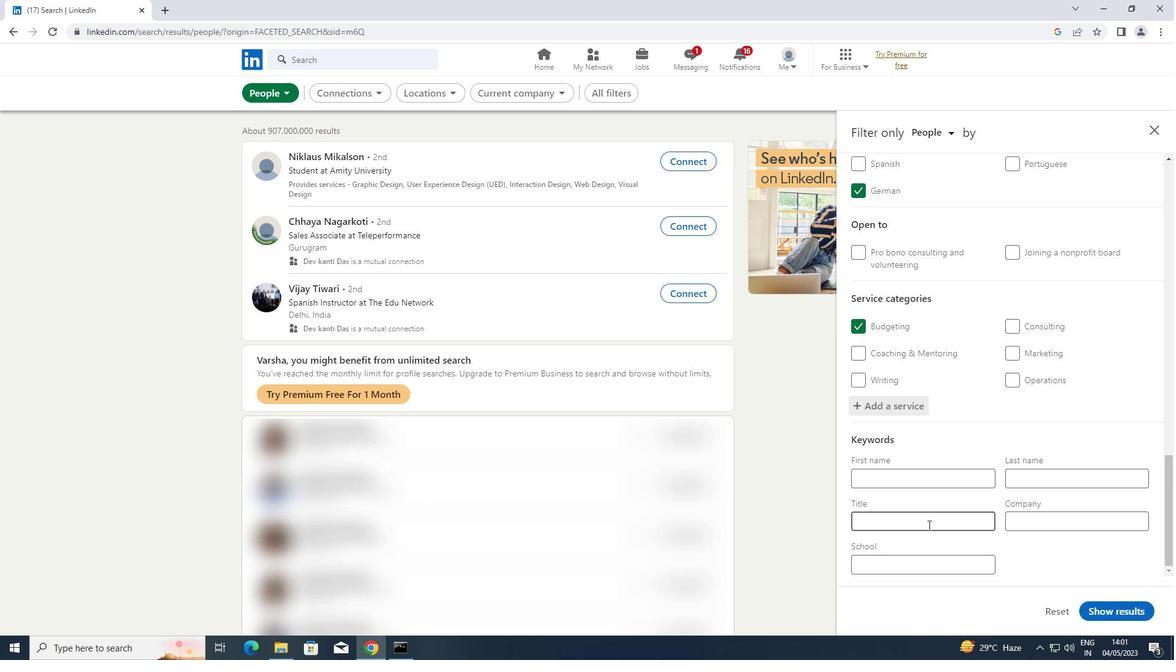 
Action: Key pressed <Key.shift>INTERIOR<Key.space><Key.shift>DESIGNER
Screenshot: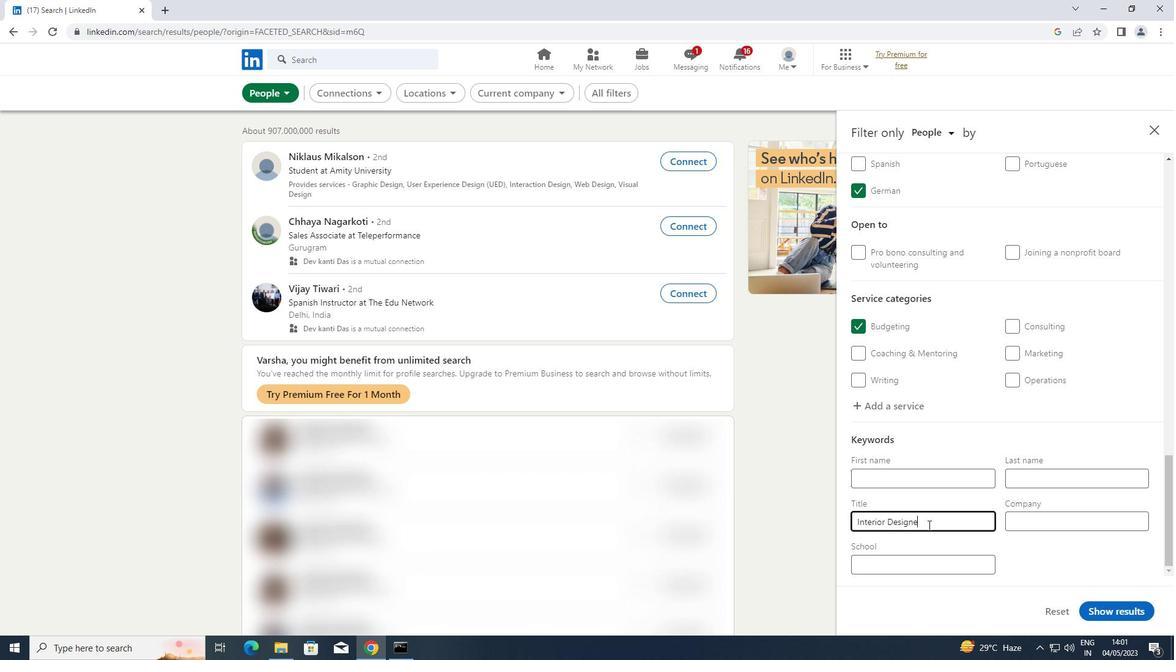 
Action: Mouse moved to (1132, 611)
Screenshot: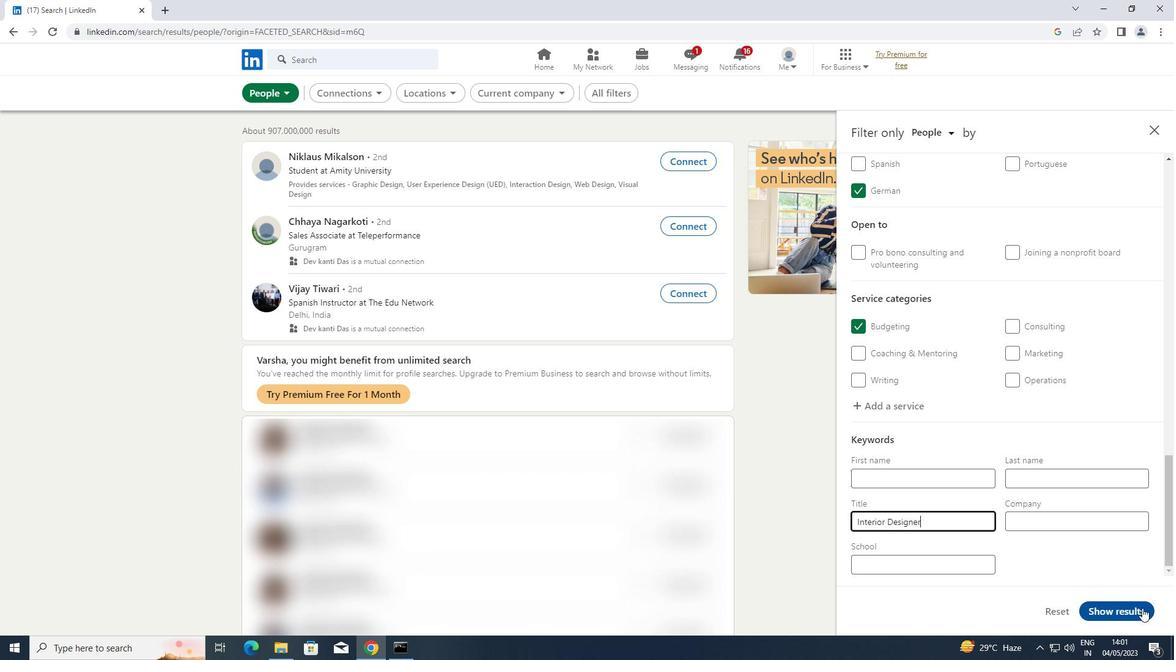 
Action: Mouse pressed left at (1132, 611)
Screenshot: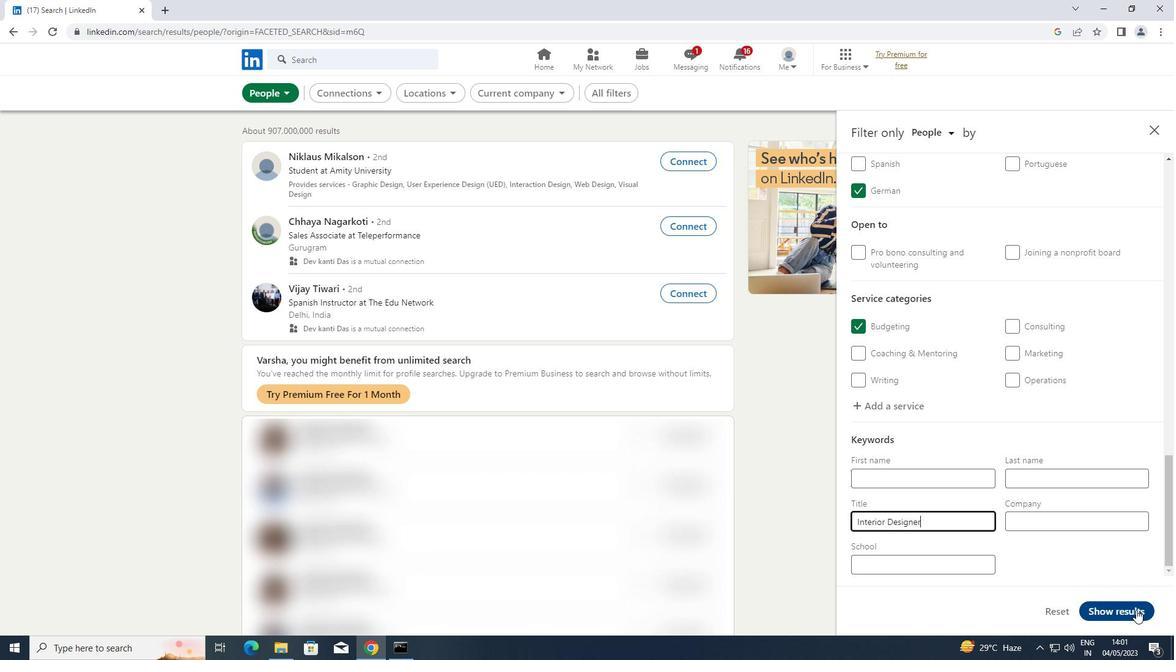 
